 Task: Create new invoice with Date Opened :30-Apr-23, Select Customer: Zalat Pizza, Terms: Payment Term 2. Make invoice entry for item-1 with Date: 30-Apr-23, Description: Jameson Irish Whiskey (750 ml)_x000D_
, Action: Material, Income Account: Income:Sales, Quantity: 2, Unit Price: 8.25, Discount $: 0.65. Make entry for item-2 with Date: 30-Apr-23, Description: Ben & Jerry's Chocolate Chip Cookie Dough_x000D_
, Action: Material, Income Account: Income:Sales, Quantity: 2, Unit Price: 7.9, Discount $: 1.65. Make entry for item-3 with Date: 30-Apr-23, Description: Halo Top Peanut Butter Cup_x000D_
, Action: Material, Income Account: Income:Sales, Quantity: 1, Unit Price: 8.9, Discount $: 2.15. Write Notes: 'Looking forward to serving you again.'. Post Invoice with Post Date: 30-Apr-23, Post to Accounts: Assets:Accounts Receivable. Pay / Process Payment with Transaction Date: 15-May-23, Amount: 36.75, Transfer Account: Checking Account. Print Invoice, display notes by going to Option, then go to Display Tab and check 'Invoice Notes'.
Action: Mouse pressed left at (178, 26)
Screenshot: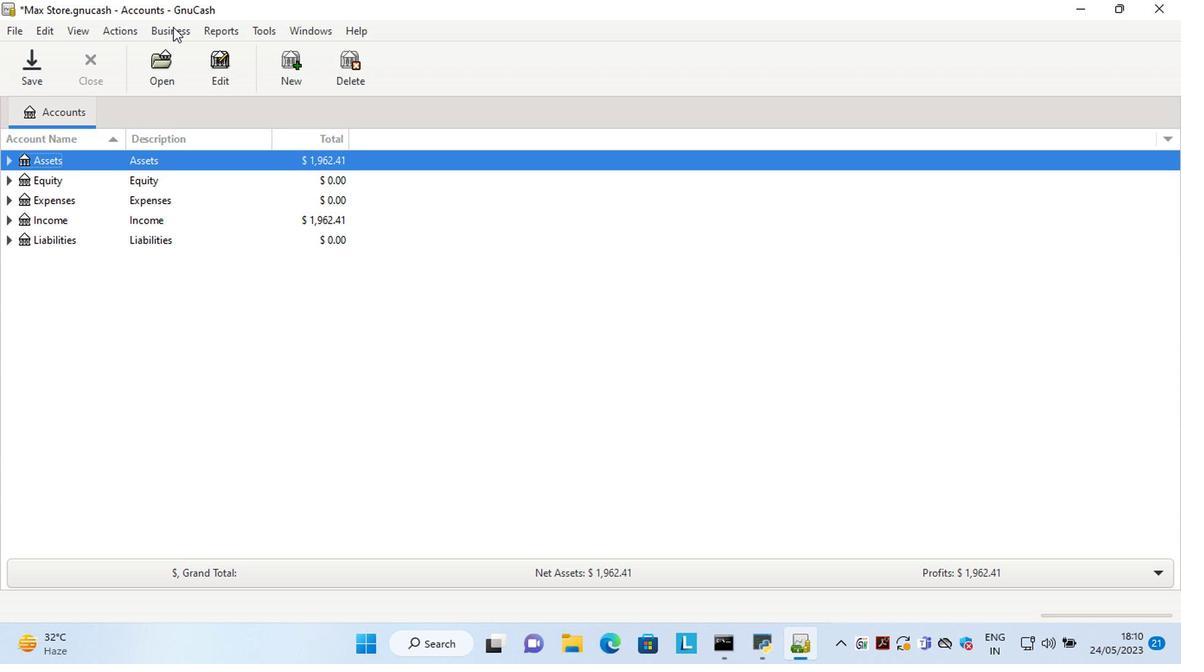 
Action: Mouse moved to (375, 116)
Screenshot: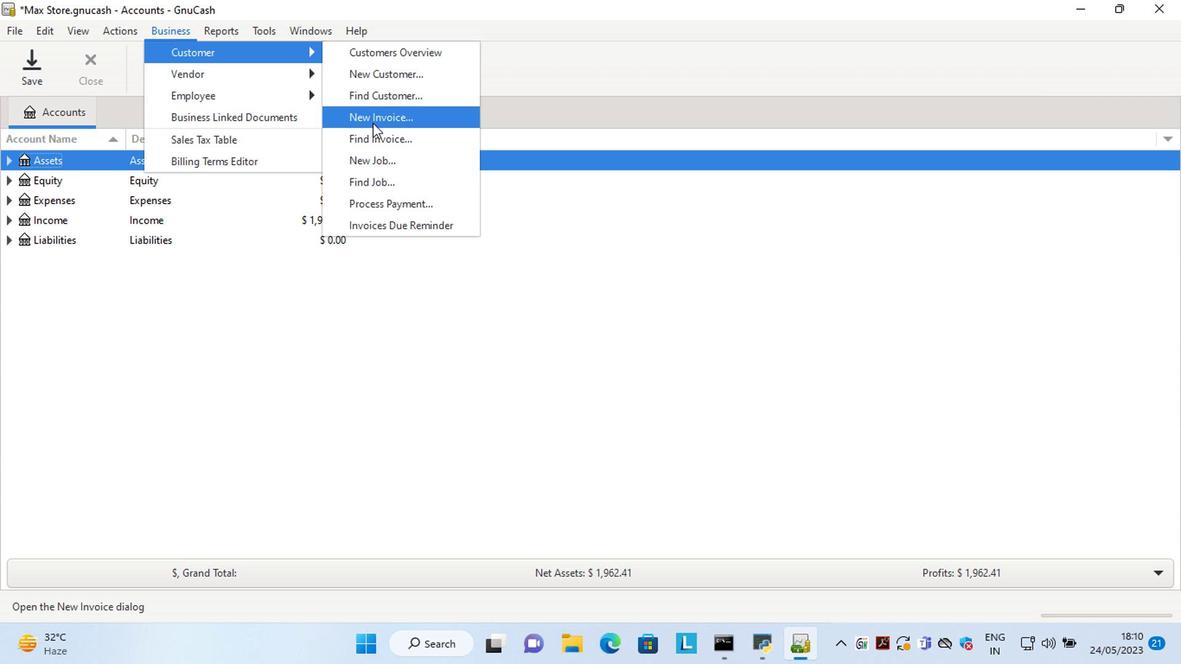 
Action: Mouse pressed left at (375, 116)
Screenshot: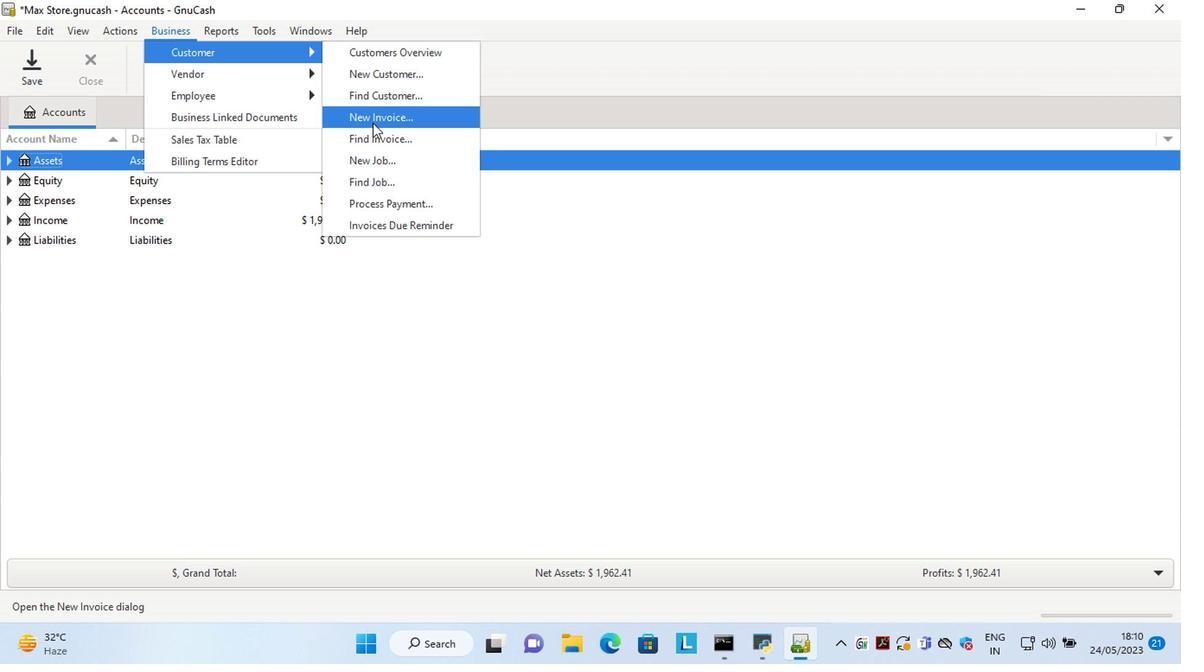 
Action: Mouse moved to (604, 263)
Screenshot: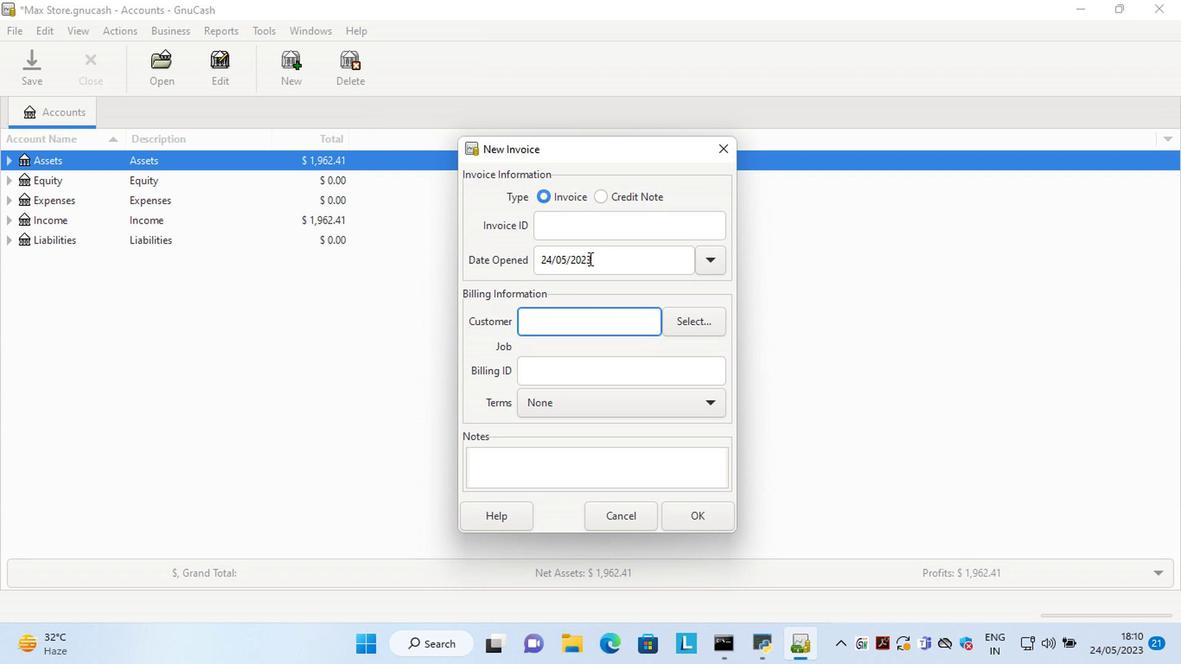 
Action: Mouse pressed left at (604, 263)
Screenshot: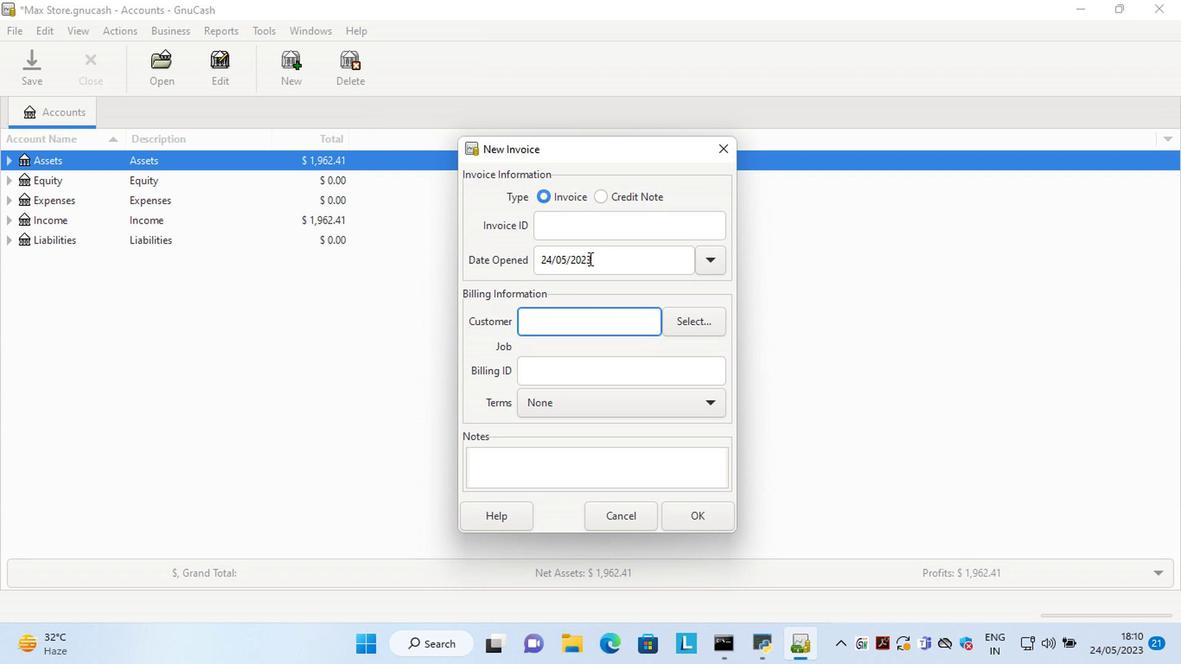
Action: Key pressed <Key.left><Key.left><Key.left><Key.left><Key.left><Key.left><Key.left><Key.left><Key.left><Key.left><Key.left><Key.left><Key.left>
Screenshot: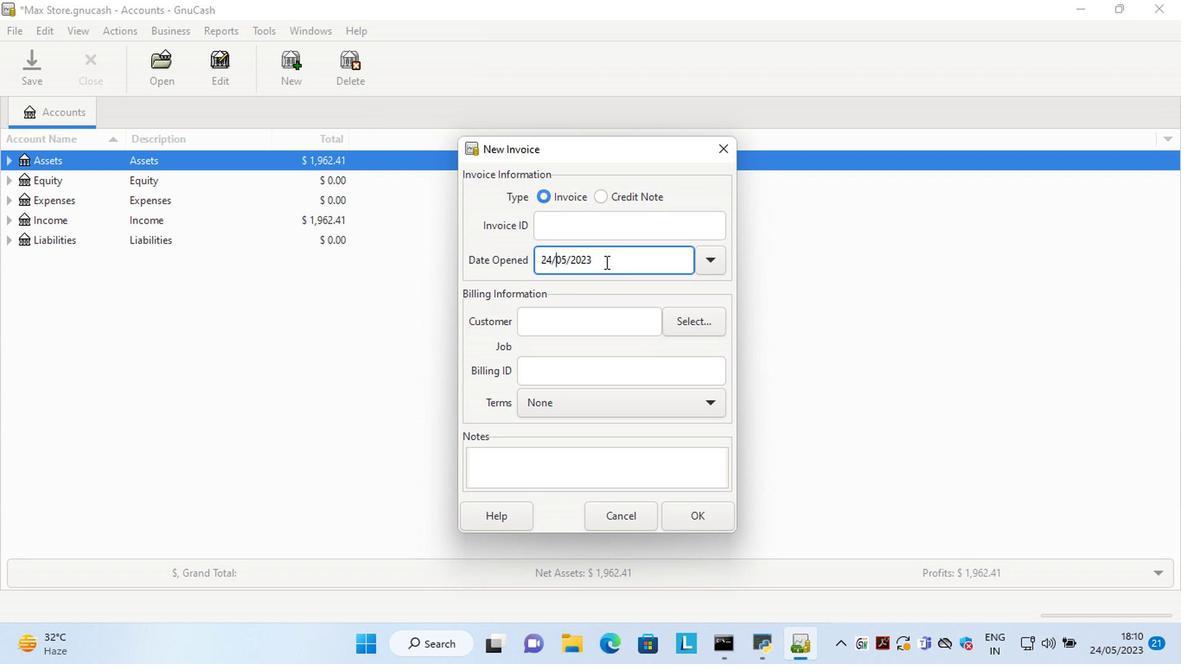 
Action: Mouse moved to (606, 263)
Screenshot: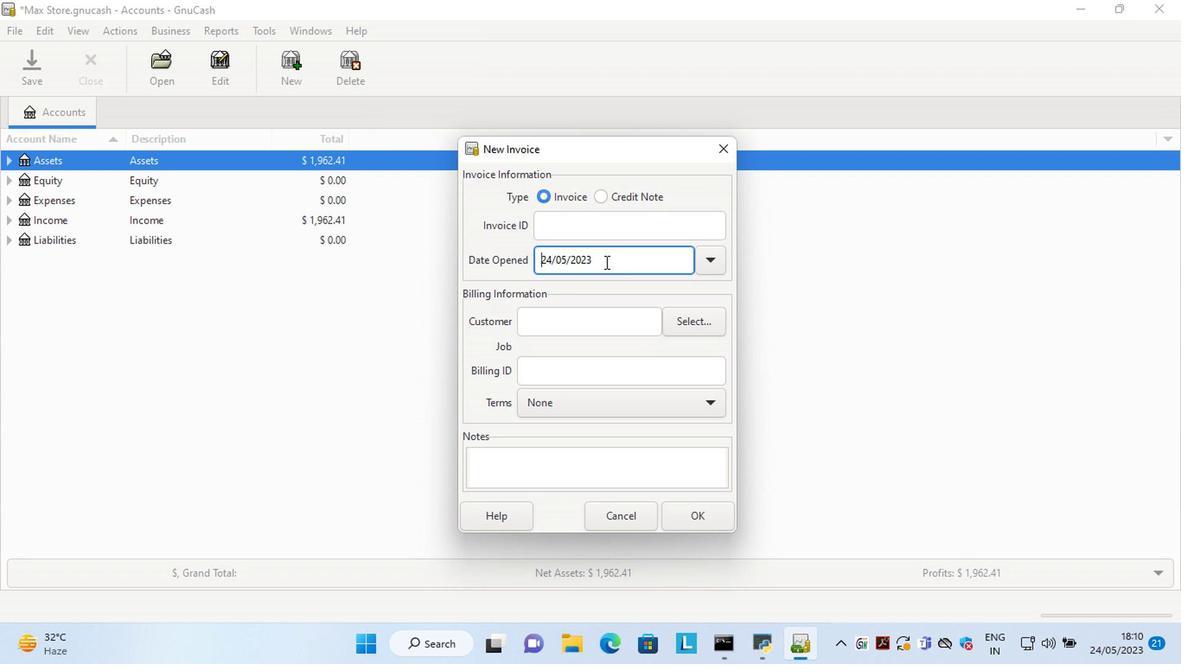 
Action: Key pressed <Key.delete><Key.delete>30<Key.right><Key.right><Key.delete>4
Screenshot: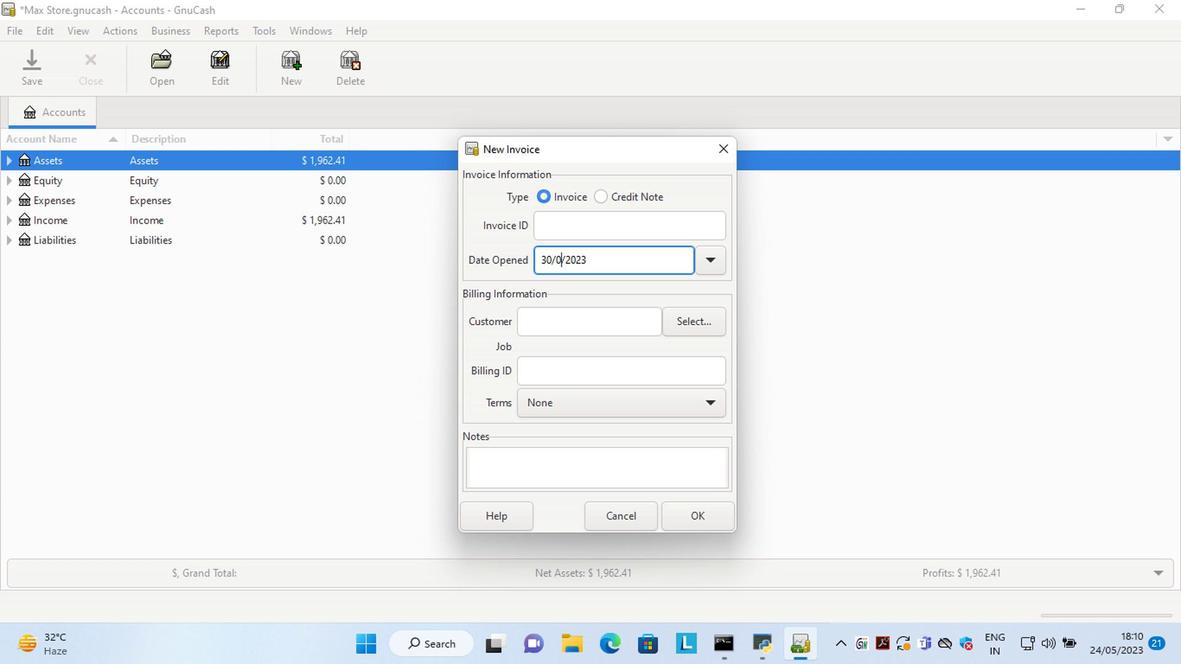 
Action: Mouse moved to (698, 323)
Screenshot: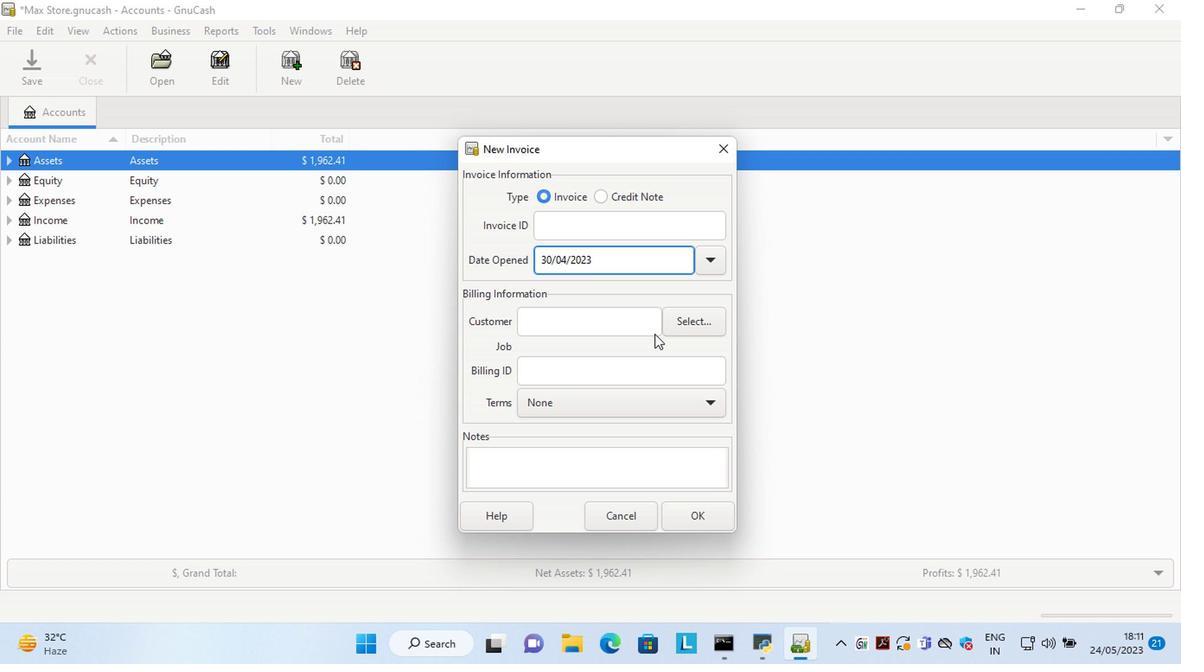 
Action: Mouse pressed left at (698, 323)
Screenshot: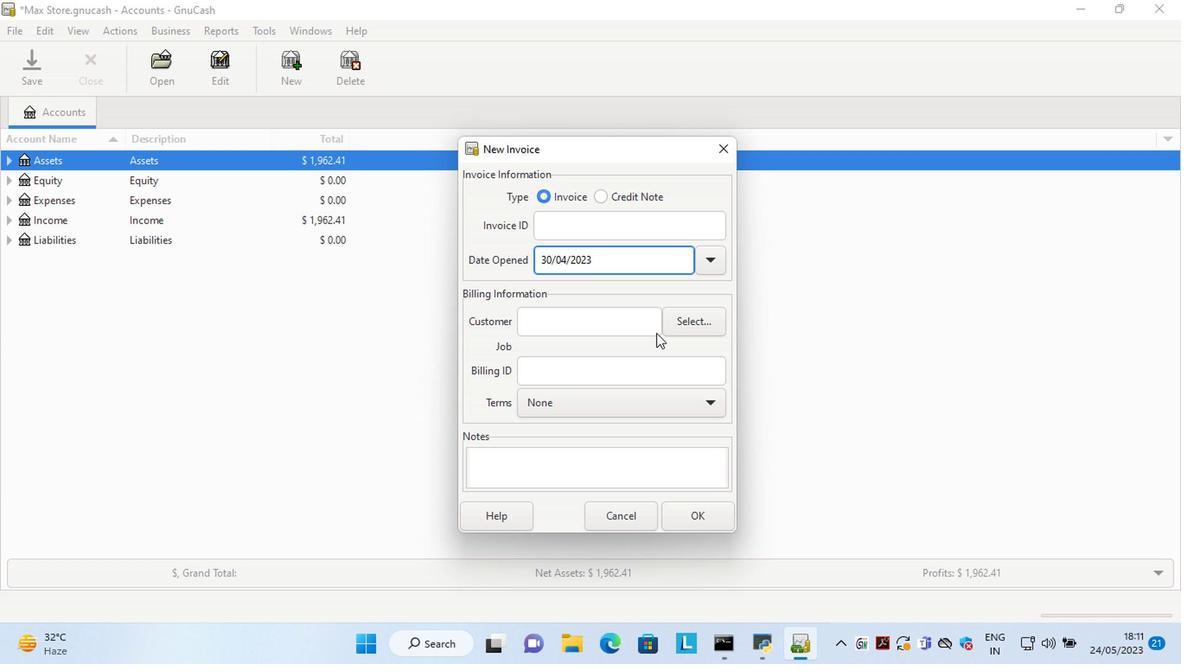 
Action: Mouse moved to (613, 321)
Screenshot: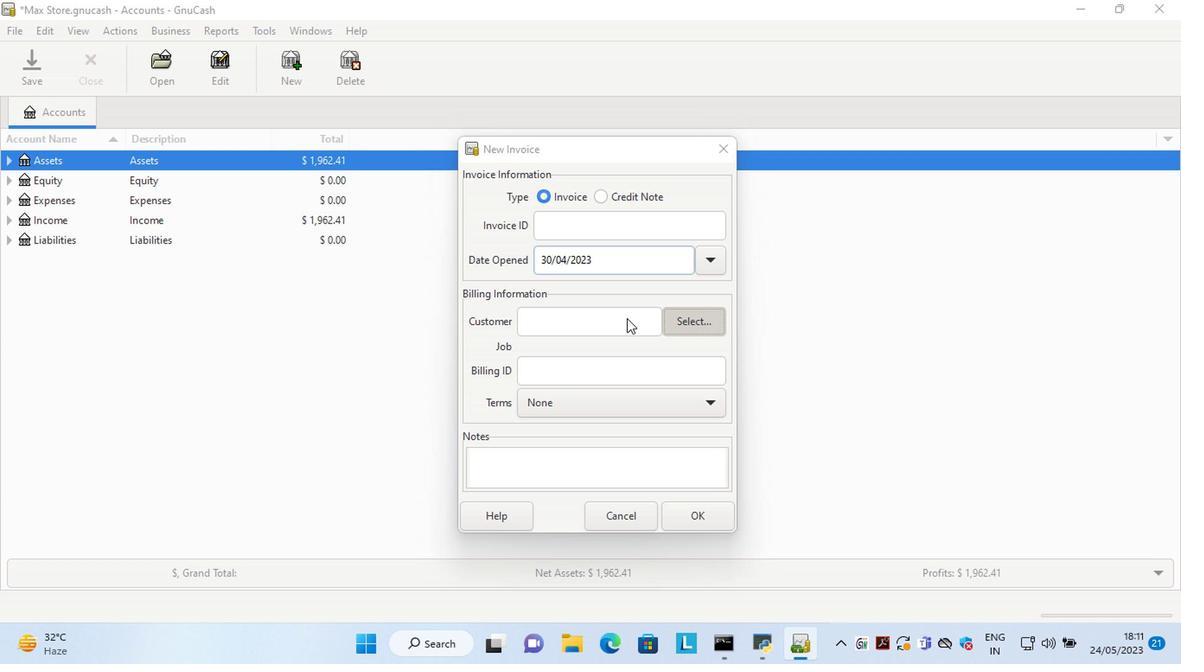 
Action: Mouse pressed left at (613, 321)
Screenshot: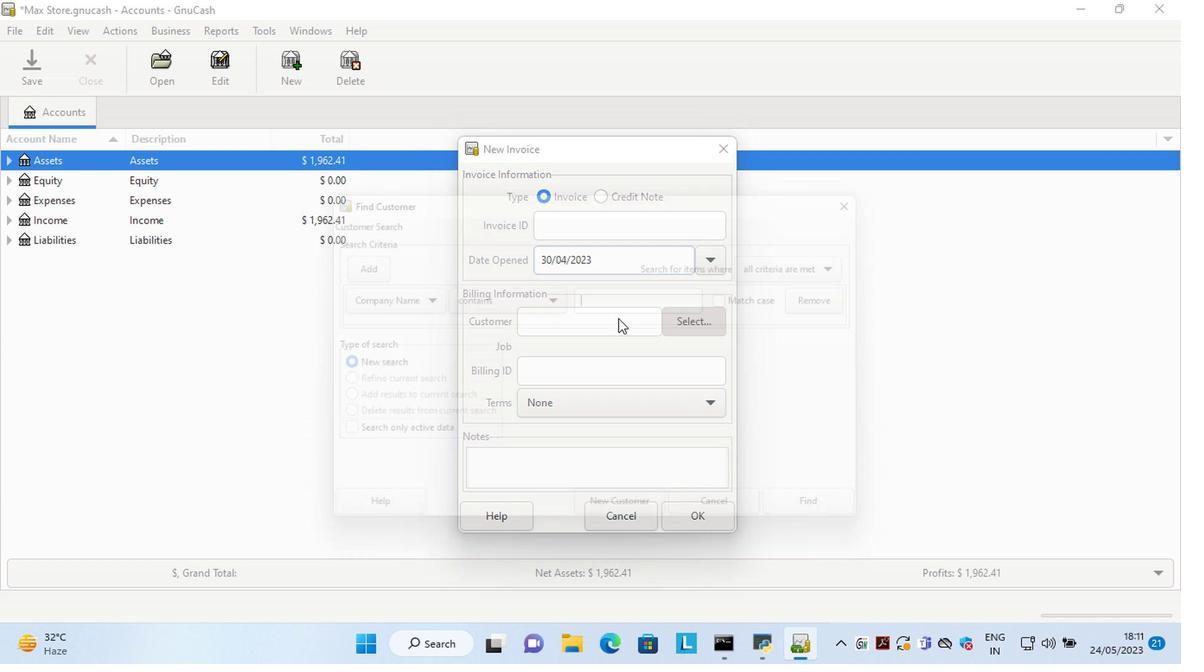 
Action: Mouse moved to (612, 299)
Screenshot: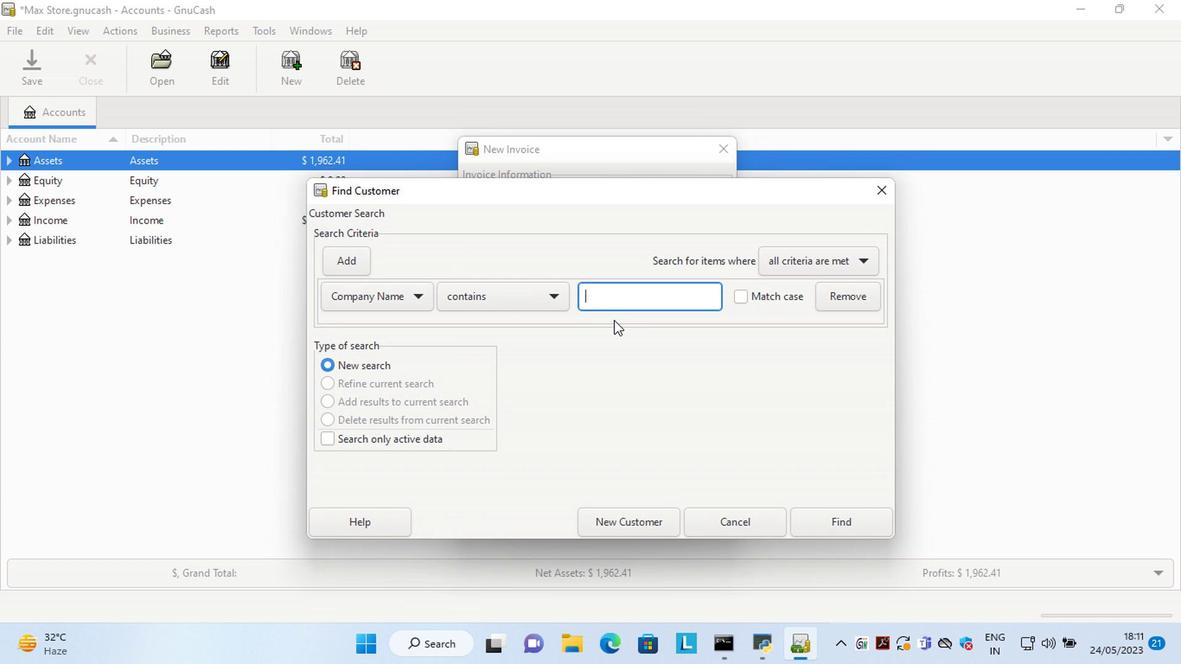 
Action: Mouse pressed left at (612, 299)
Screenshot: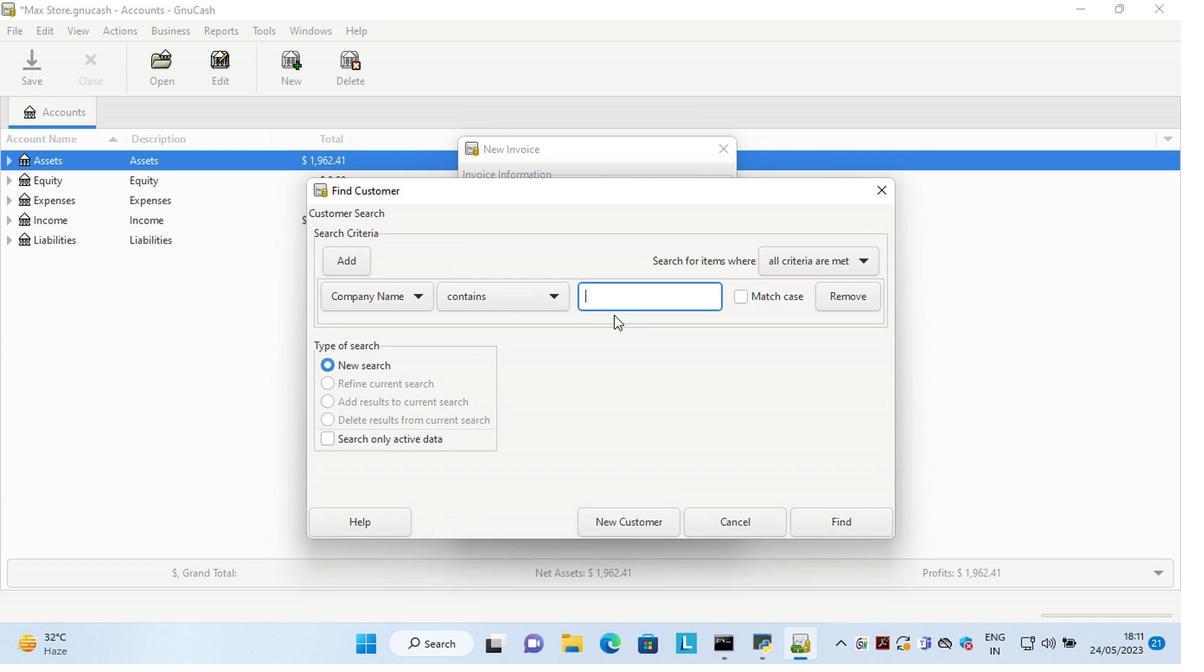 
Action: Key pressed <Key.shift><Key.shift><Key.shift><Key.shift><Key.shift><Key.shift><Key.shift><Key.shift><Key.shift><Key.shift><Key.shift><Key.shift><Key.shift><Key.shift><Key.shift><Key.shift><Key.shift><Key.shift><Key.shift><Key.shift>Zalat
Screenshot: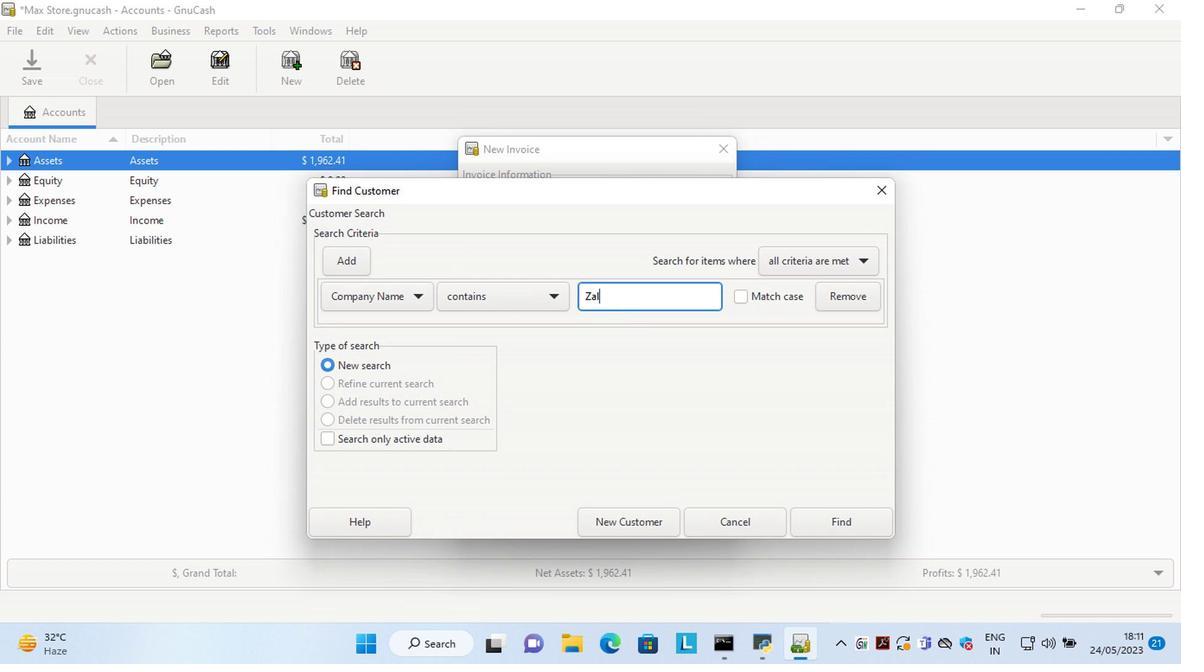 
Action: Mouse moved to (828, 518)
Screenshot: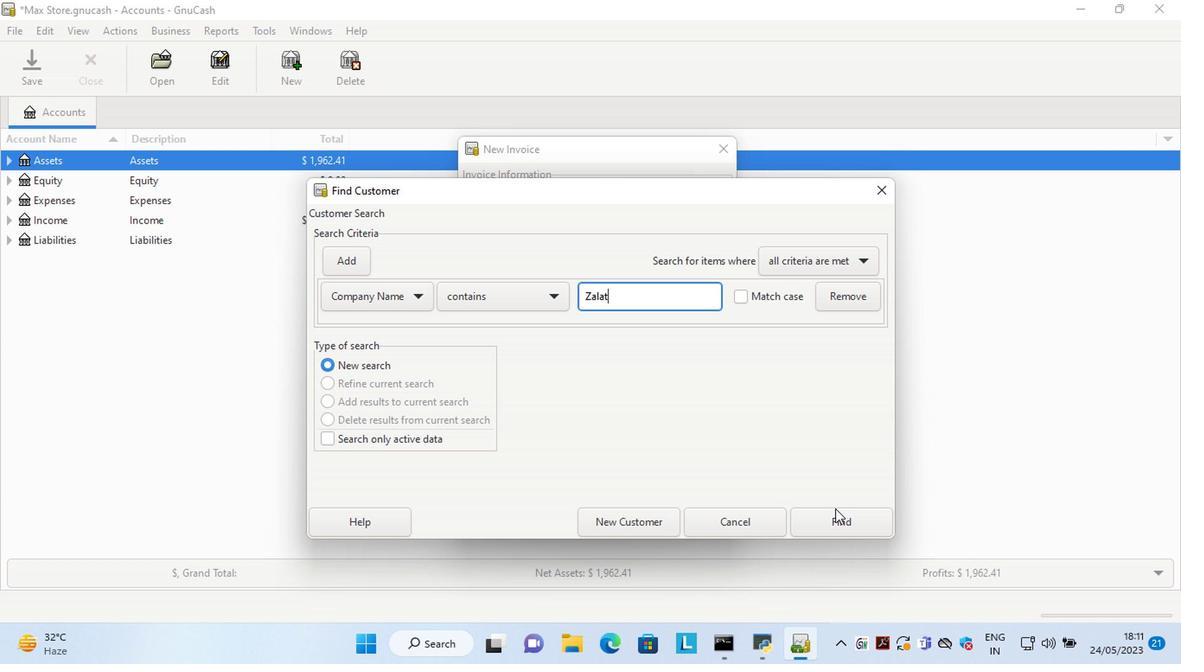 
Action: Mouse pressed left at (828, 518)
Screenshot: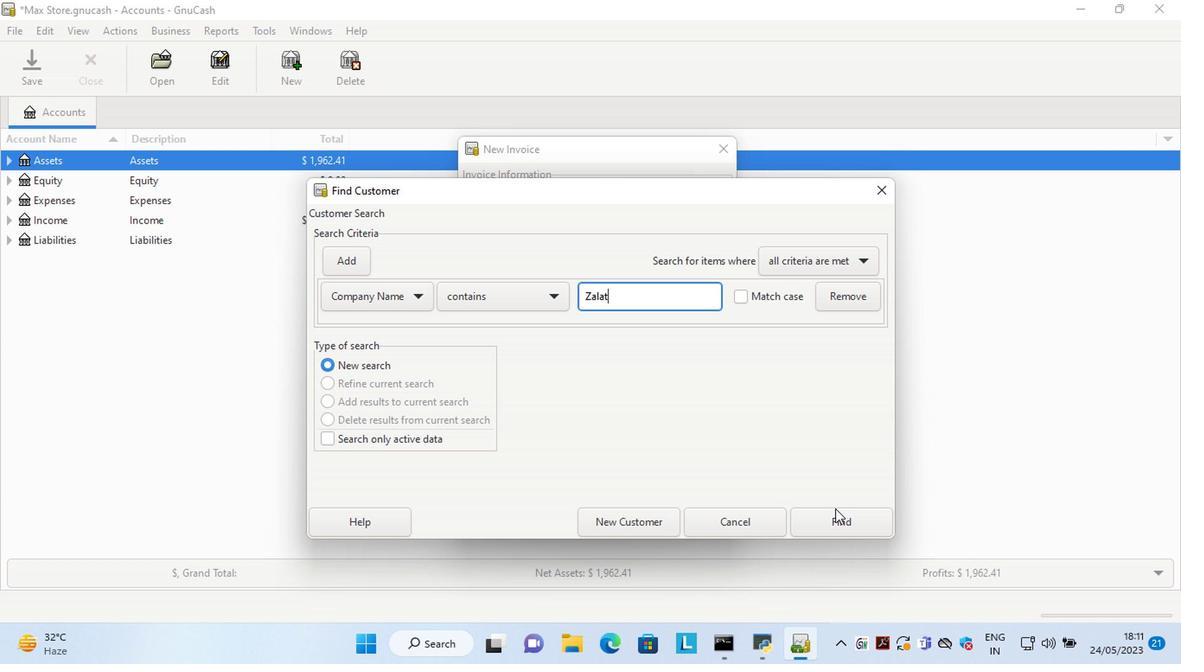 
Action: Mouse moved to (599, 347)
Screenshot: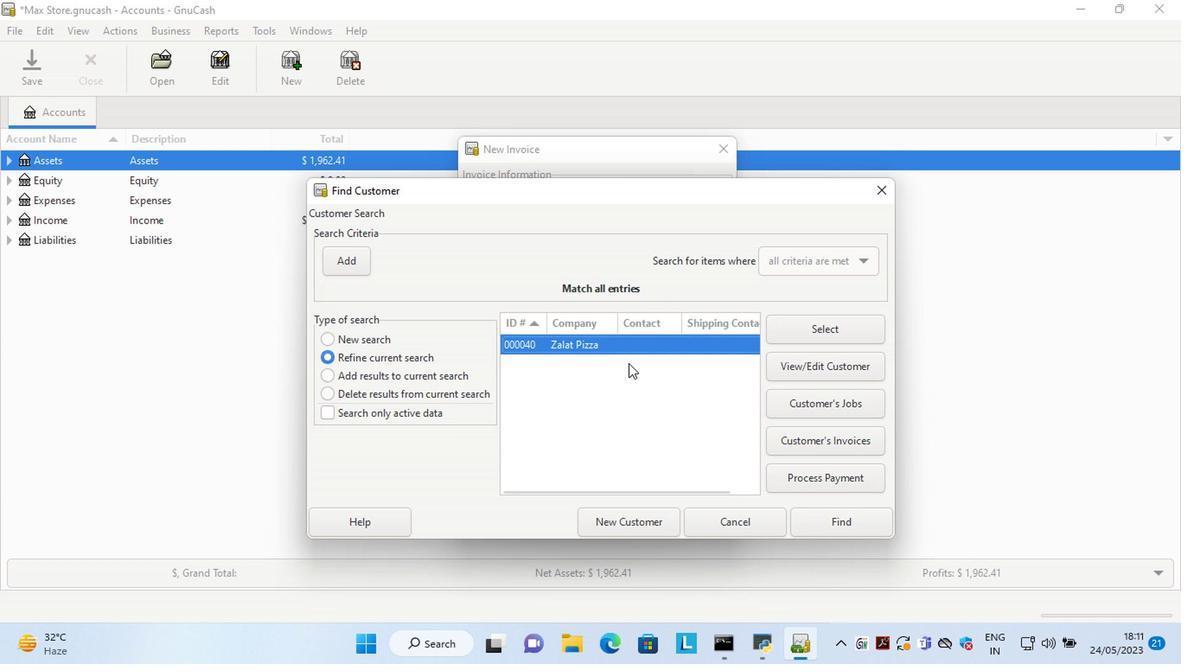 
Action: Mouse pressed left at (599, 347)
Screenshot: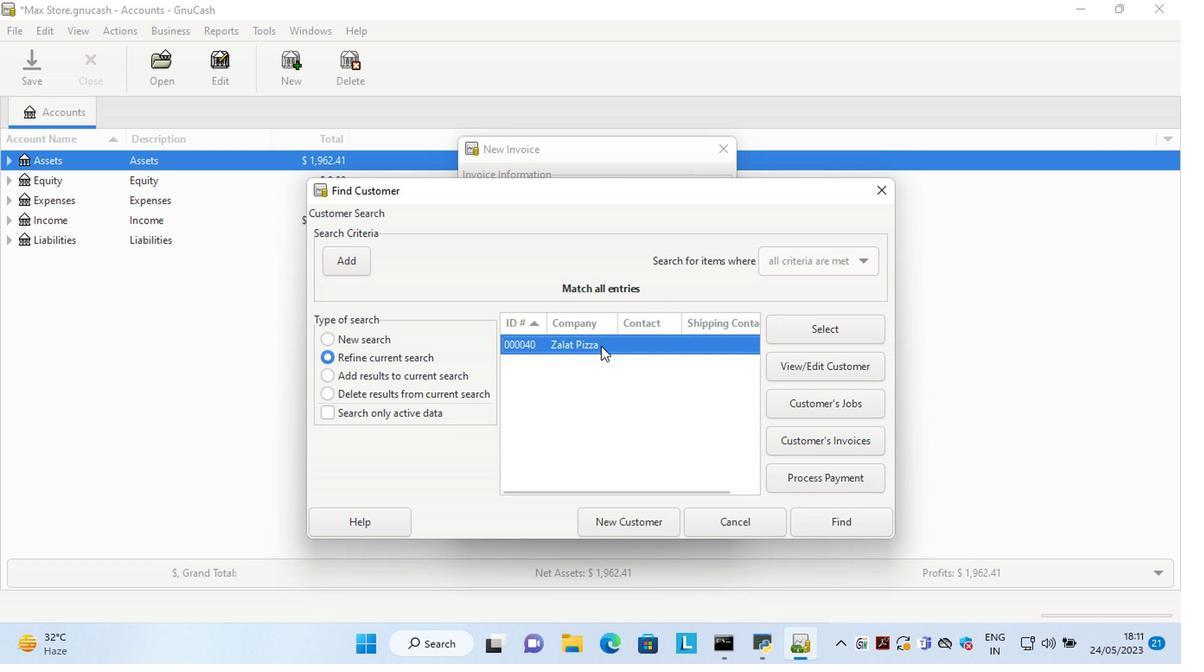 
Action: Mouse pressed left at (599, 347)
Screenshot: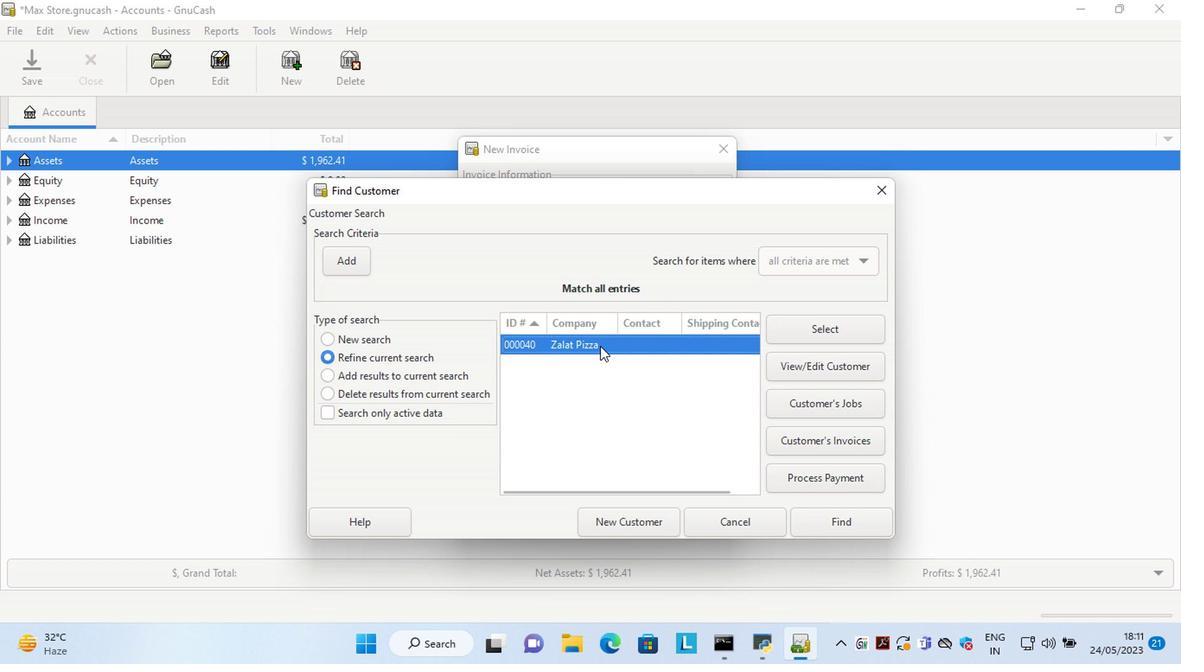 
Action: Mouse moved to (606, 399)
Screenshot: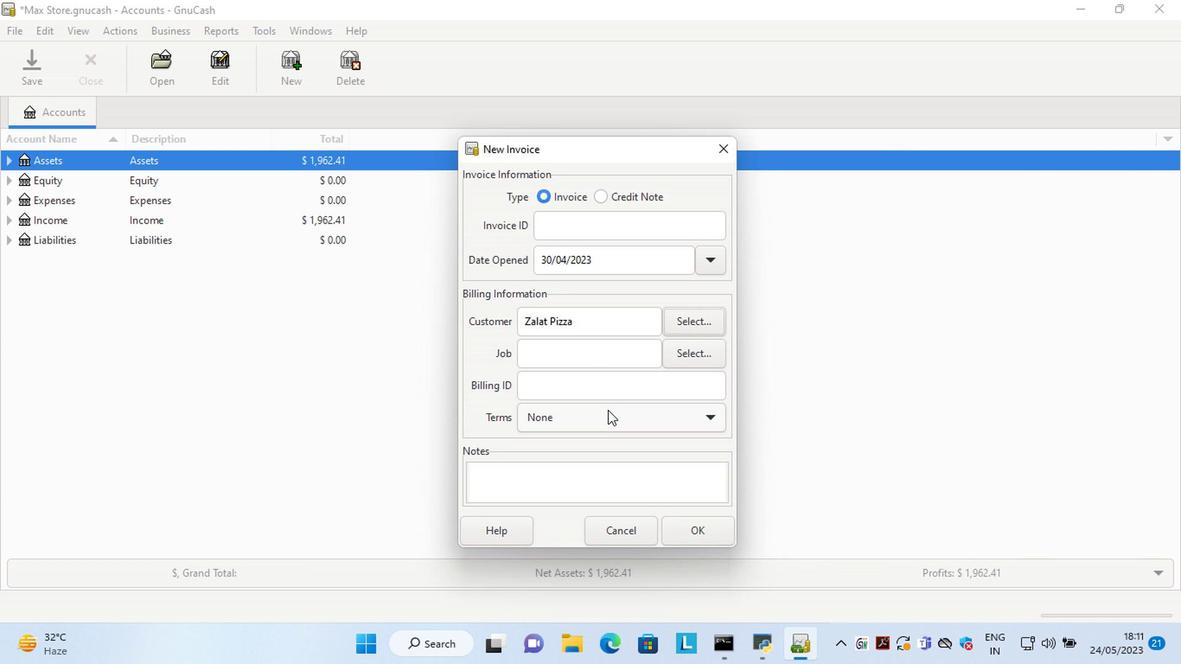 
Action: Mouse pressed left at (606, 399)
Screenshot: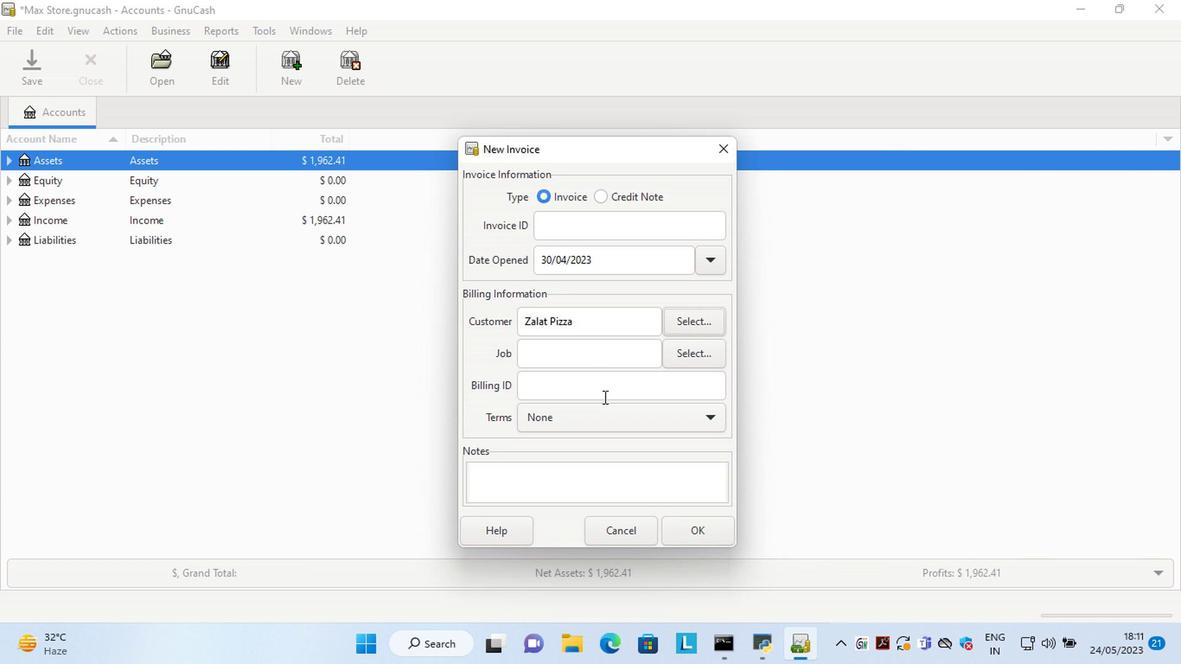 
Action: Mouse moved to (606, 406)
Screenshot: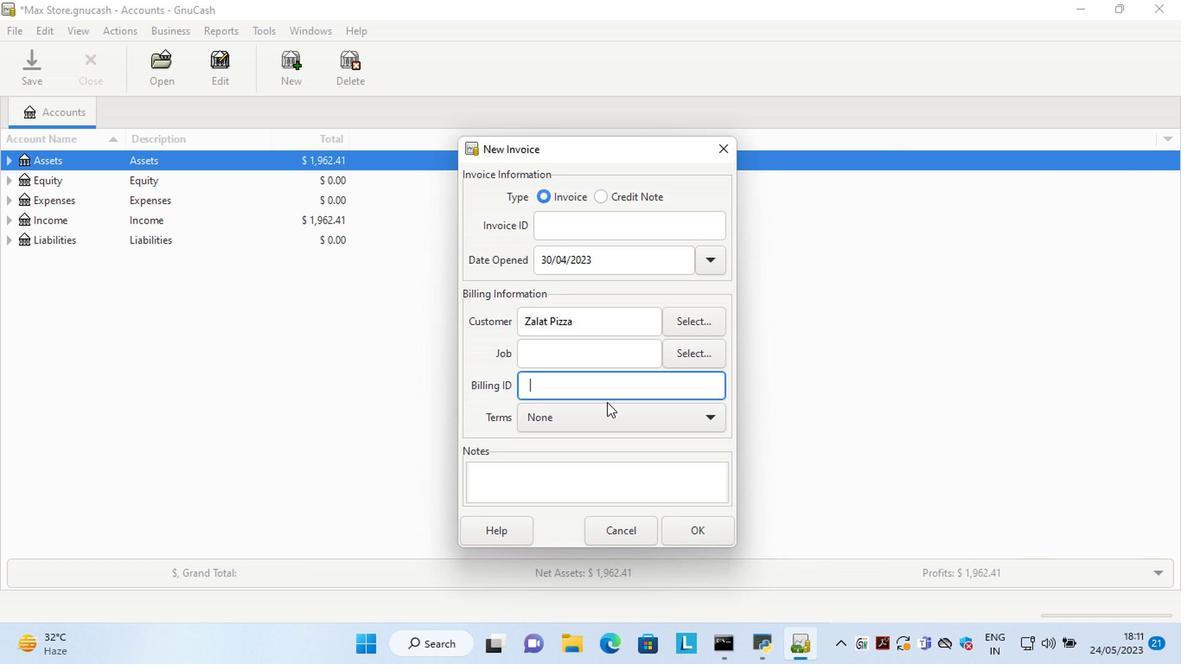 
Action: Mouse pressed left at (606, 406)
Screenshot: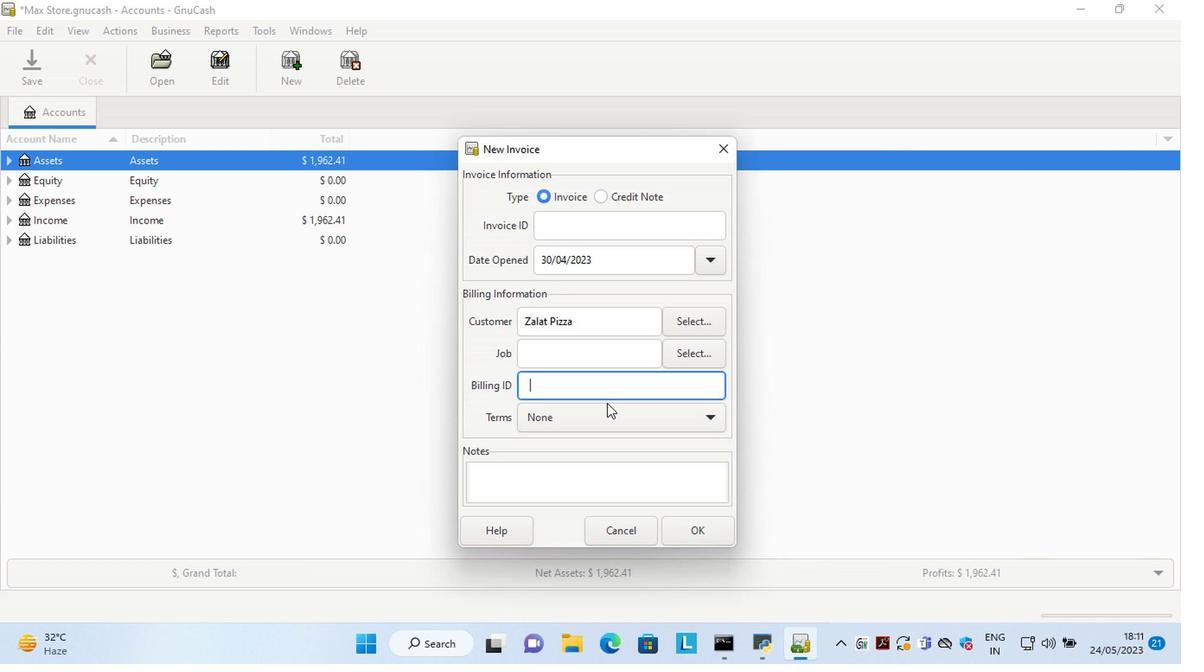 
Action: Mouse moved to (585, 471)
Screenshot: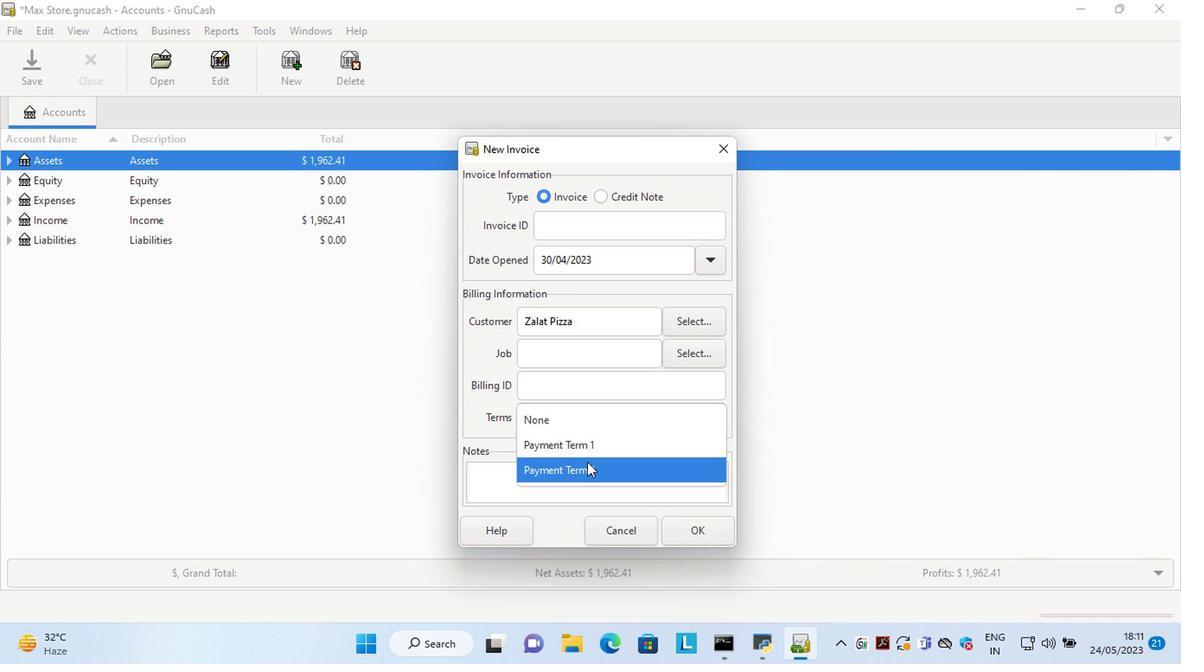 
Action: Mouse pressed left at (585, 471)
Screenshot: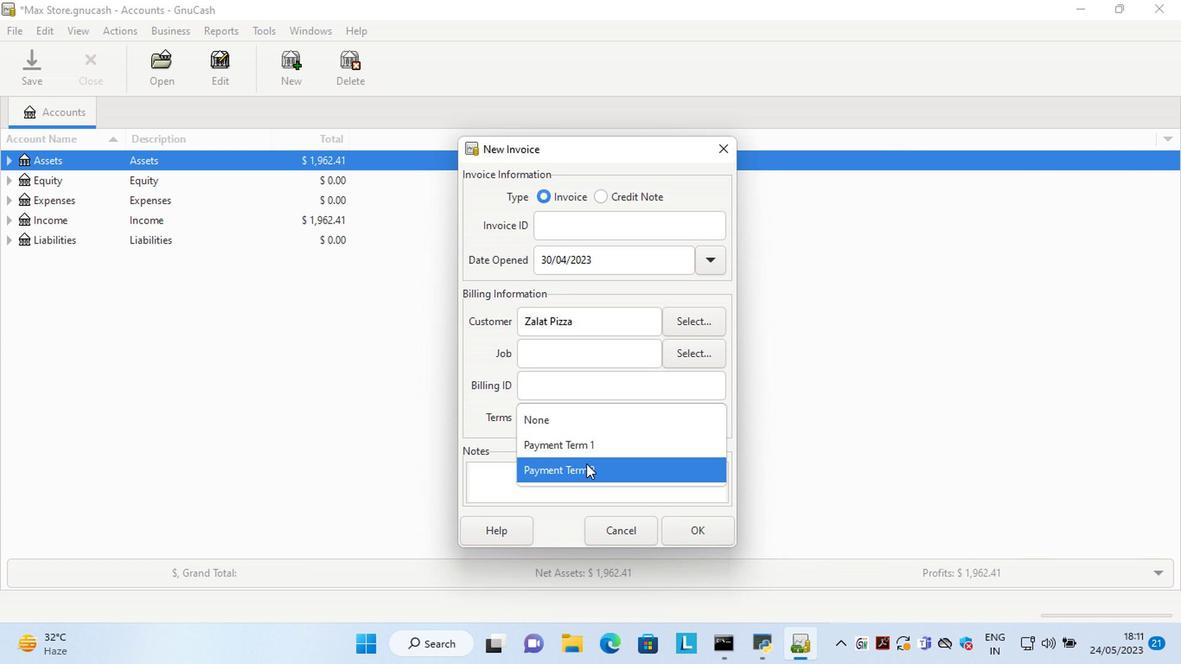 
Action: Mouse moved to (699, 545)
Screenshot: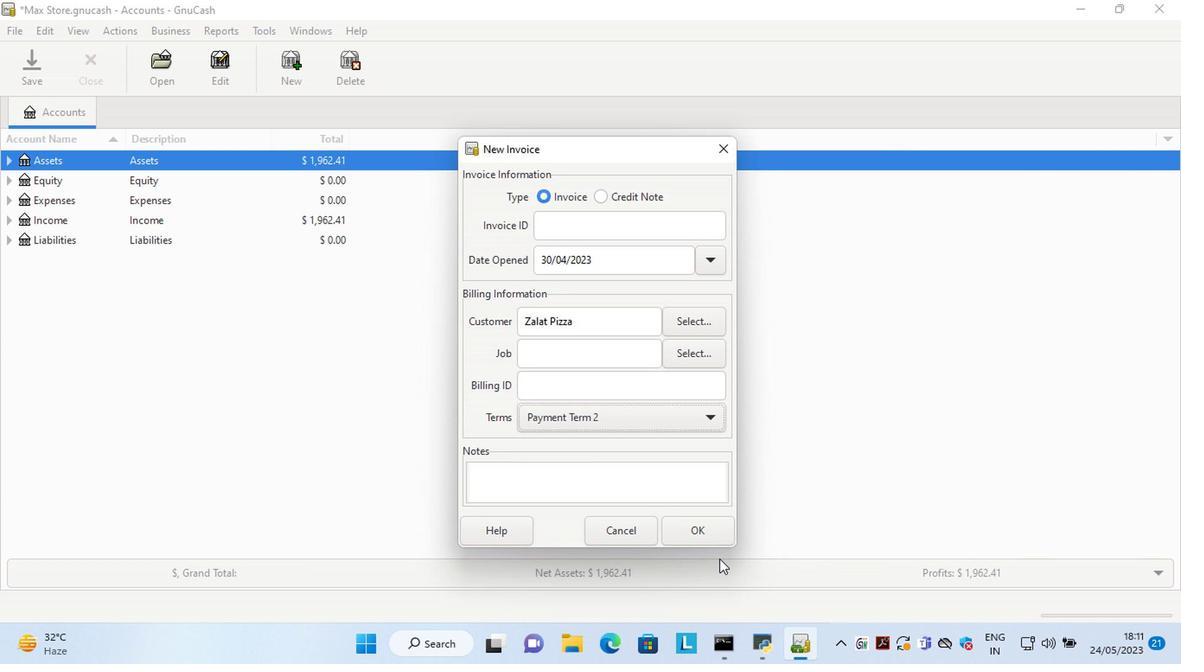
Action: Mouse pressed left at (699, 545)
Screenshot: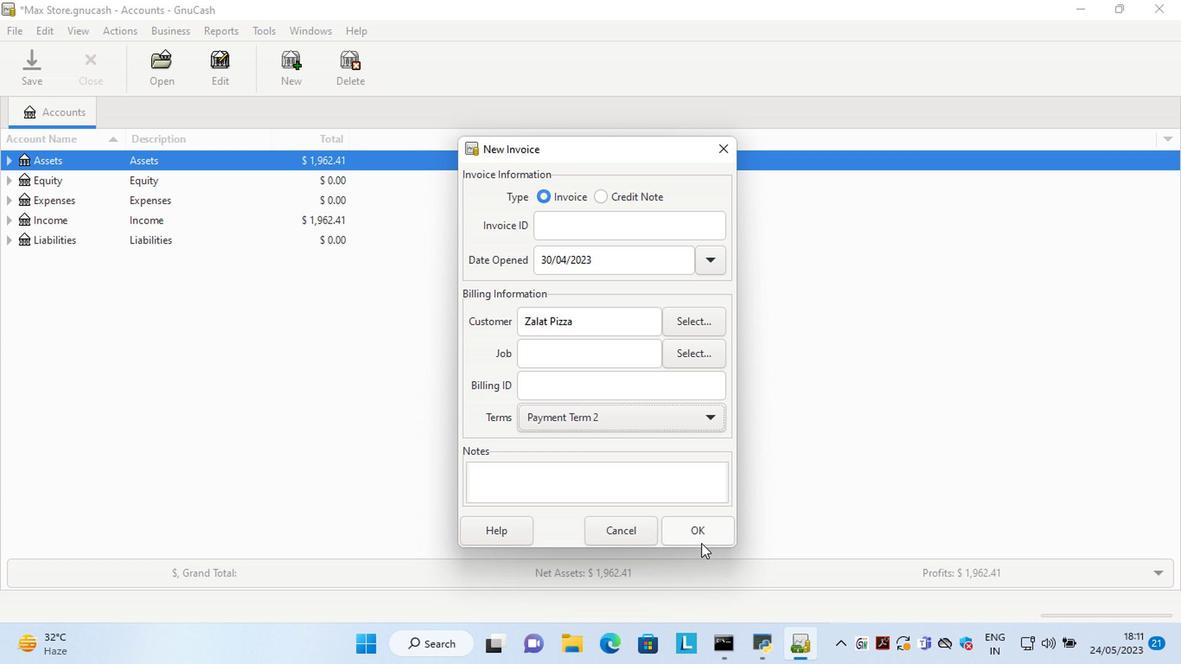 
Action: Mouse moved to (766, 526)
Screenshot: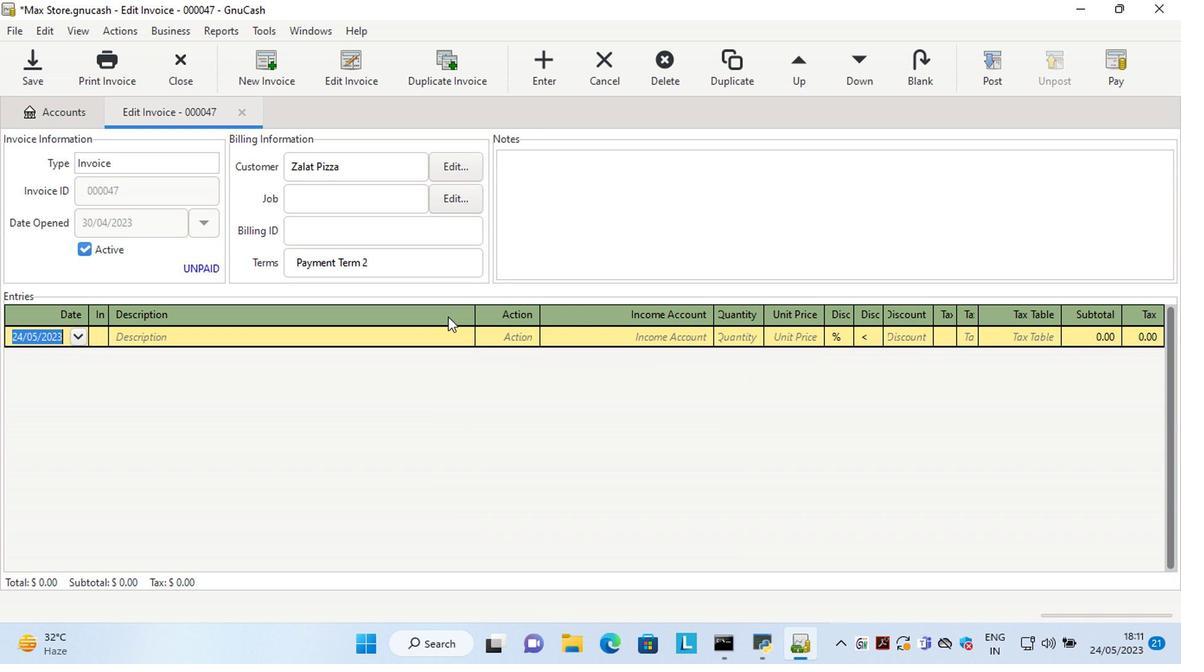 
Action: Key pressed <Key.left><Key.left><Key.left><Key.left><Key.delete><Key.delete>30<Key.right><Key.right><Key.delete>4<Key.tab><Key.shift>Jameson<Key.space><Key.shift>Irish<Key.space><Key.shift>Whiskey<Key.space><Key.shift_r>(750<Key.space>ml<Key.shift_r><Key.shift_r><Key.shift_r><Key.shift_r><Key.shift_r>)<Key.tab>ma<Key.tab>sale<Key.tab>2<Key.tab>8.25<Key.tab>
Screenshot: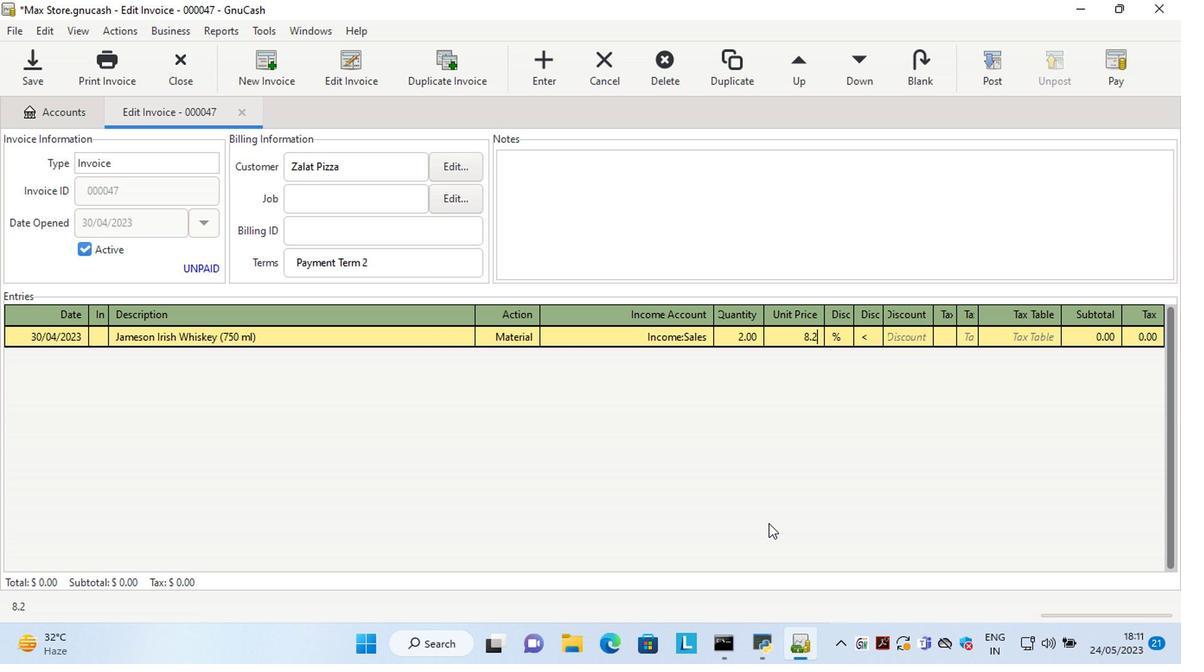 
Action: Mouse moved to (835, 337)
Screenshot: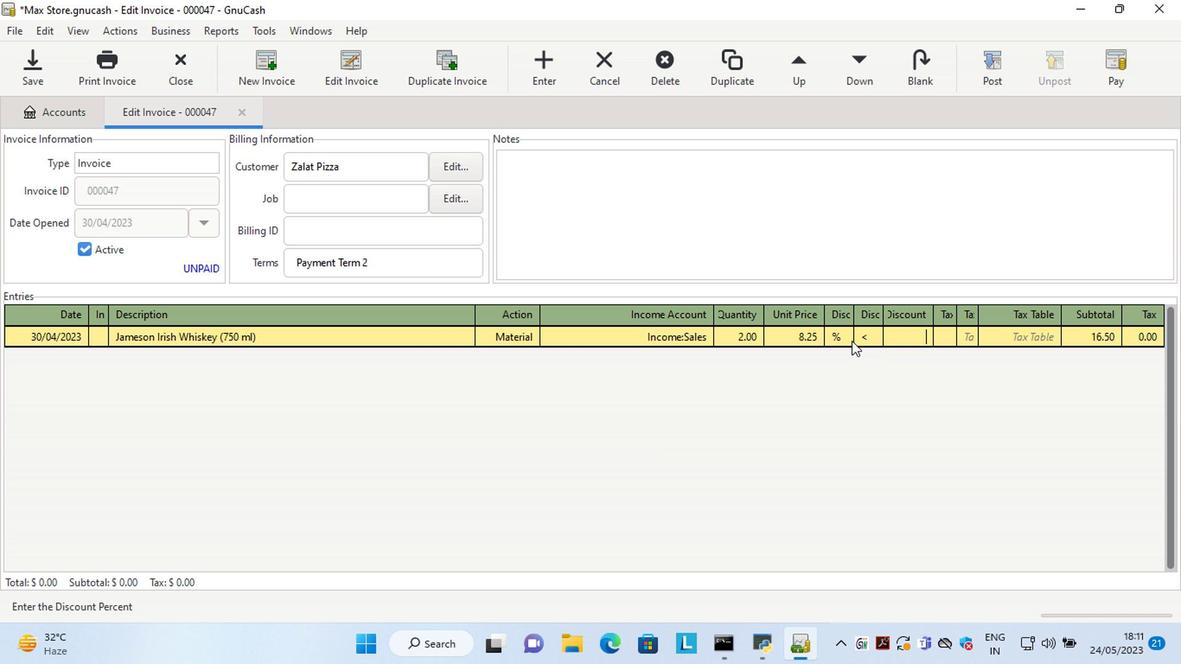 
Action: Mouse pressed left at (835, 337)
Screenshot: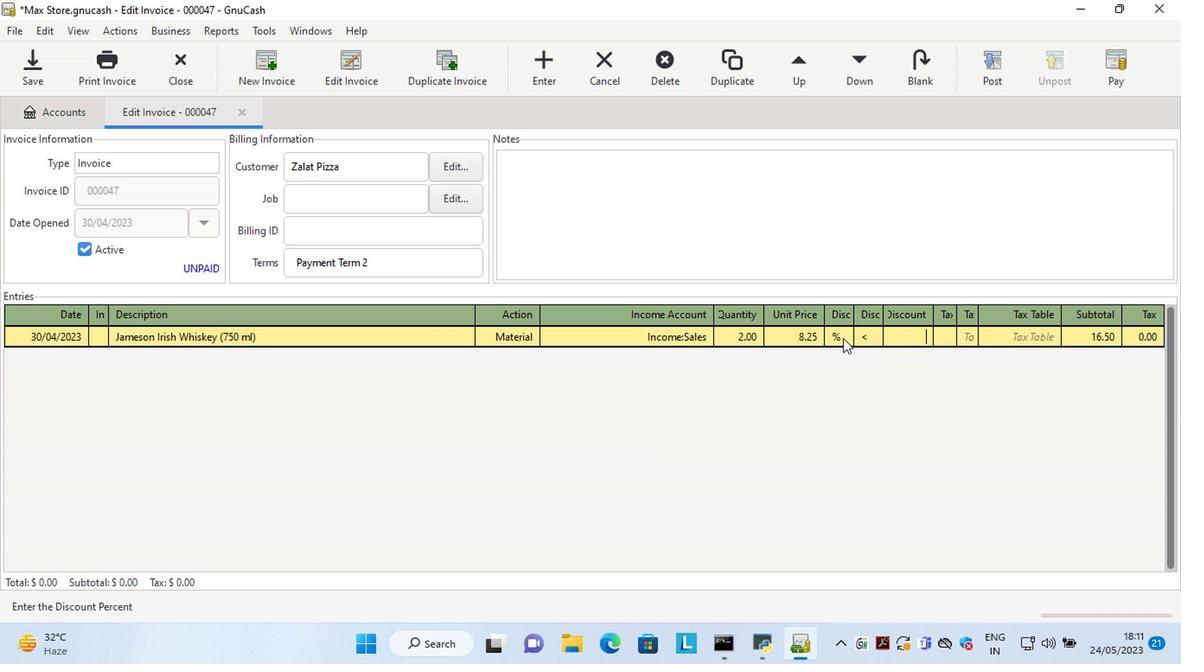 
Action: Mouse moved to (863, 334)
Screenshot: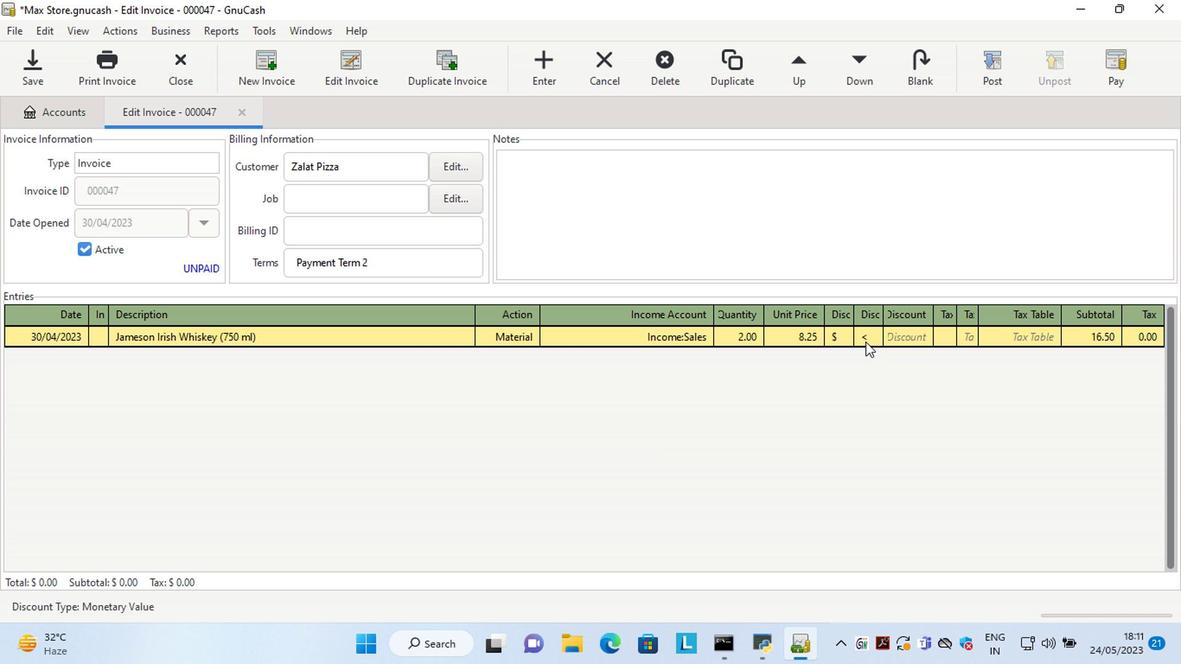 
Action: Mouse pressed left at (863, 334)
Screenshot: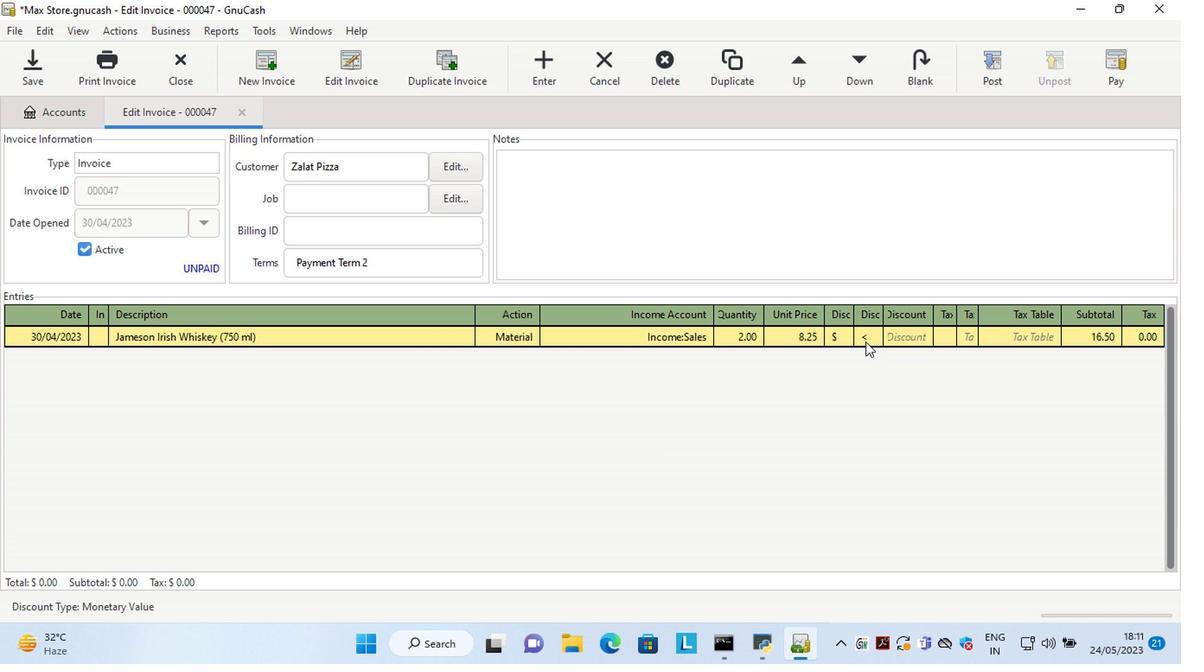 
Action: Mouse moved to (894, 332)
Screenshot: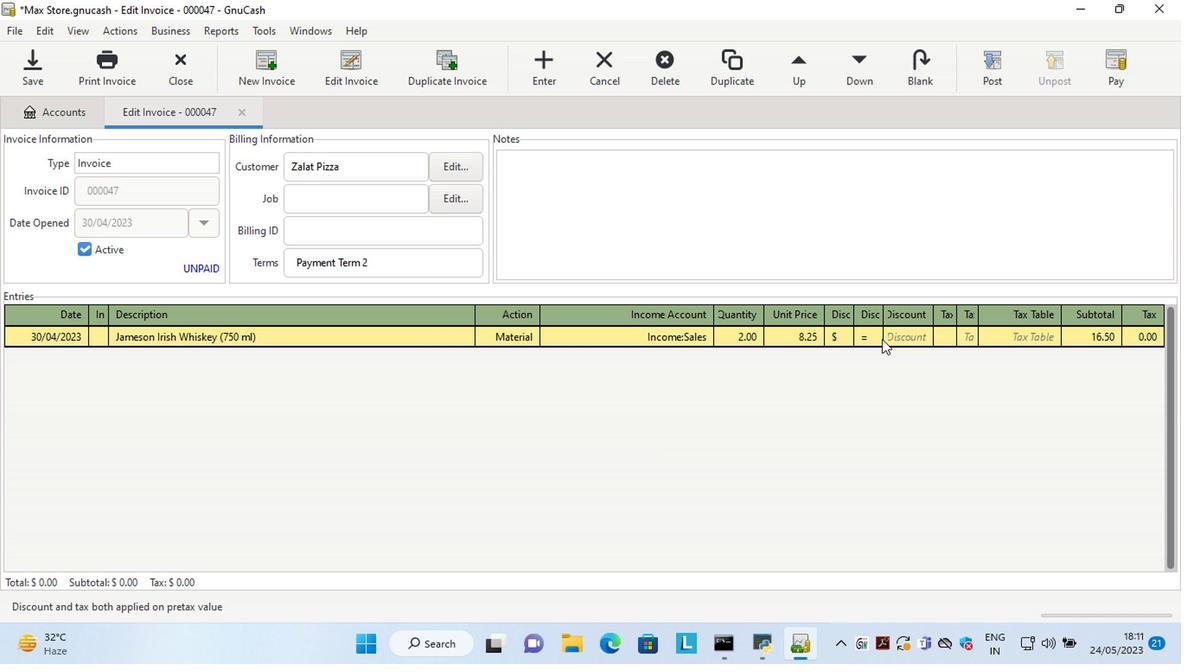 
Action: Mouse pressed left at (894, 332)
Screenshot: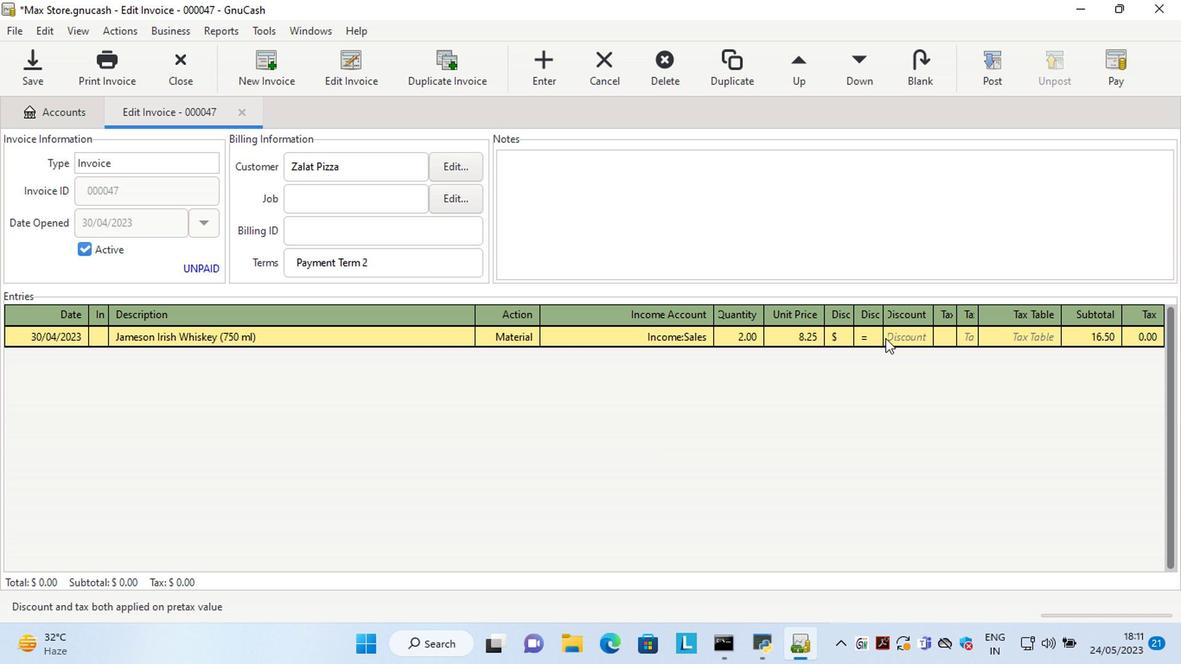 
Action: Mouse moved to (1091, 456)
Screenshot: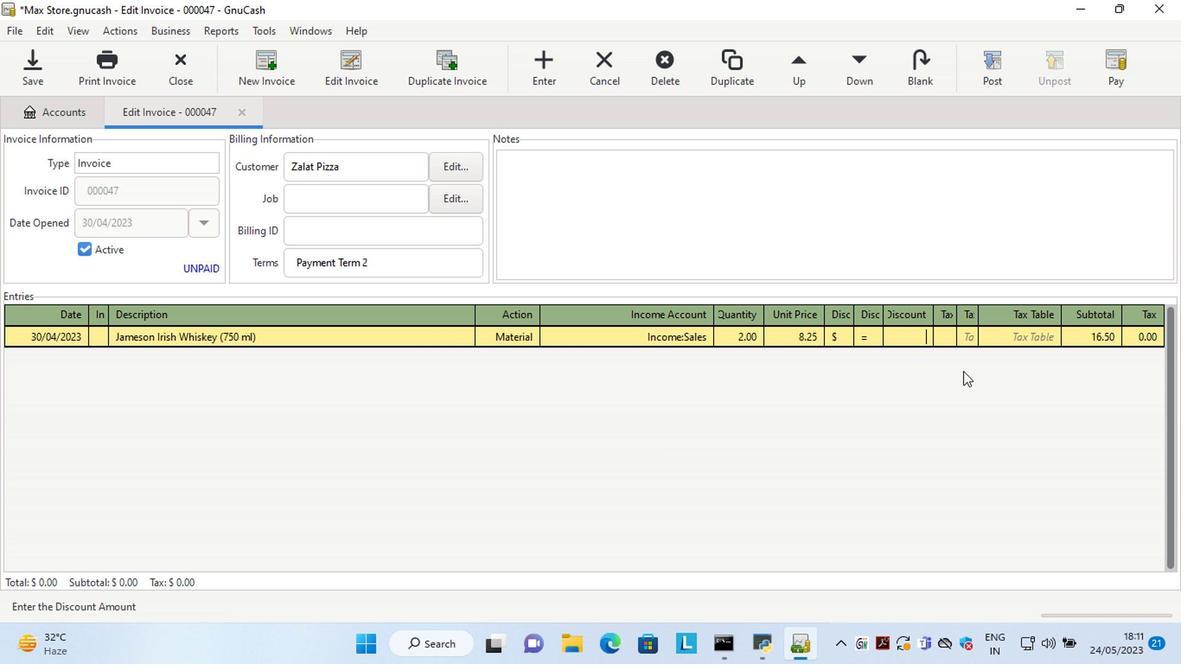 
Action: Key pressed .65<Key.tab><Key.tab><Key.shift>Ben<Key.space><Key.shift>&<Key.space><Key.shift>Jerry's<Key.space><Key.shift><Key.shift><Key.shift><Key.shift><Key.shift>Chocolate<Key.space><Key.shift>Chip<Key.space><Key.shift>Cooke<Key.backspace>ie<Key.space><Key.shift>Dough<Key.tab>ma<Key.tab>sale<Key.tab>2<Key.tab>7.90<Key.tab>
Screenshot: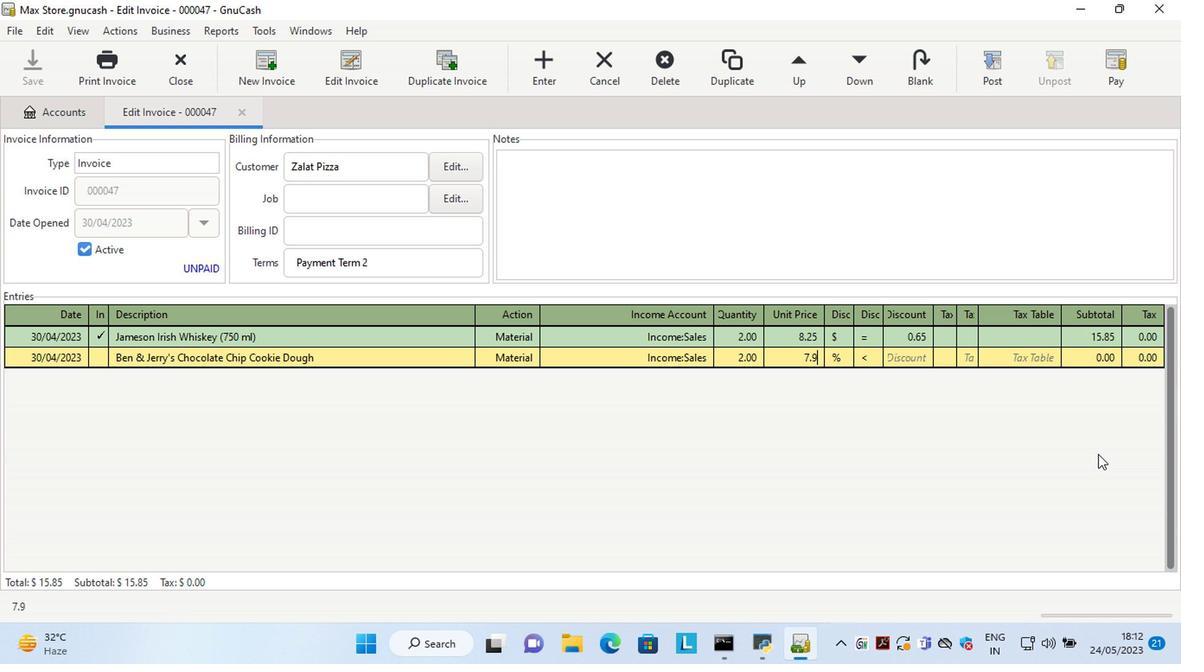 
Action: Mouse moved to (831, 358)
Screenshot: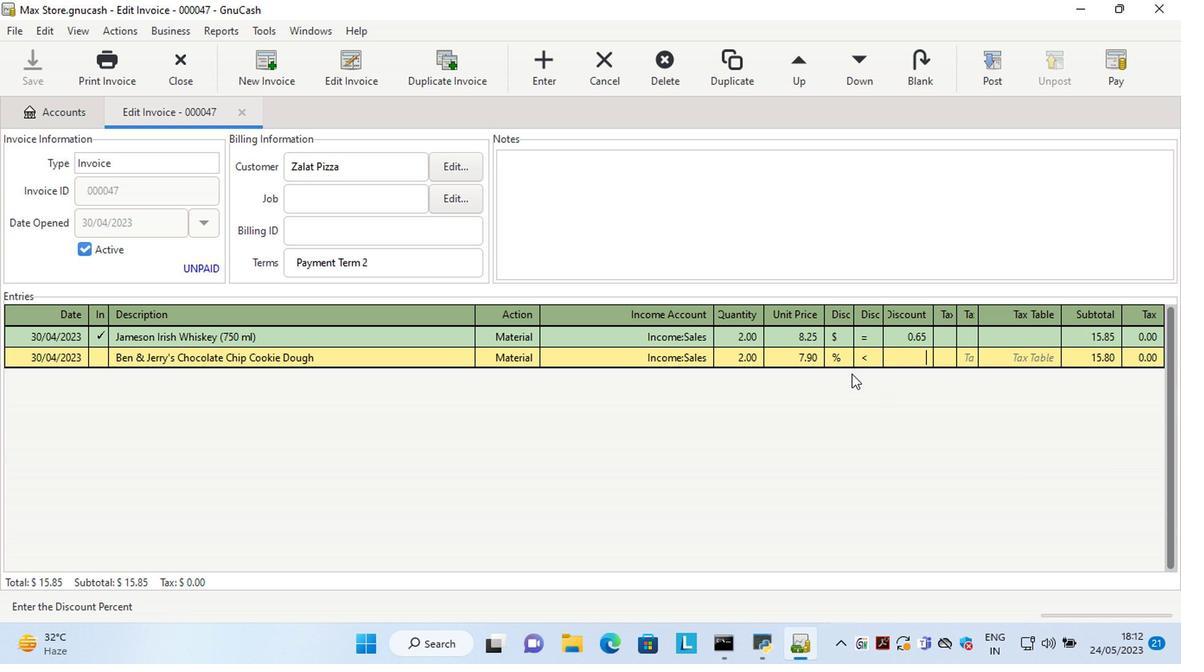 
Action: Mouse pressed left at (831, 358)
Screenshot: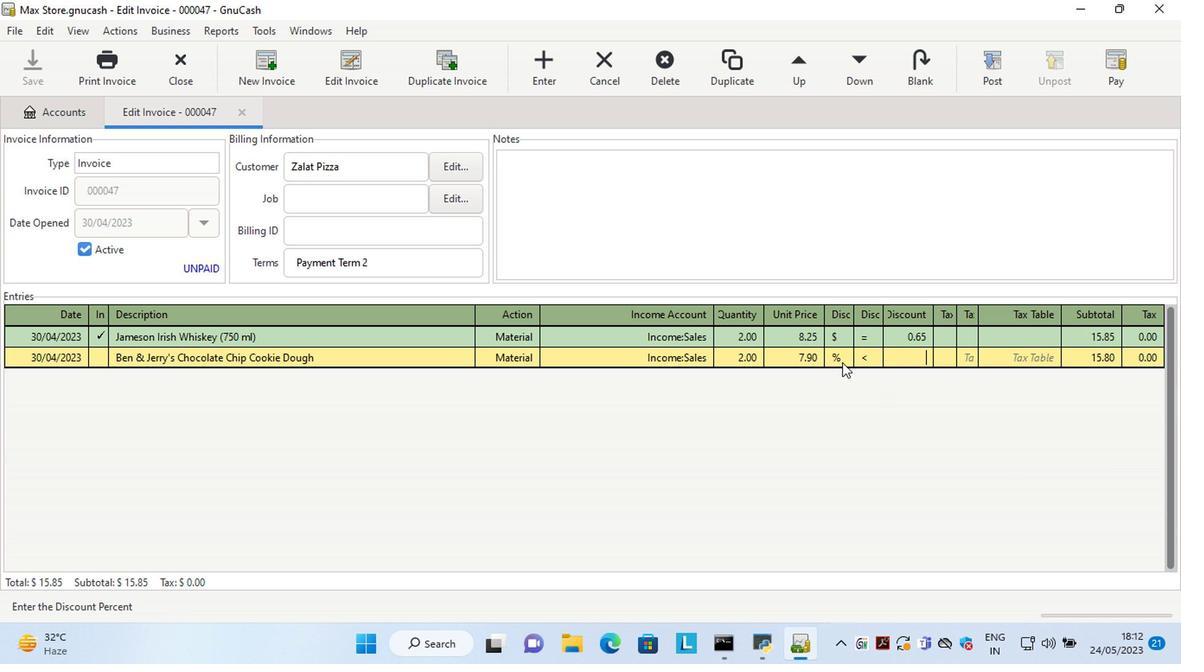 
Action: Mouse moved to (862, 362)
Screenshot: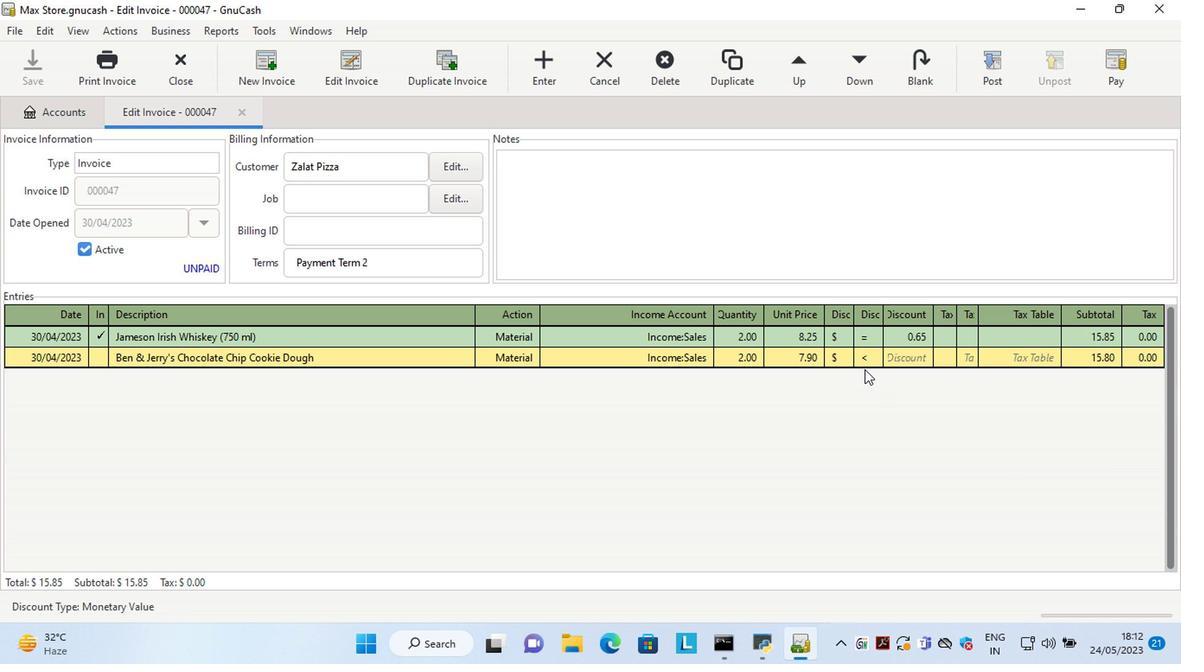 
Action: Mouse pressed left at (862, 362)
Screenshot: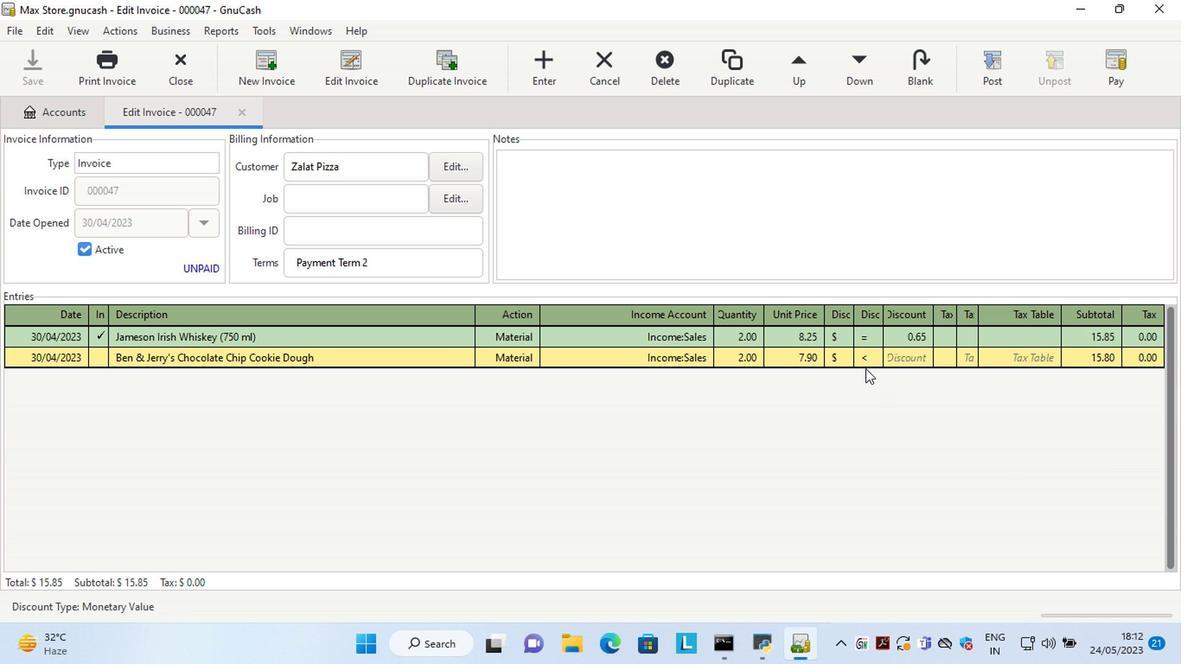 
Action: Mouse moved to (891, 353)
Screenshot: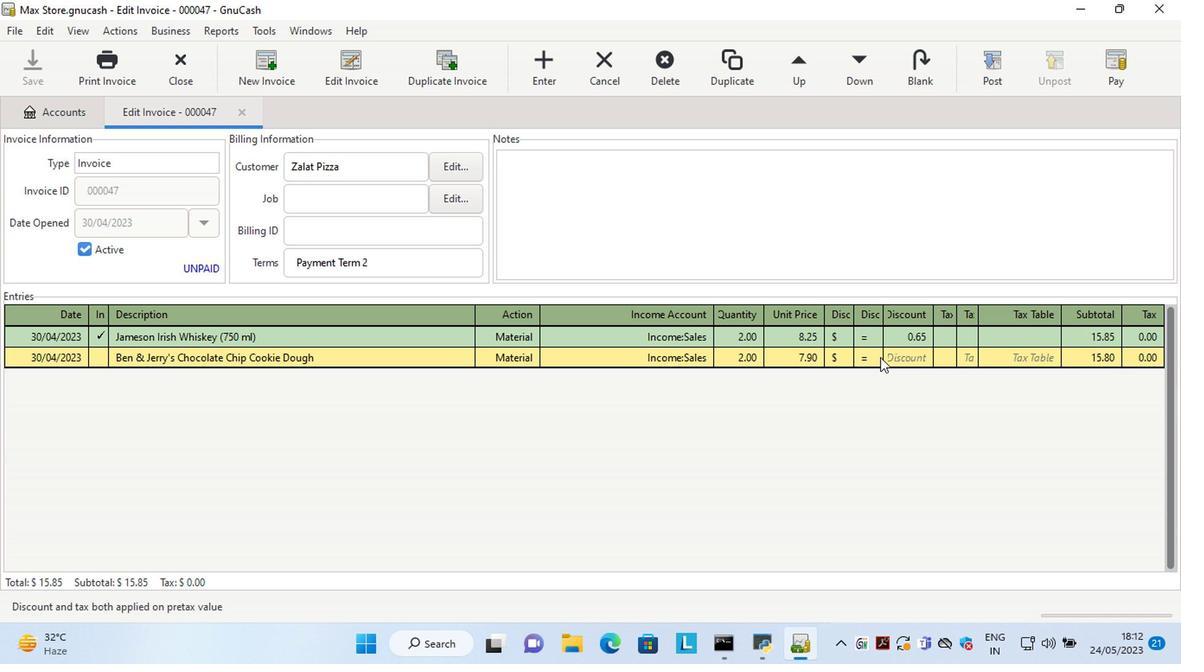 
Action: Mouse pressed left at (891, 353)
Screenshot: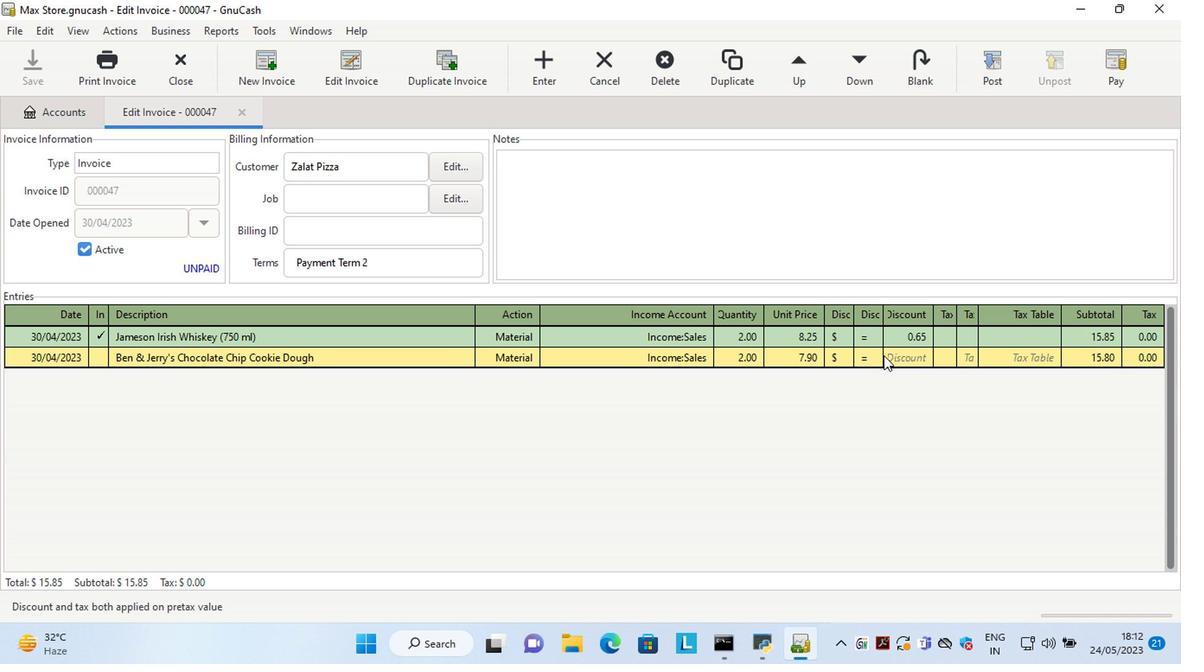 
Action: Mouse moved to (941, 404)
Screenshot: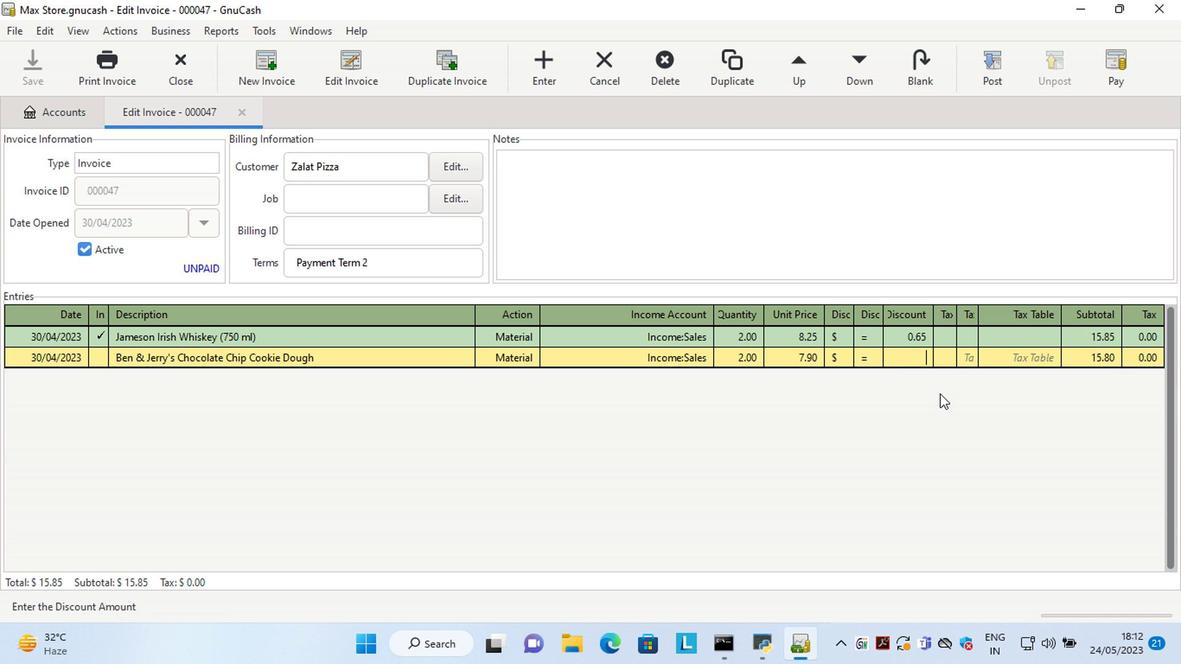 
Action: Key pressed 1.65<Key.tab><Key.tab><Key.shift>Halo<Key.space><Key.shift>Top<Key.space><Key.shift>Peanut<Key.space><Key.shift>Butter<Key.space><Key.shift>Cup<Key.tab>ma<Key.tab>sale<Key.tab>1<Key.tab>8.90<Key.tab>
Screenshot: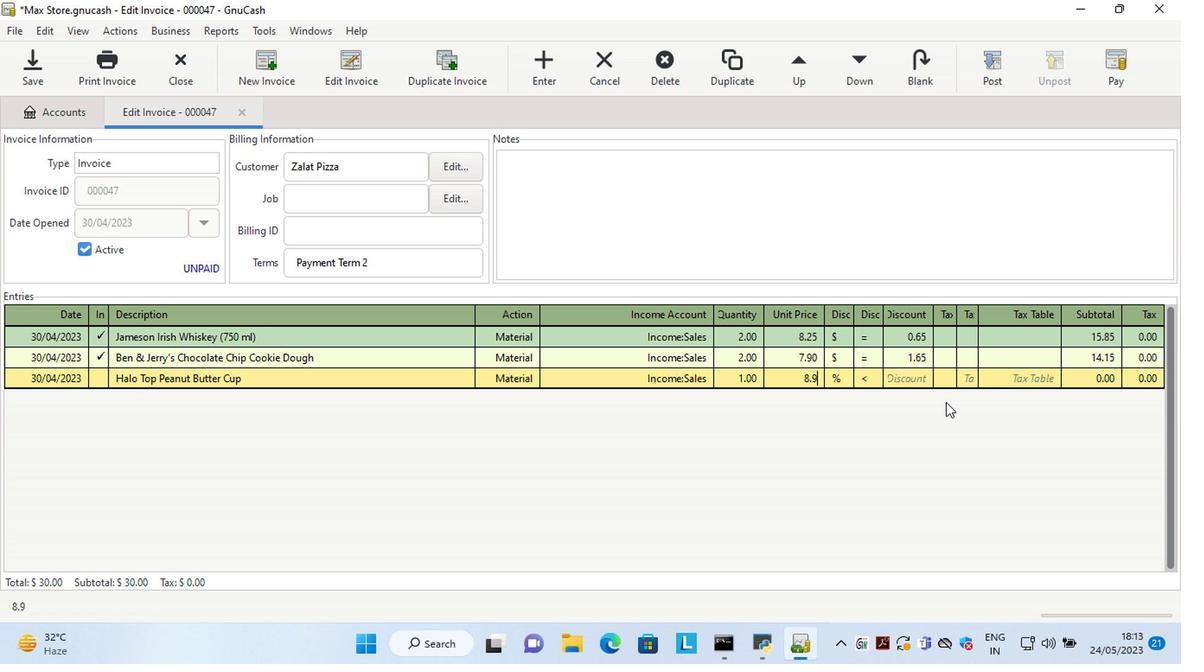 
Action: Mouse moved to (831, 379)
Screenshot: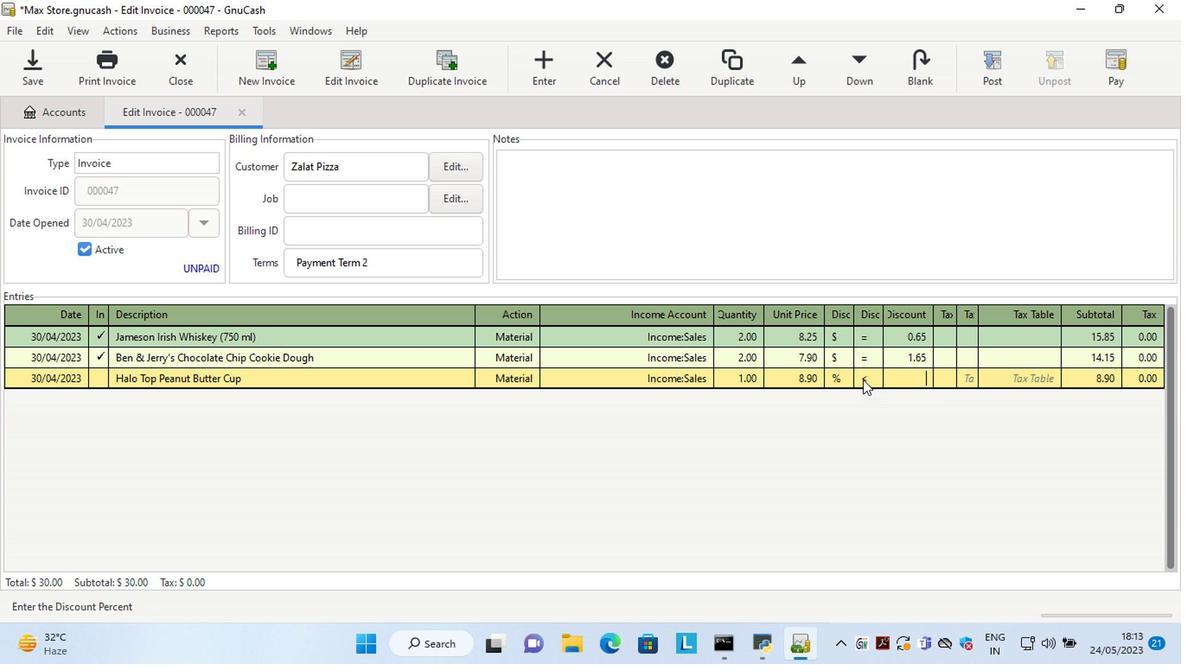 
Action: Mouse pressed left at (831, 379)
Screenshot: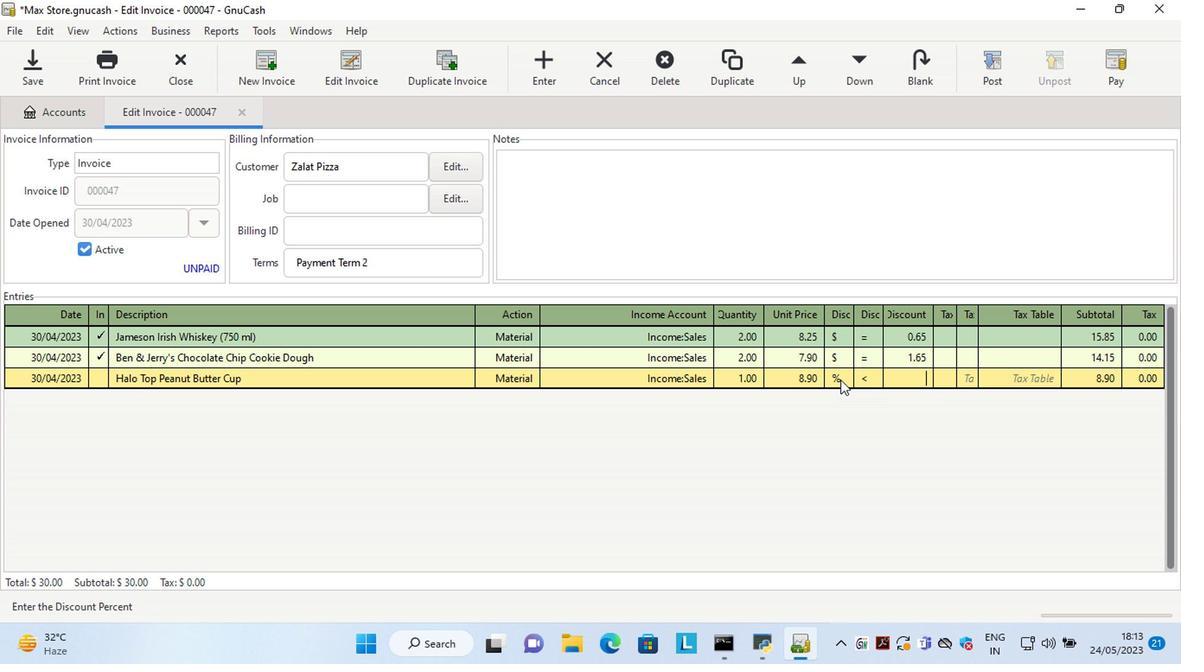 
Action: Mouse moved to (860, 377)
Screenshot: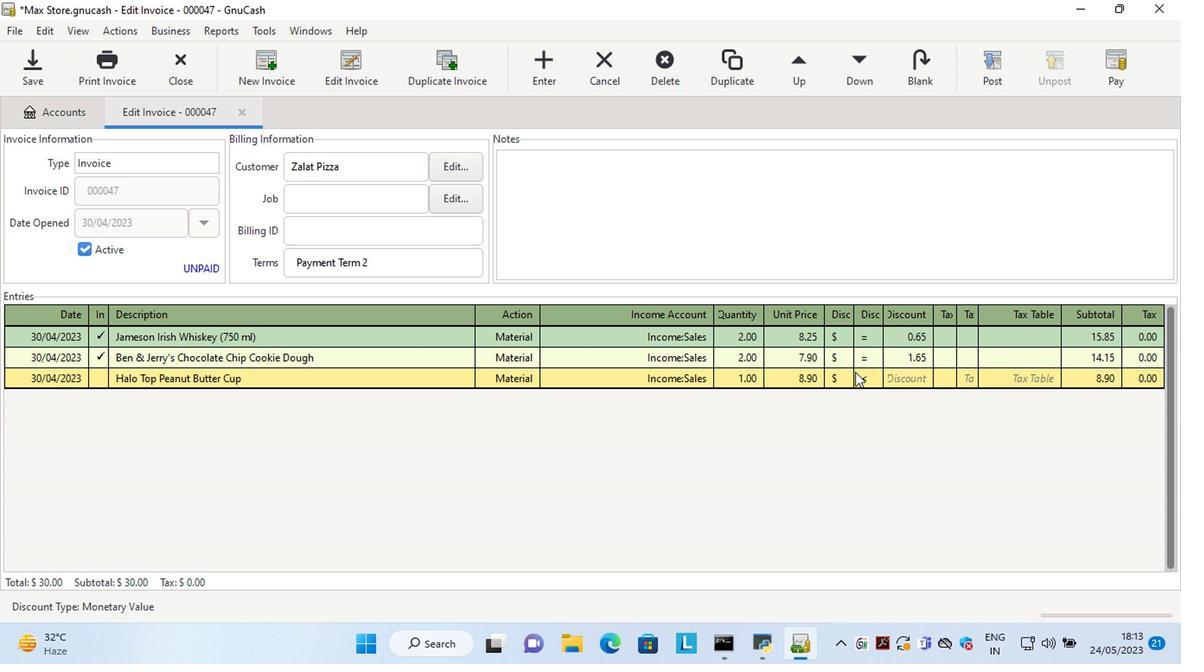 
Action: Mouse pressed left at (860, 377)
Screenshot: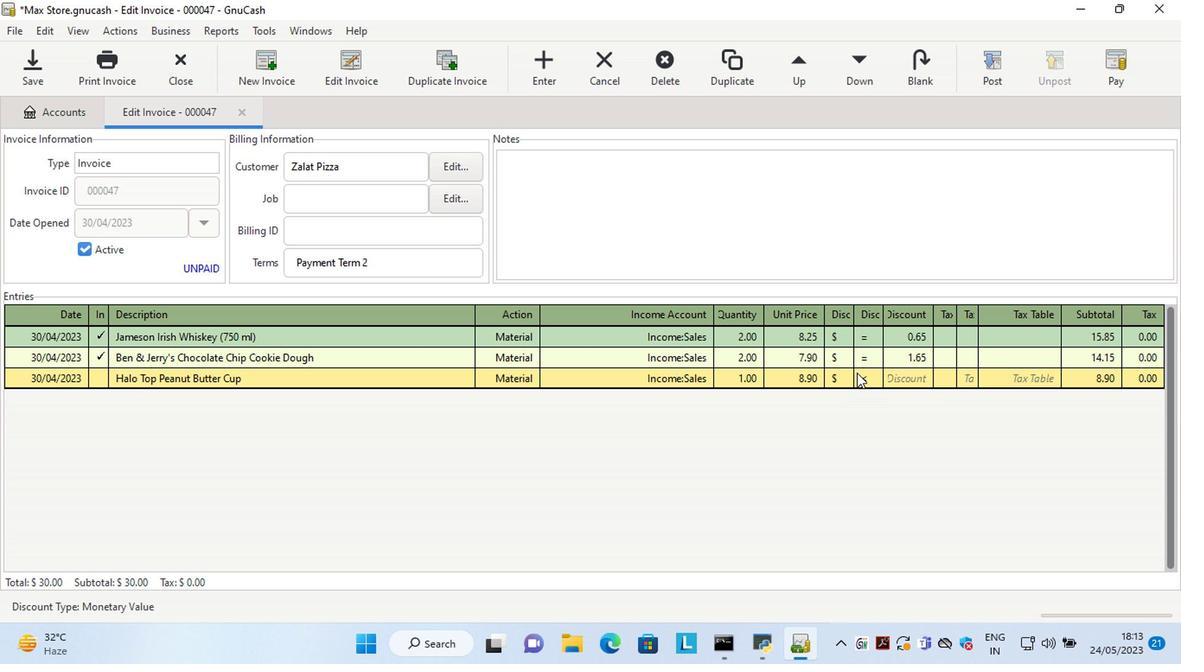 
Action: Mouse moved to (895, 380)
Screenshot: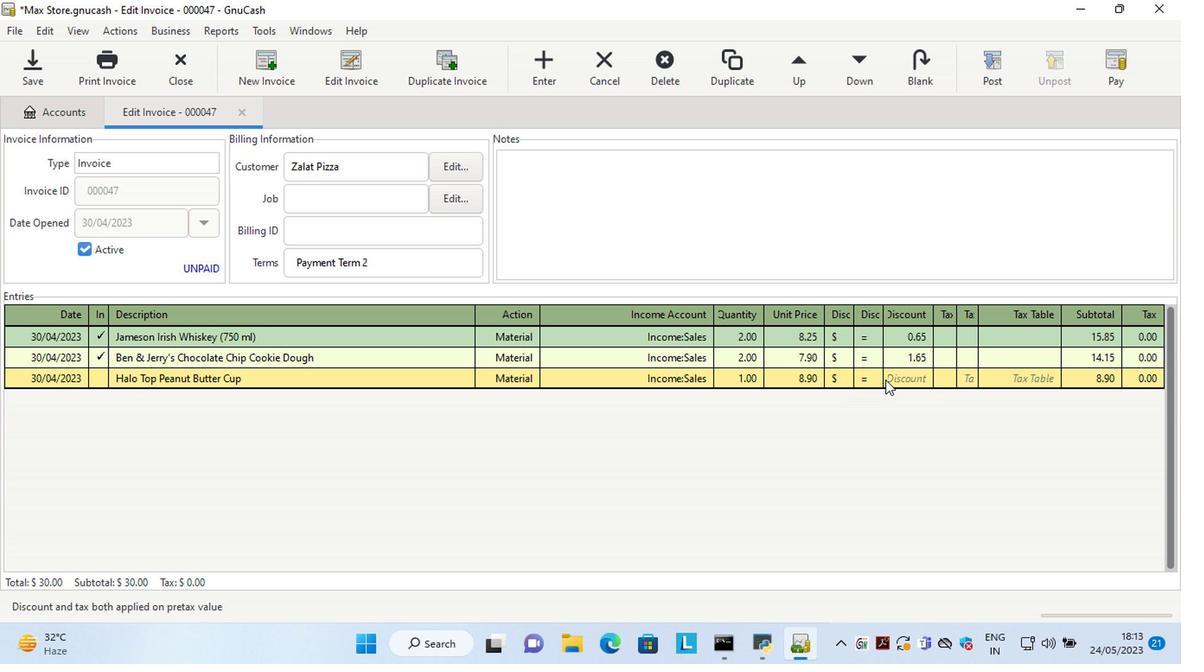 
Action: Mouse pressed left at (895, 380)
Screenshot: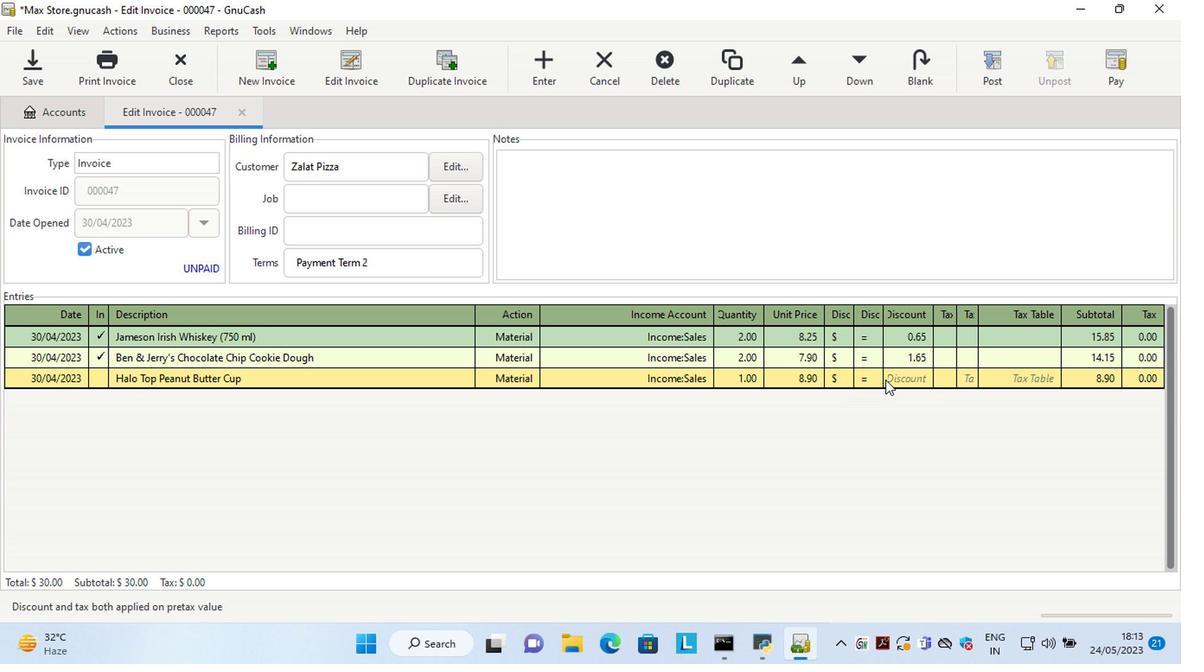
Action: Key pressed 2.15<Key.tab>
Screenshot: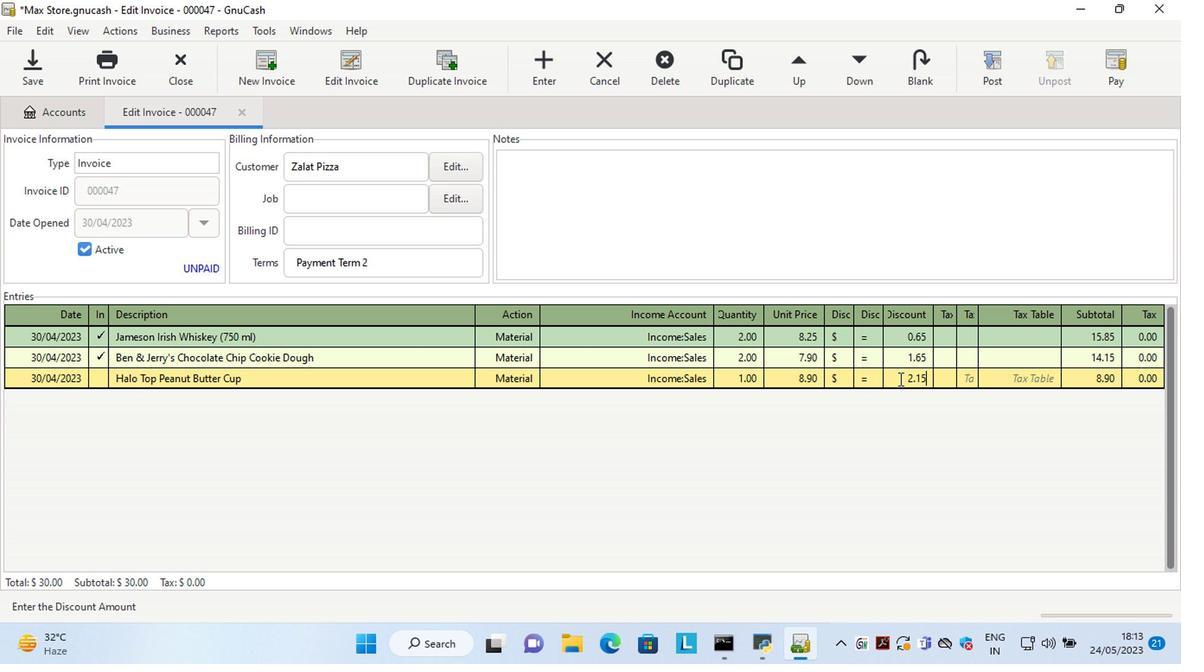 
Action: Mouse moved to (603, 209)
Screenshot: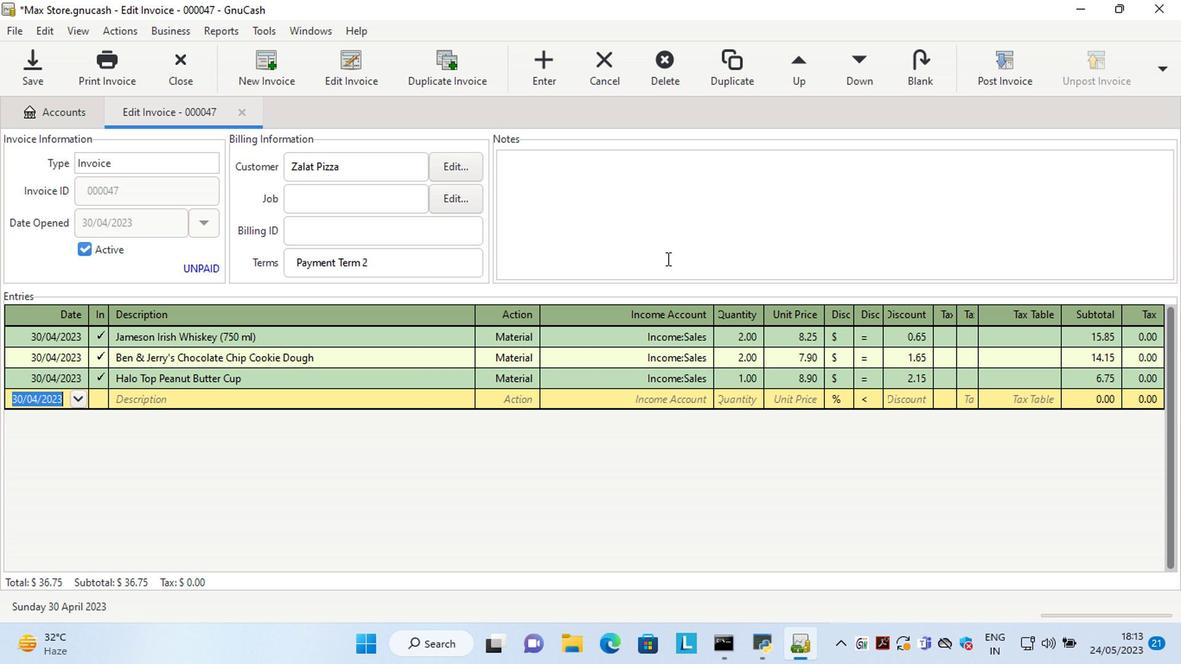 
Action: Mouse pressed left at (603, 209)
Screenshot: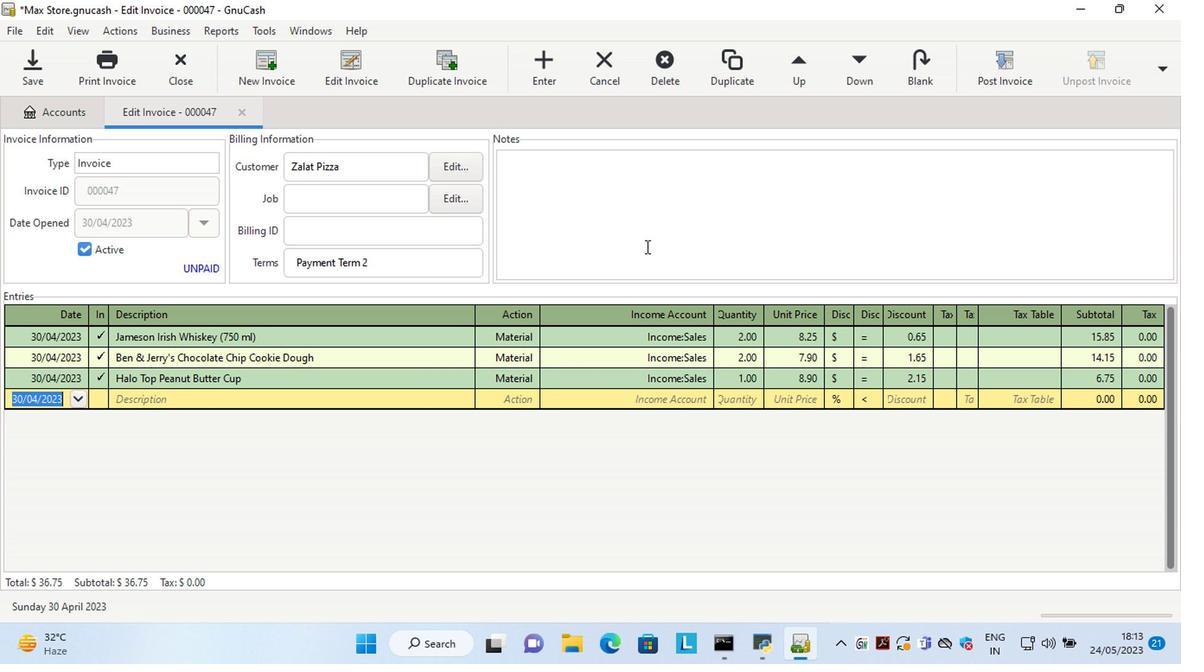 
Action: Key pressed <Key.shift>Looking<Key.space>forward<Key.space>to<Key.space>serving<Key.space>you<Key.space>again.
Screenshot: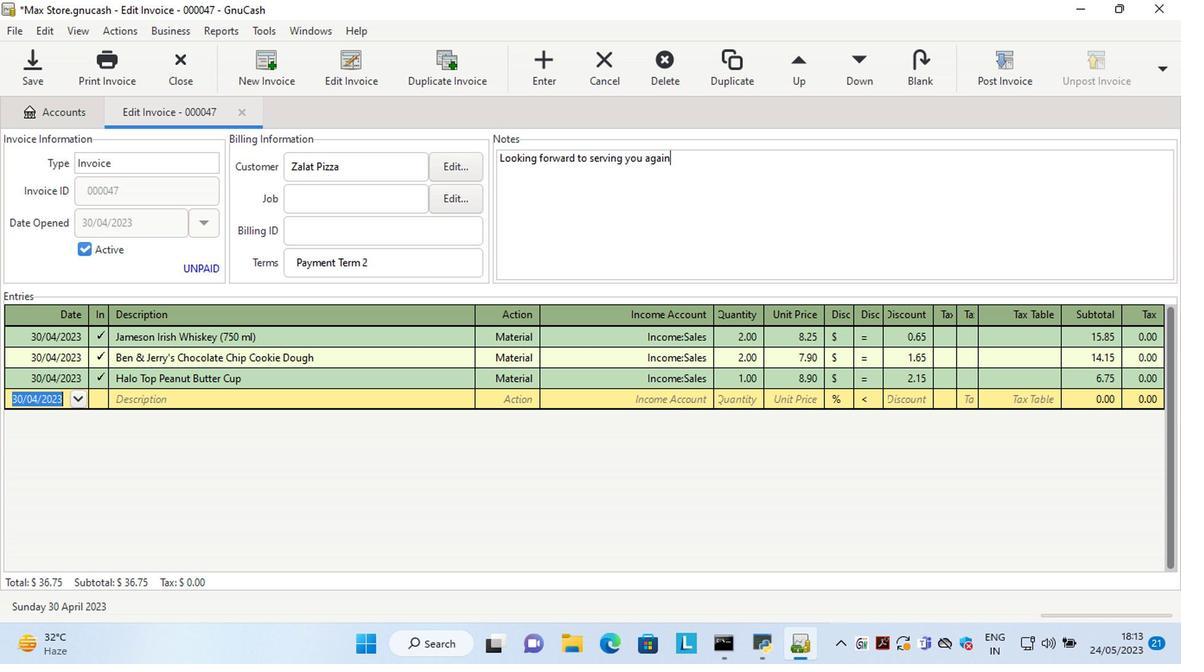 
Action: Mouse moved to (998, 69)
Screenshot: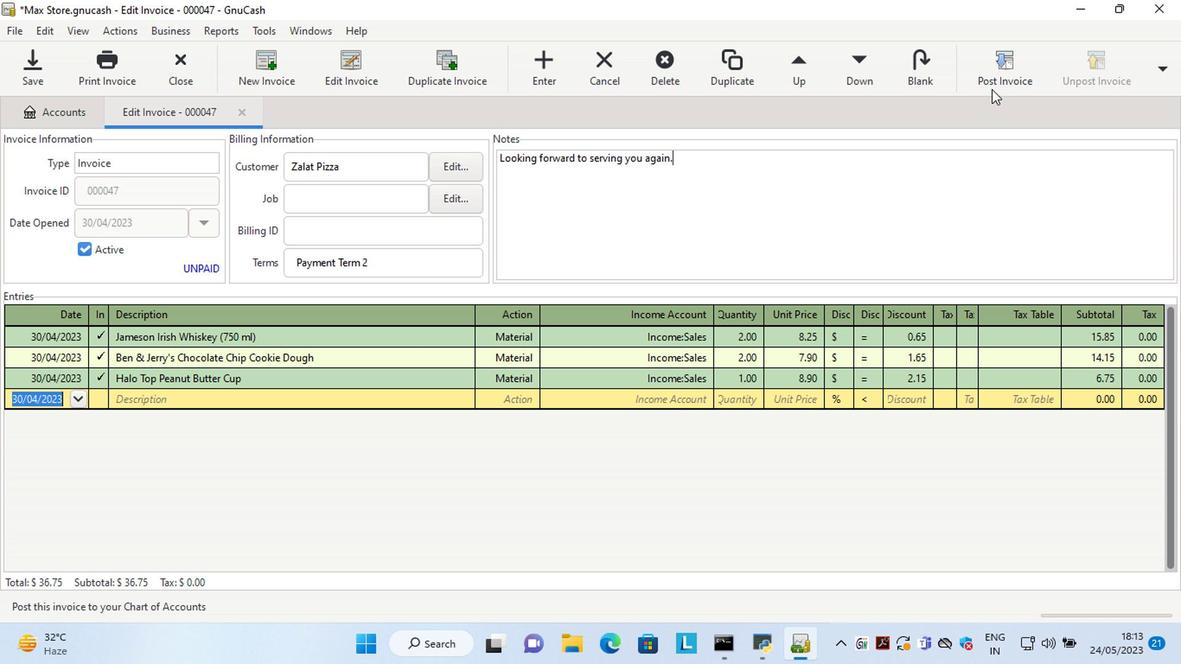 
Action: Mouse pressed left at (998, 69)
Screenshot: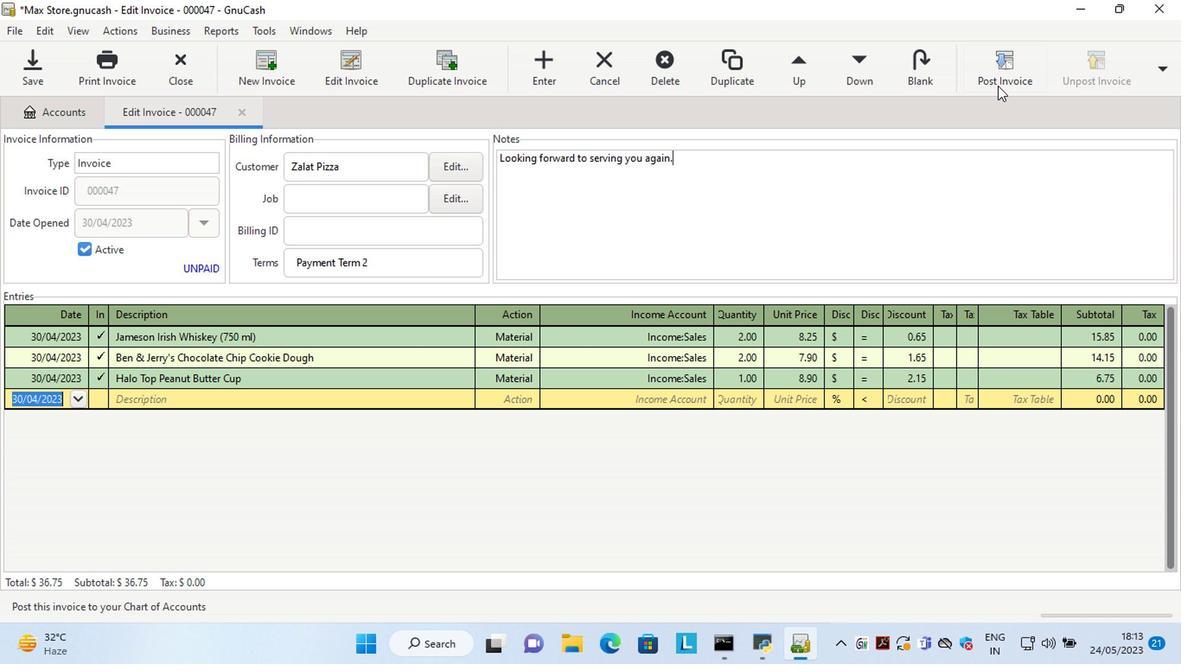 
Action: Mouse moved to (603, 285)
Screenshot: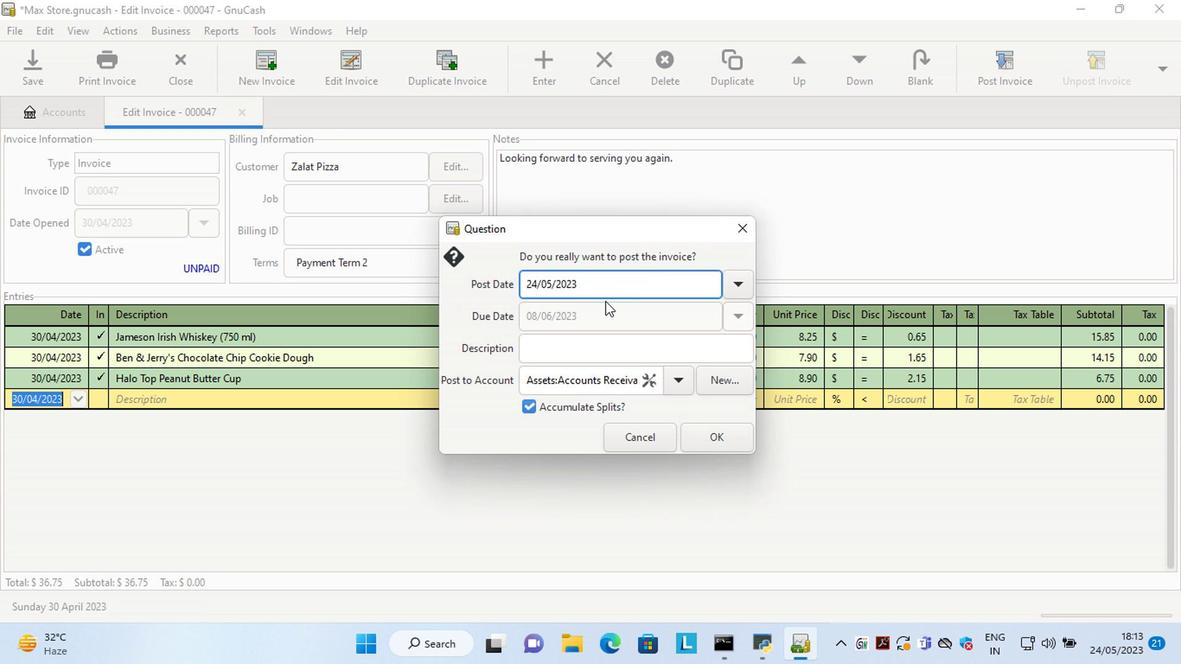 
Action: Mouse pressed left at (603, 285)
Screenshot: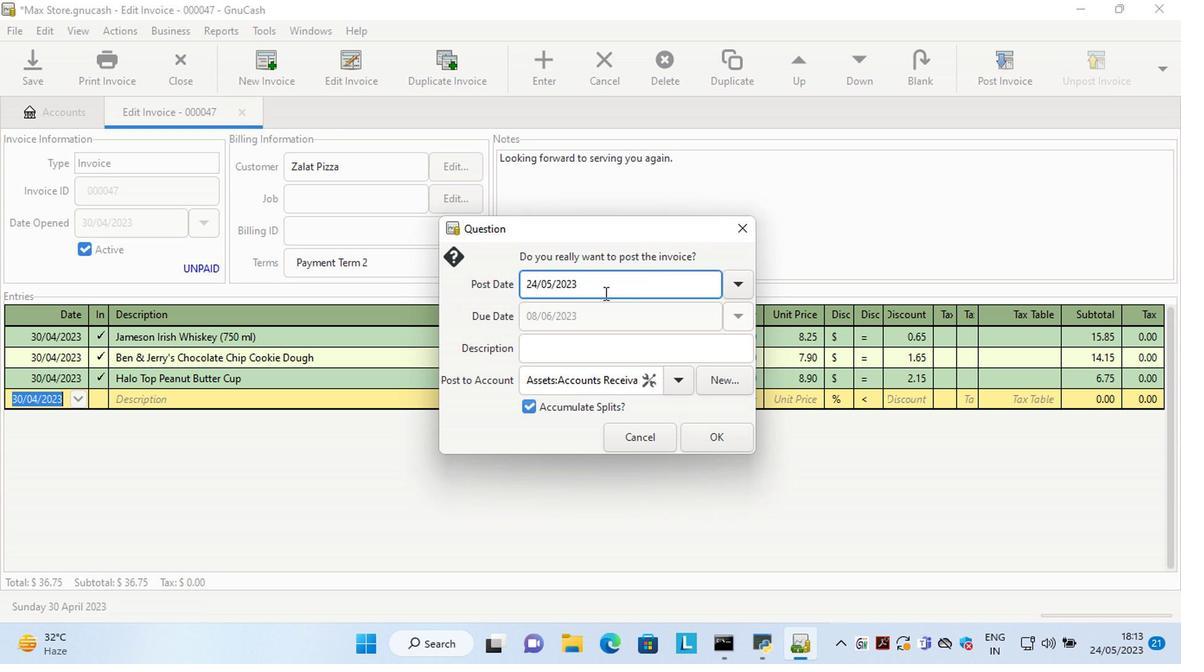 
Action: Key pressed <Key.left><Key.left><Key.left><Key.left><Key.left><Key.left><Key.left><Key.left><Key.left><Key.left><Key.left><Key.left><Key.delete><Key.delete>30<Key.right><Key.right><Key.delete>4
Screenshot: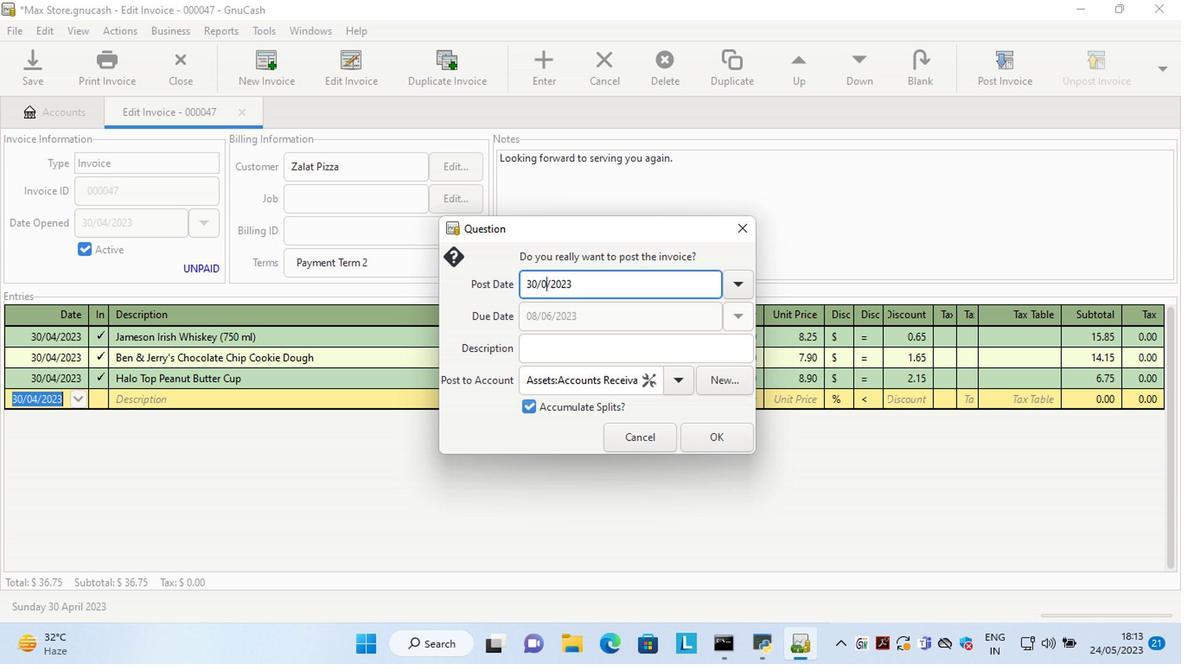
Action: Mouse moved to (714, 433)
Screenshot: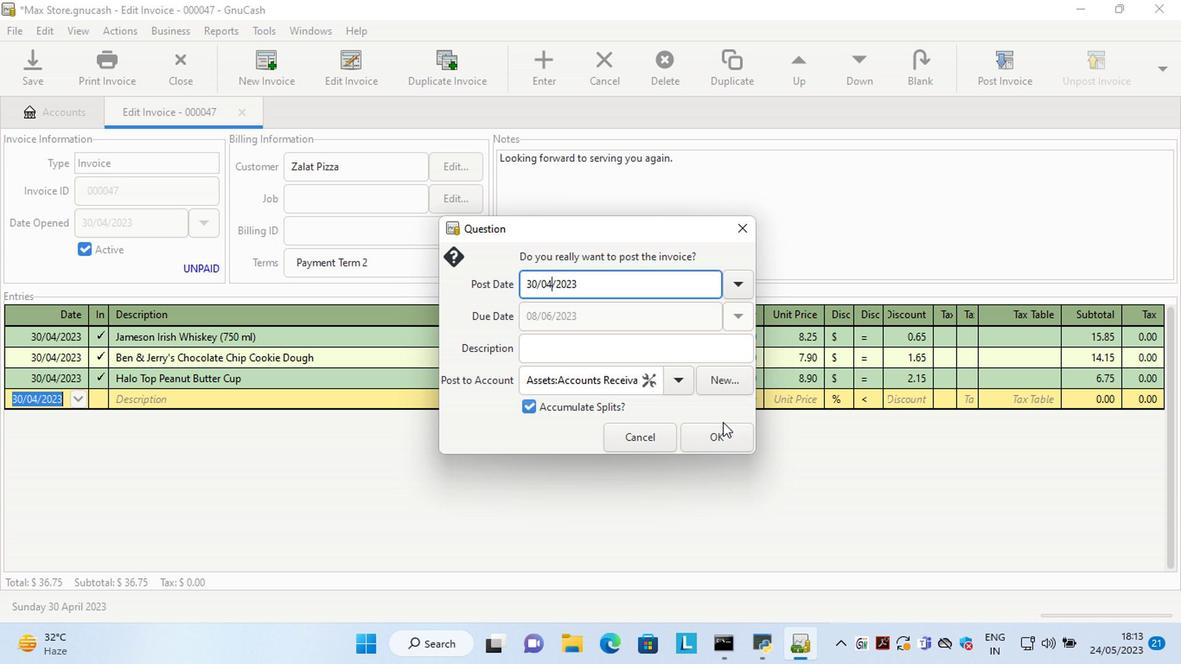 
Action: Mouse pressed left at (714, 433)
Screenshot: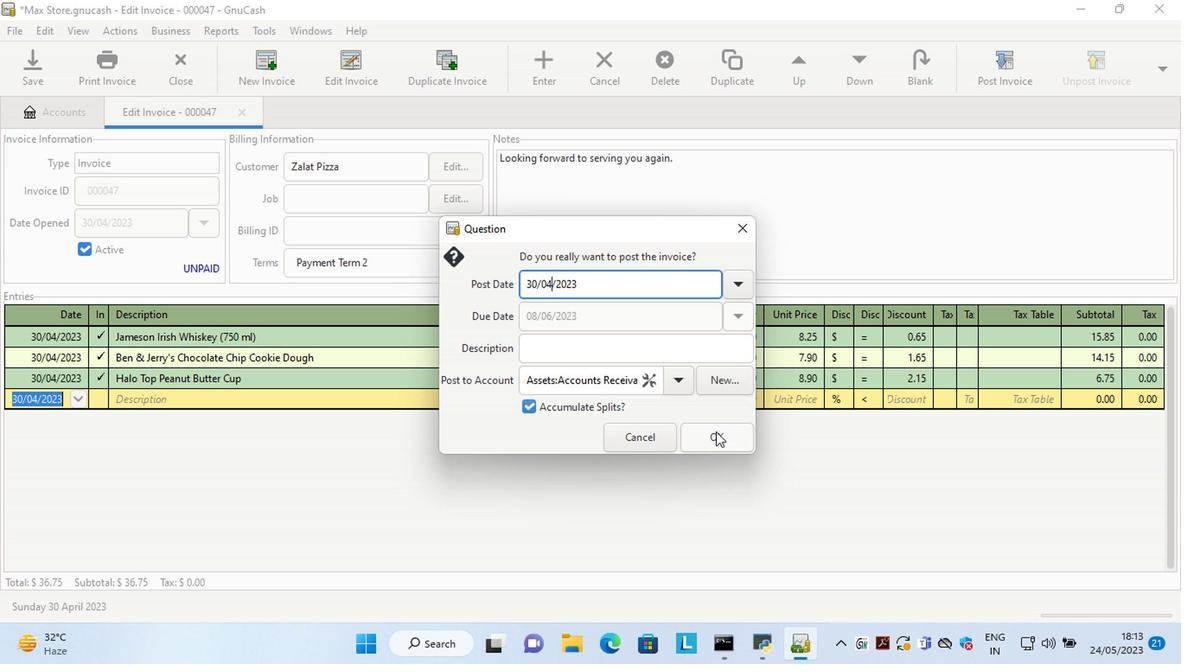 
Action: Mouse moved to (1107, 63)
Screenshot: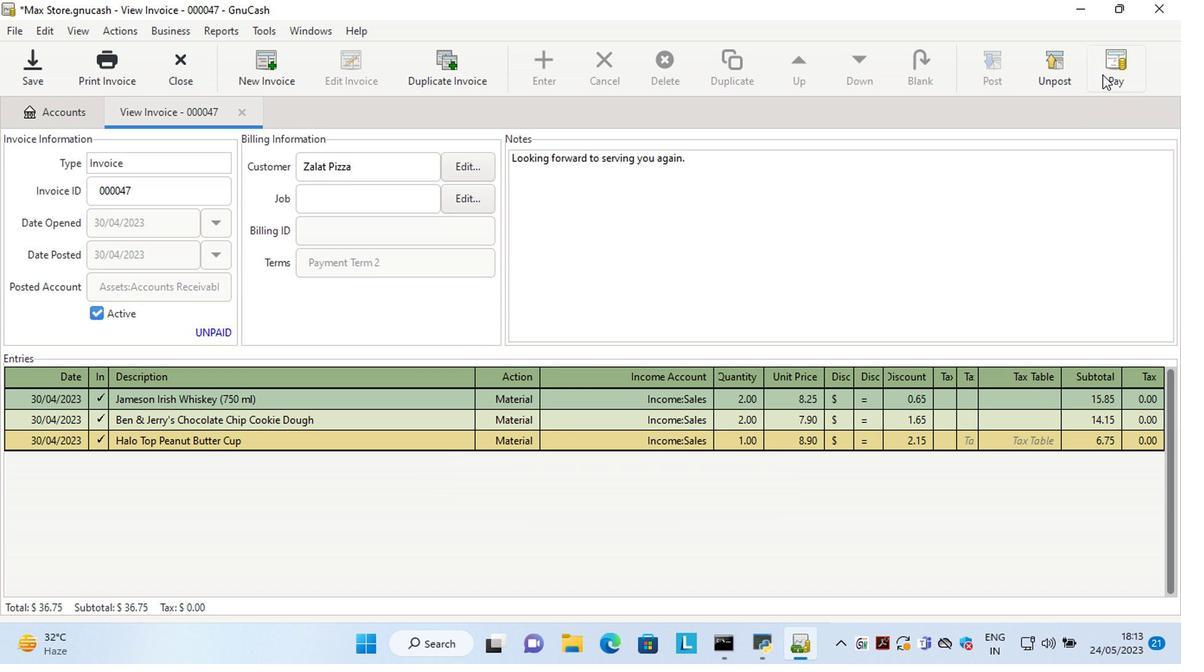 
Action: Mouse pressed left at (1107, 63)
Screenshot: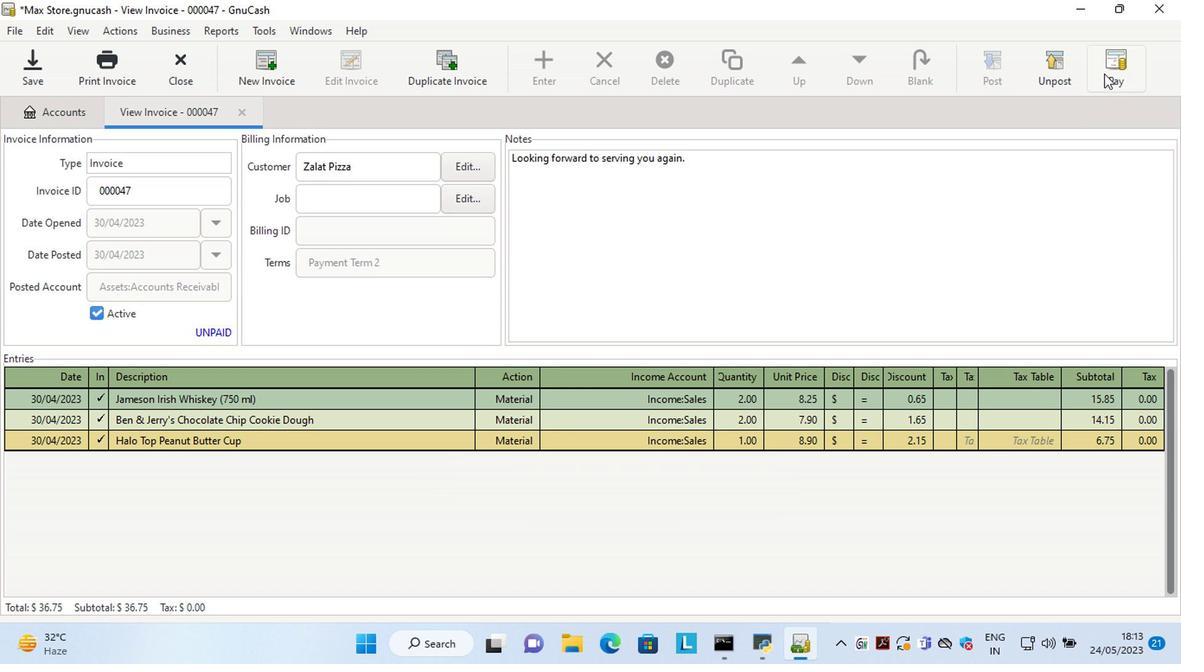 
Action: Mouse moved to (471, 340)
Screenshot: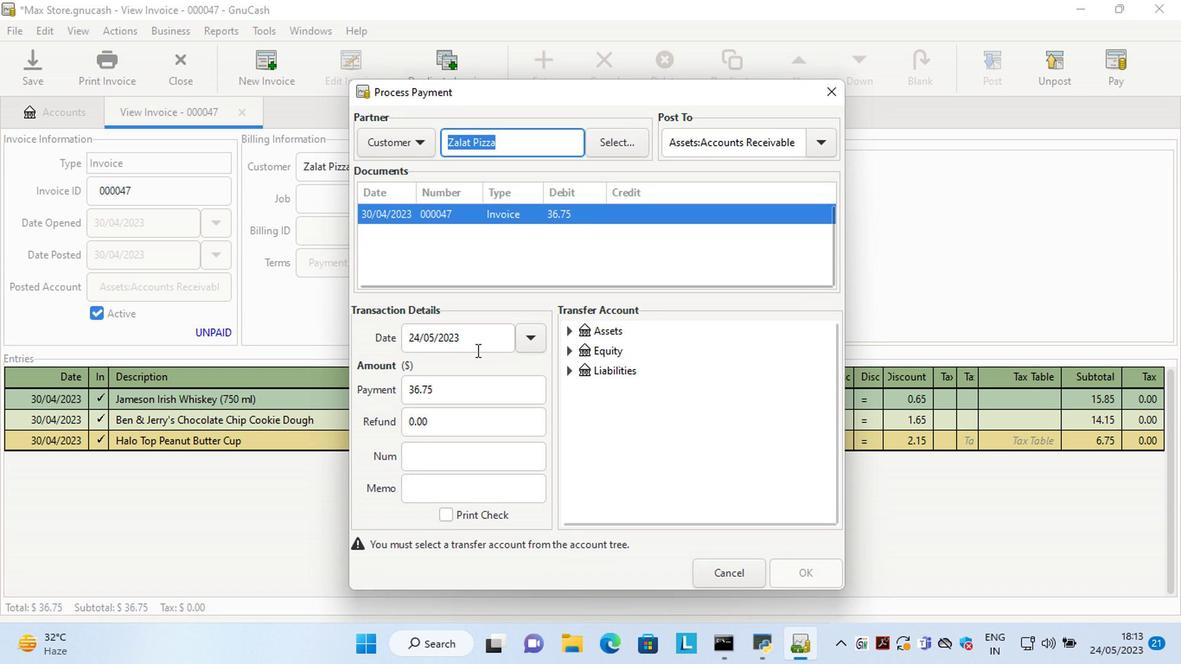 
Action: Mouse pressed left at (471, 340)
Screenshot: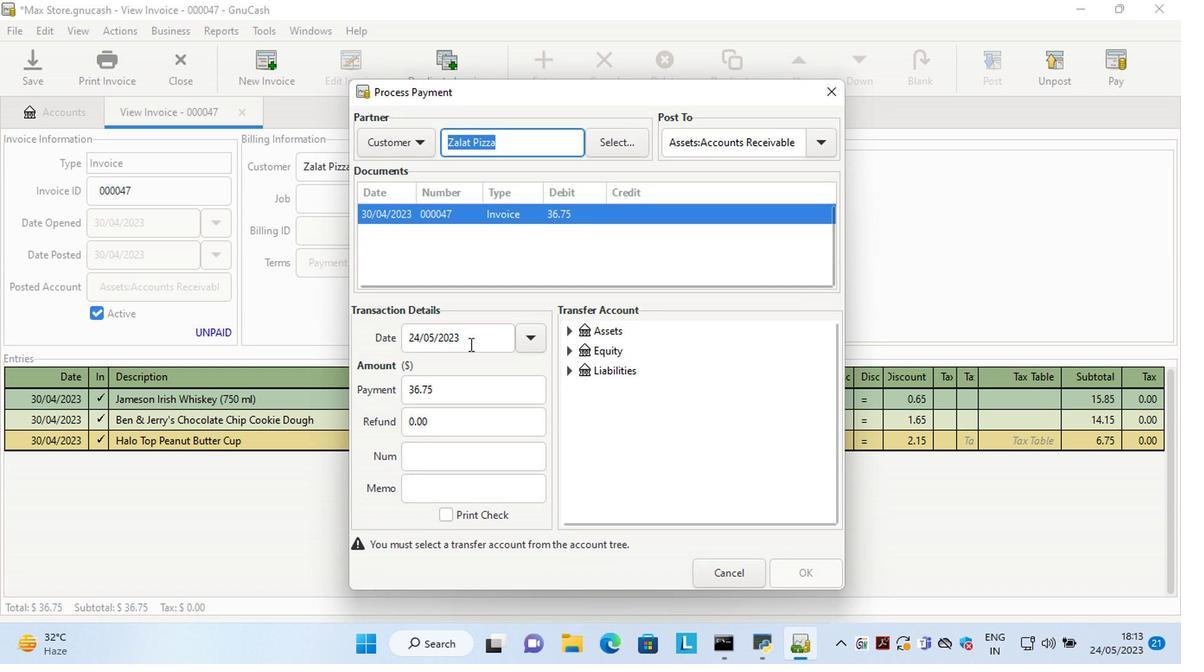 
Action: Key pressed <Key.left><Key.left><Key.left><Key.left><Key.left><Key.left><Key.left><Key.left><Key.left><Key.left><Key.delete><Key.delete>154<Key.backspace>
Screenshot: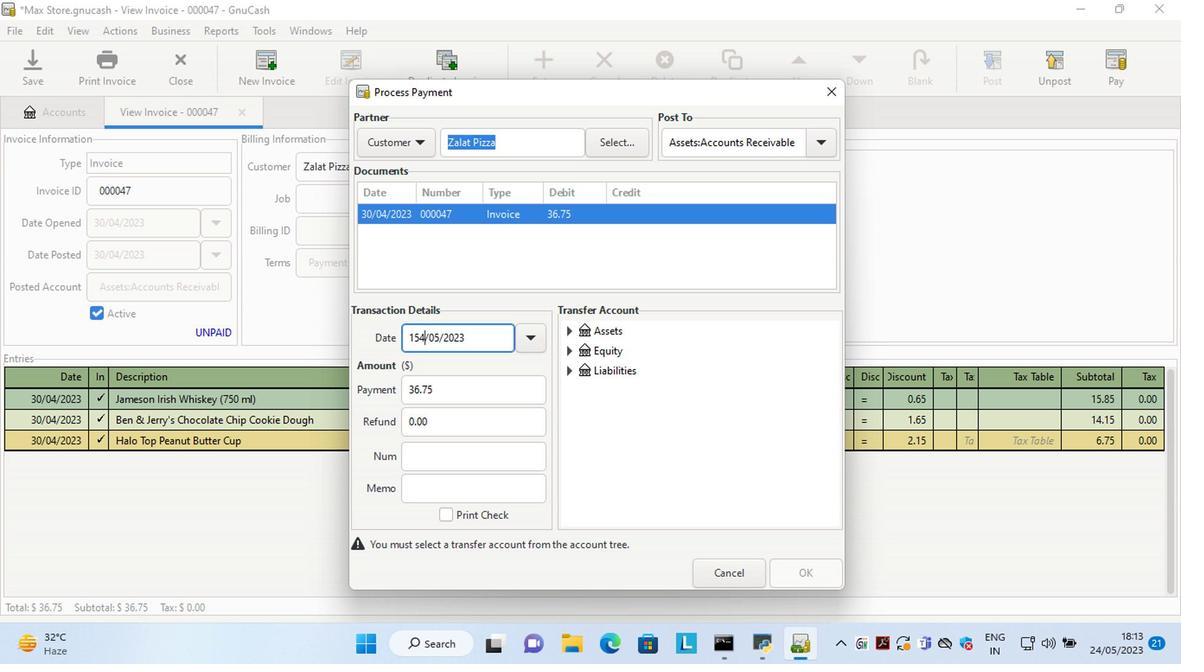 
Action: Mouse moved to (570, 331)
Screenshot: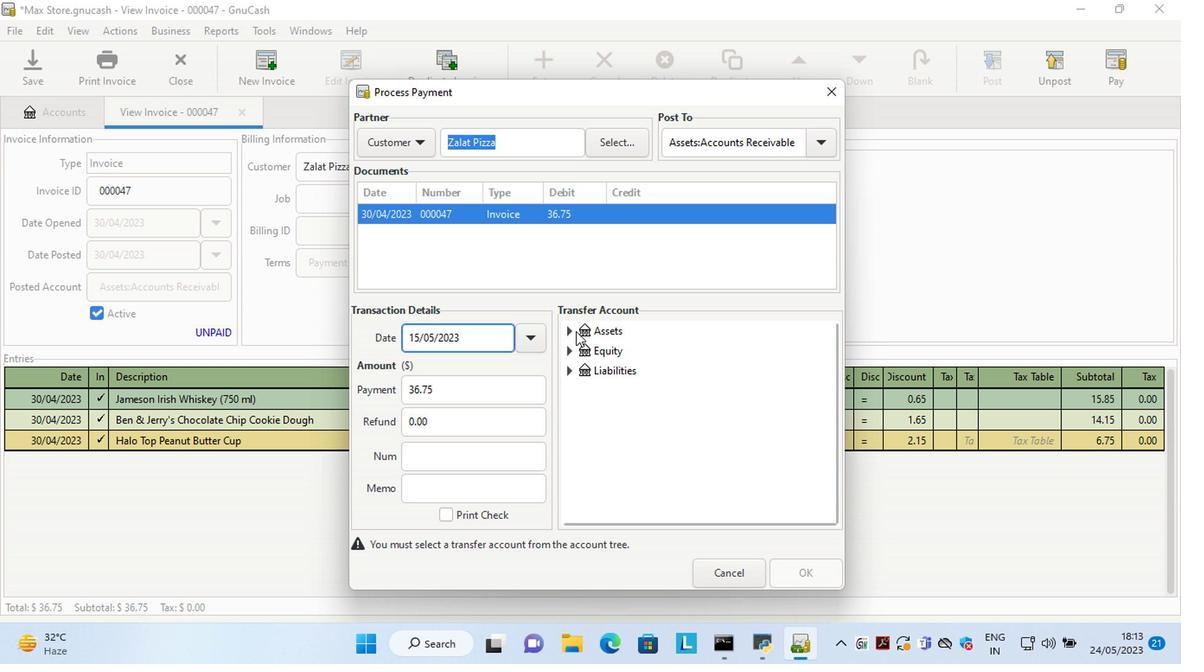 
Action: Mouse pressed left at (570, 331)
Screenshot: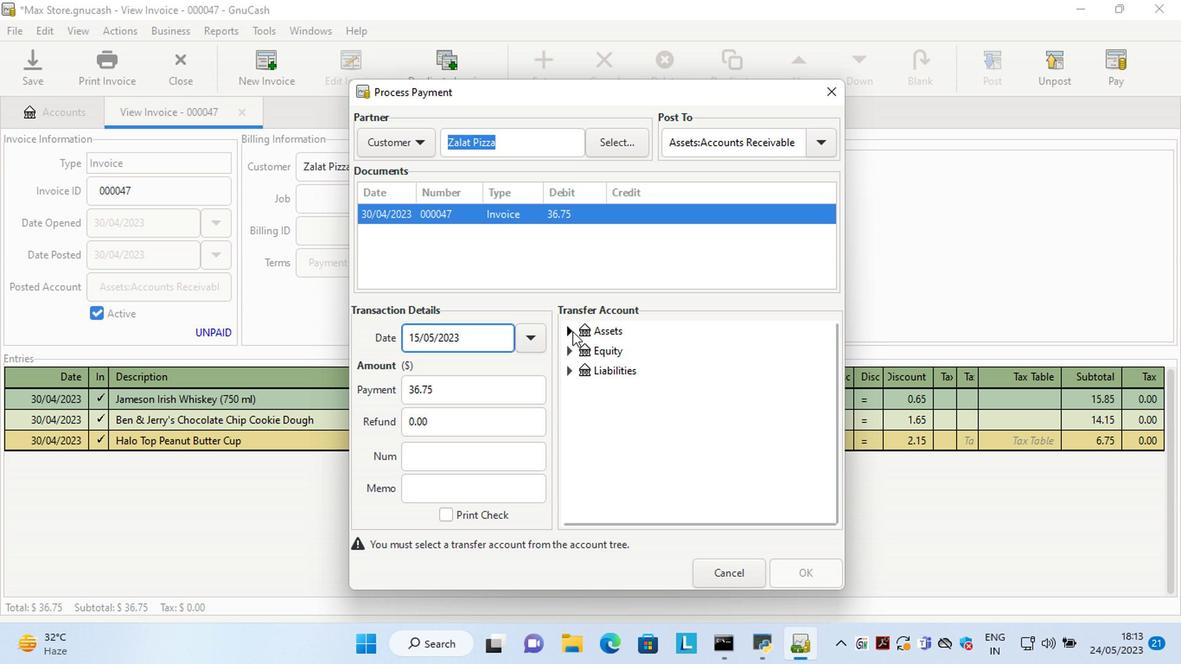 
Action: Mouse moved to (586, 353)
Screenshot: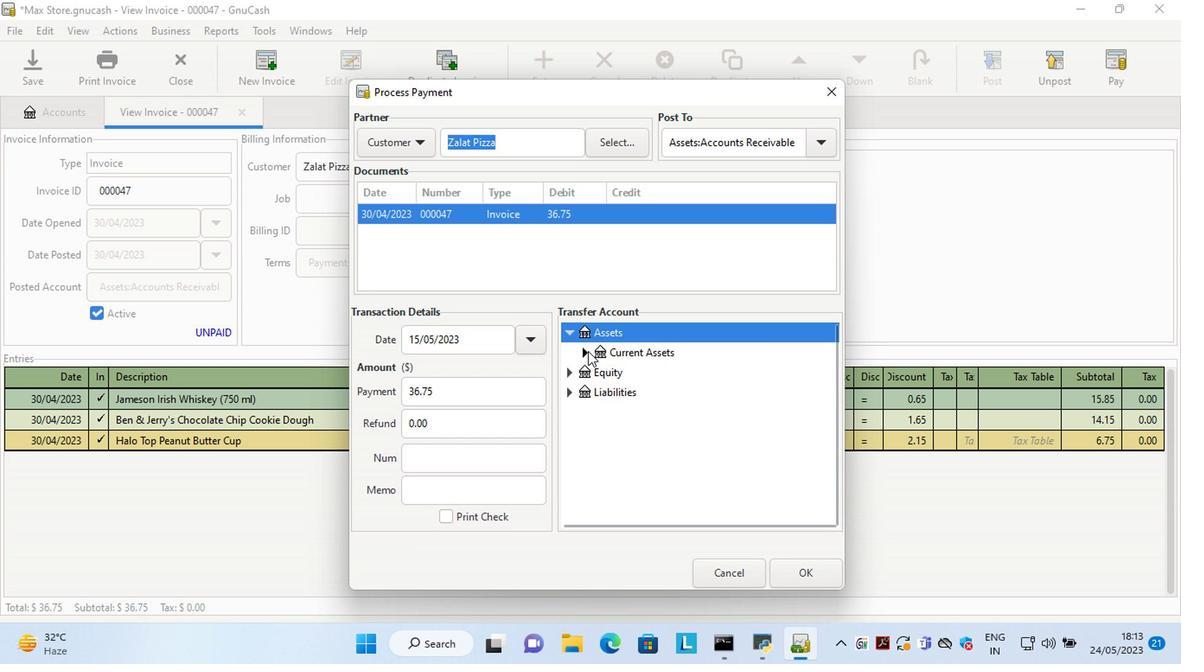 
Action: Mouse pressed left at (586, 353)
Screenshot: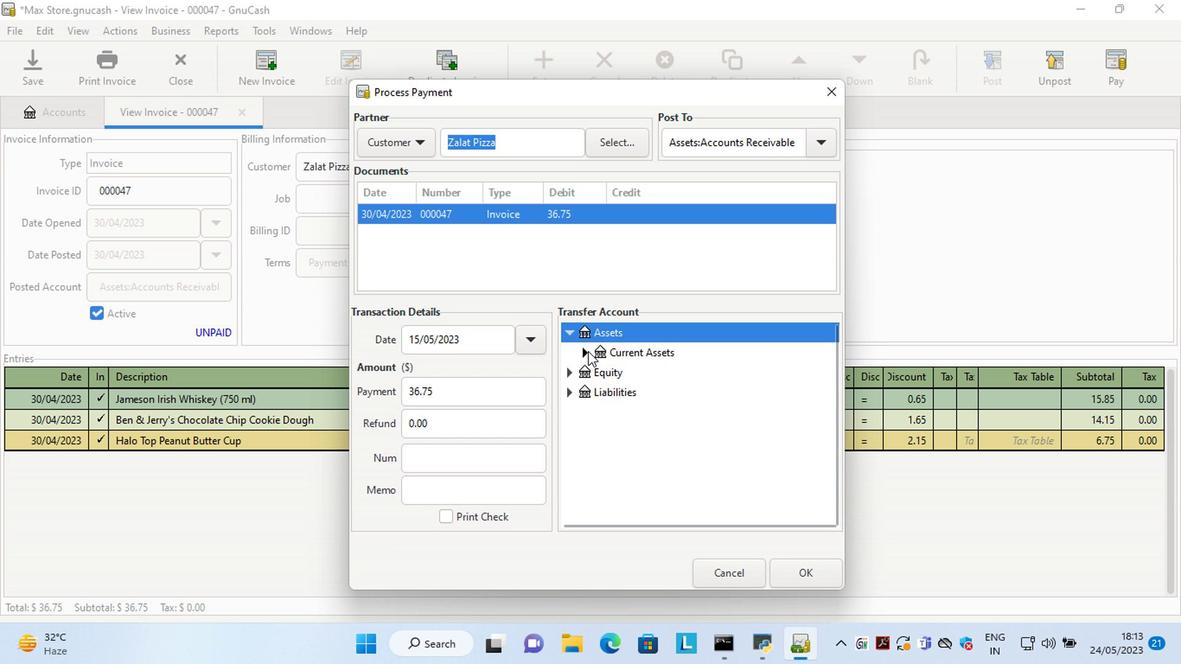 
Action: Mouse moved to (646, 377)
Screenshot: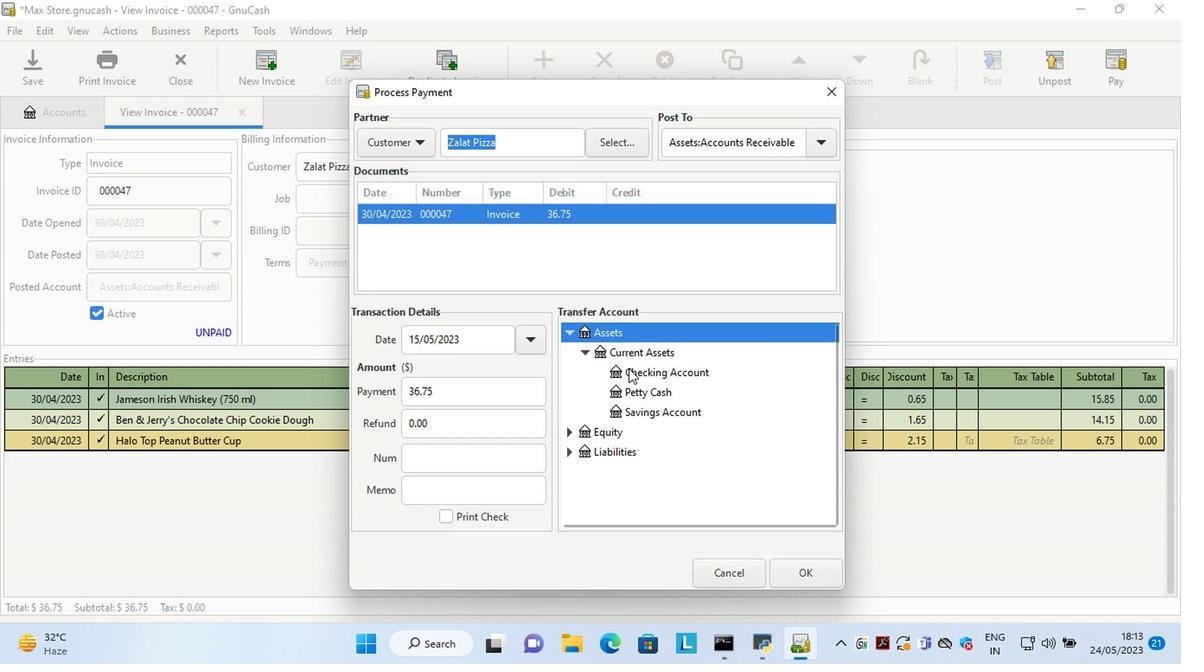 
Action: Mouse pressed left at (646, 377)
Screenshot: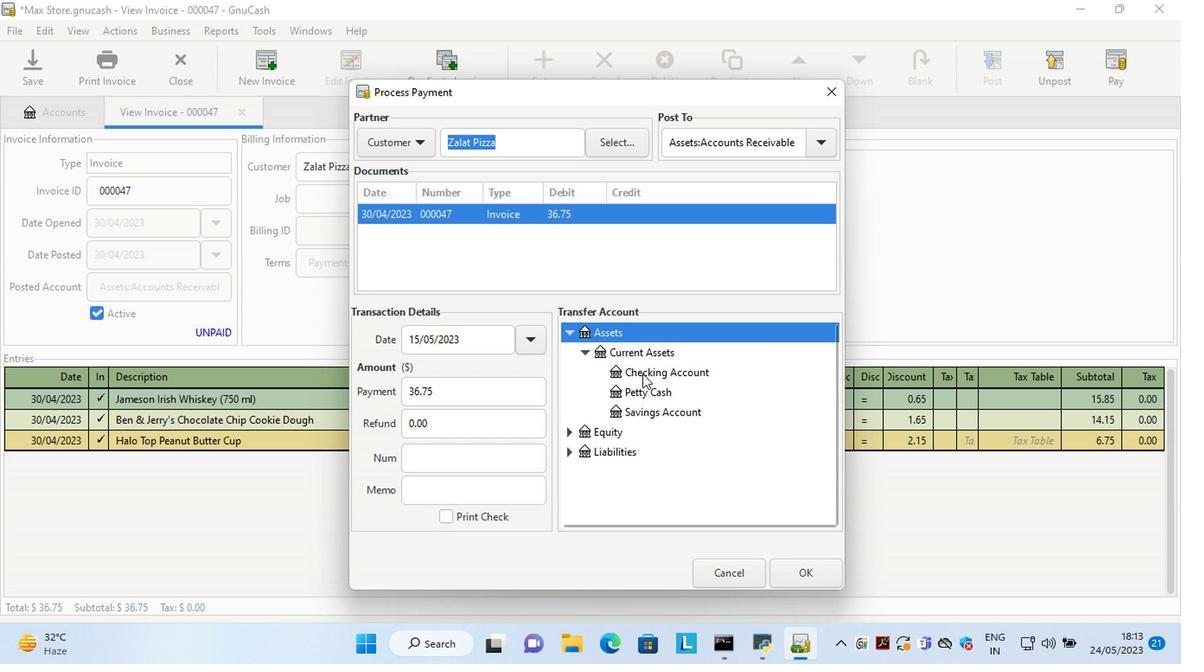 
Action: Mouse moved to (796, 576)
Screenshot: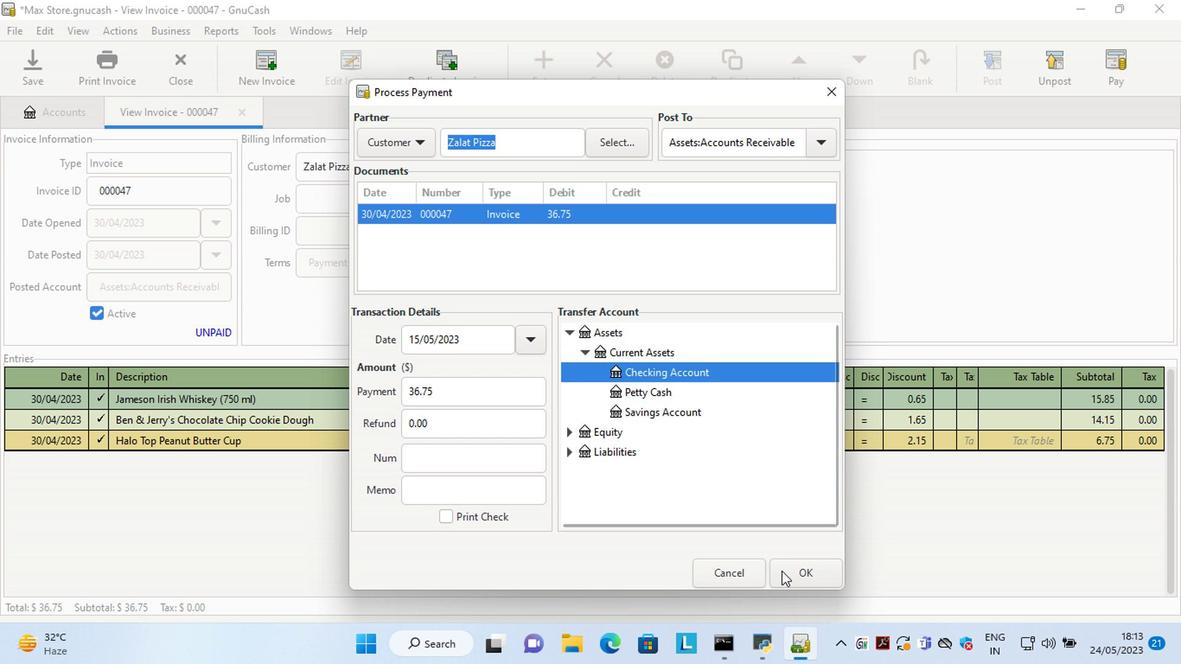 
Action: Mouse pressed left at (796, 576)
Screenshot: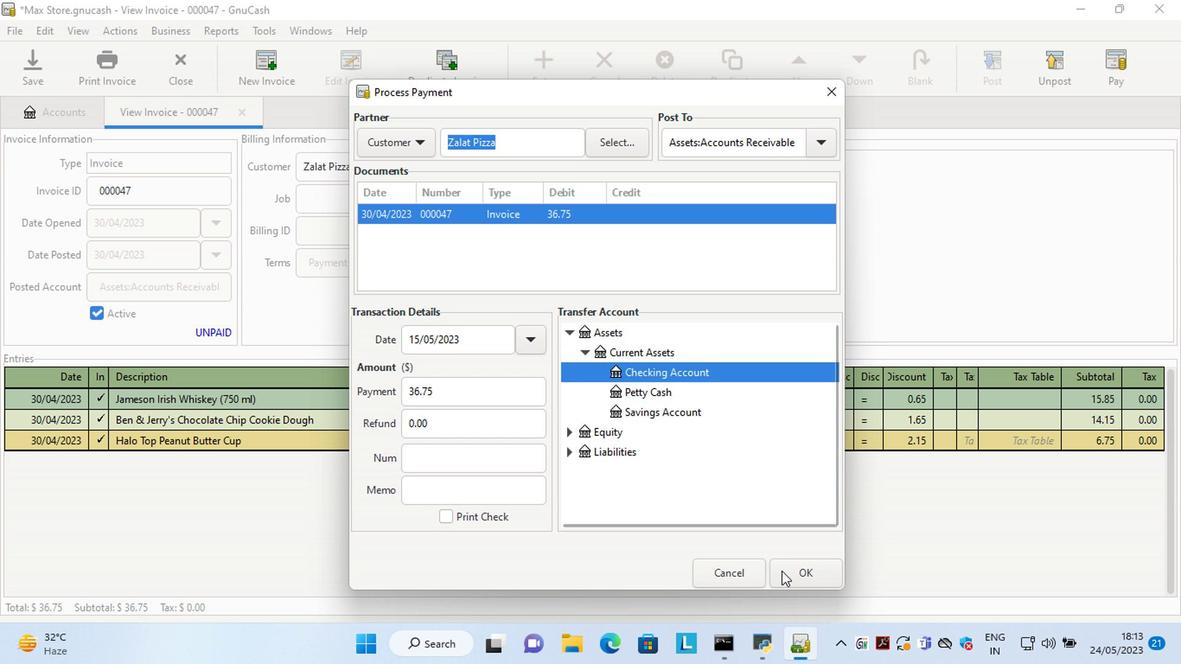 
Action: Mouse moved to (99, 63)
Screenshot: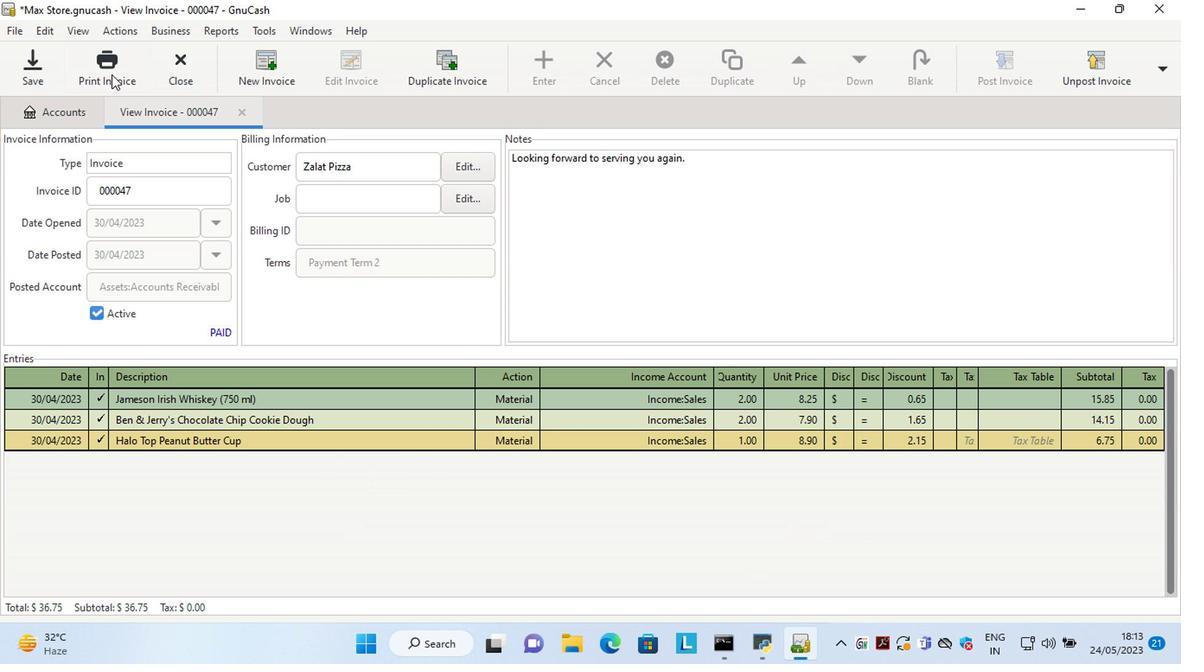 
Action: Mouse pressed left at (99, 63)
Screenshot: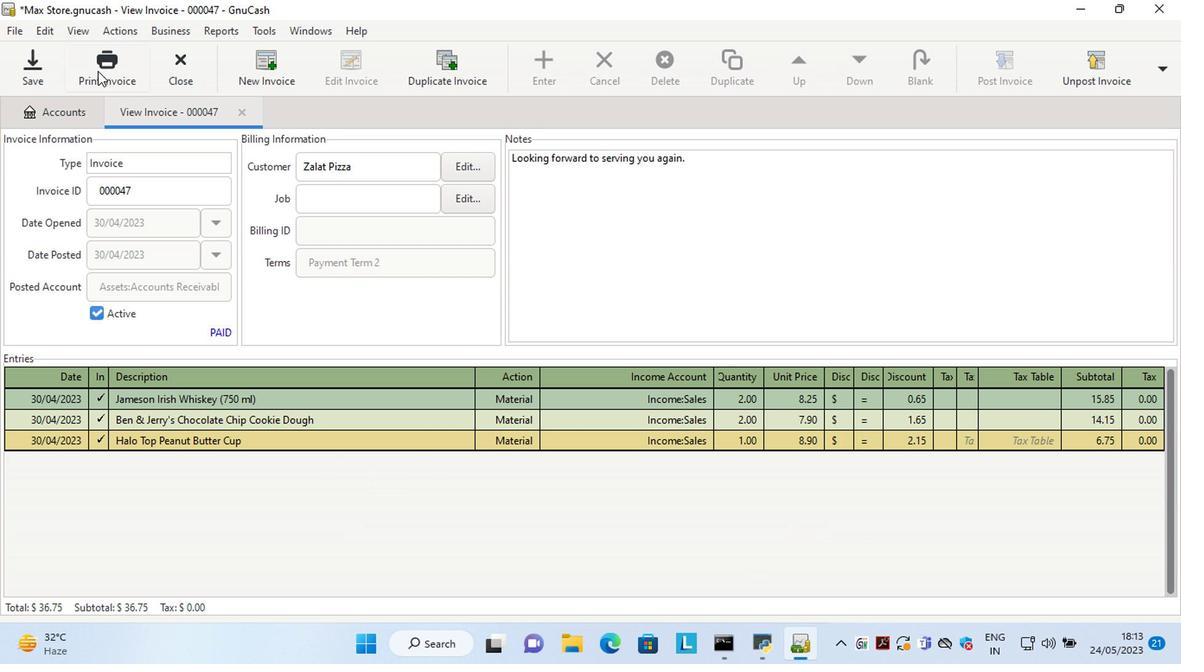
Action: Mouse moved to (423, 67)
Screenshot: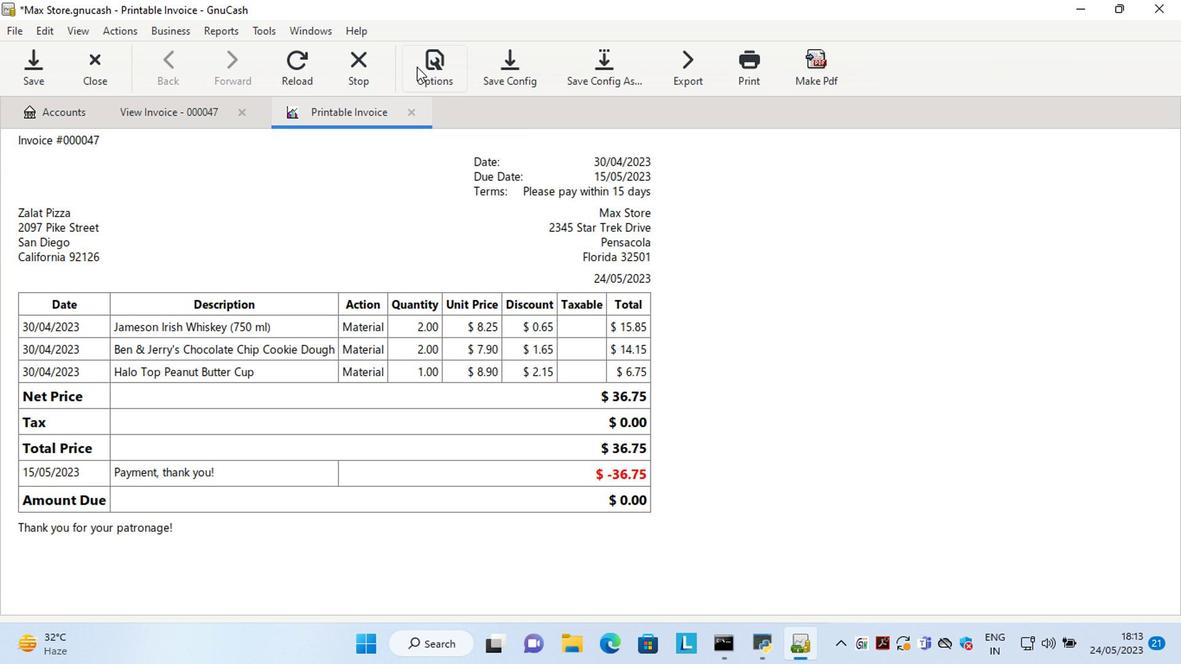 
Action: Mouse pressed left at (423, 67)
Screenshot: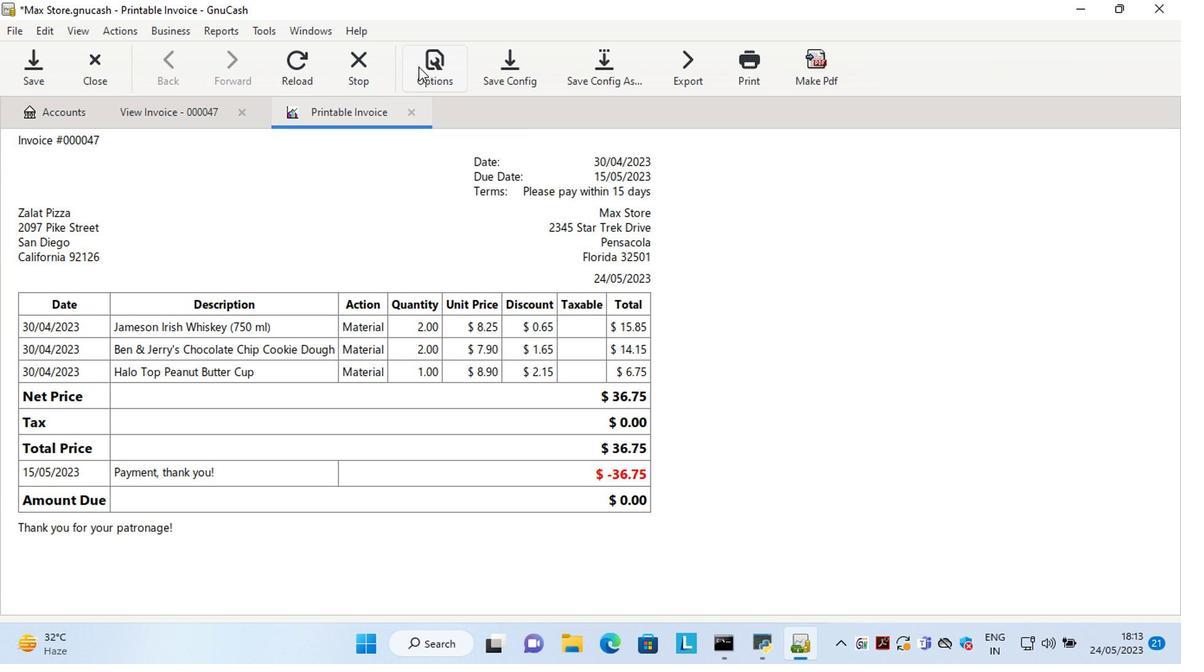 
Action: Mouse moved to (190, 181)
Screenshot: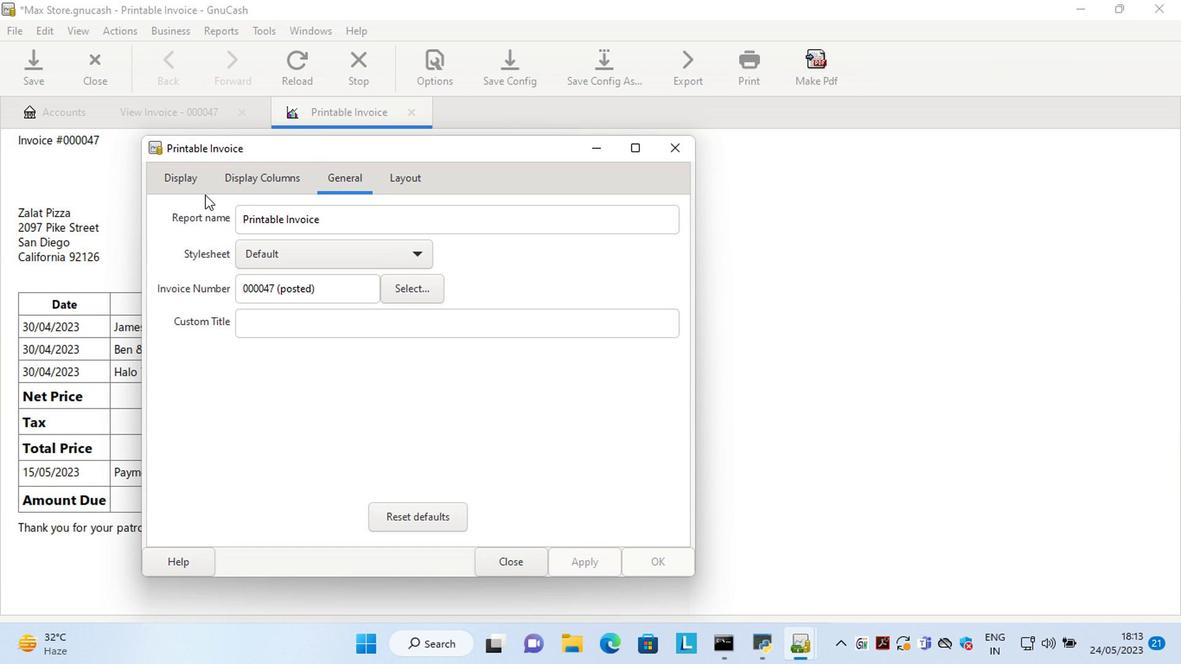 
Action: Mouse pressed left at (190, 181)
Screenshot: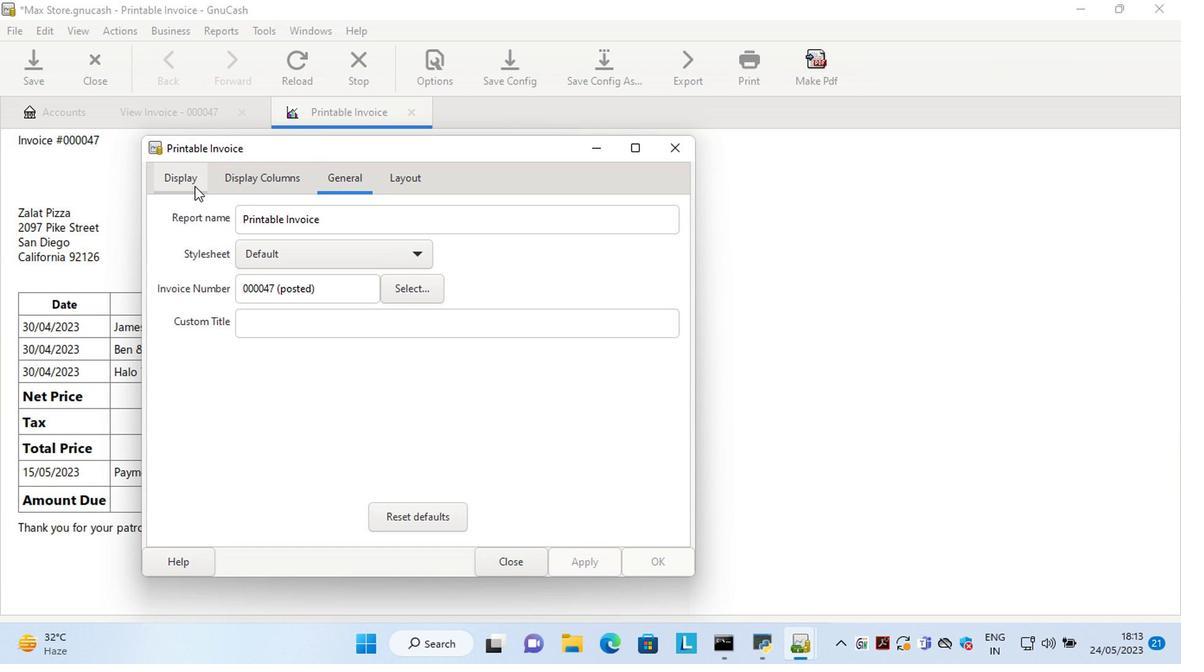 
Action: Mouse moved to (307, 371)
Screenshot: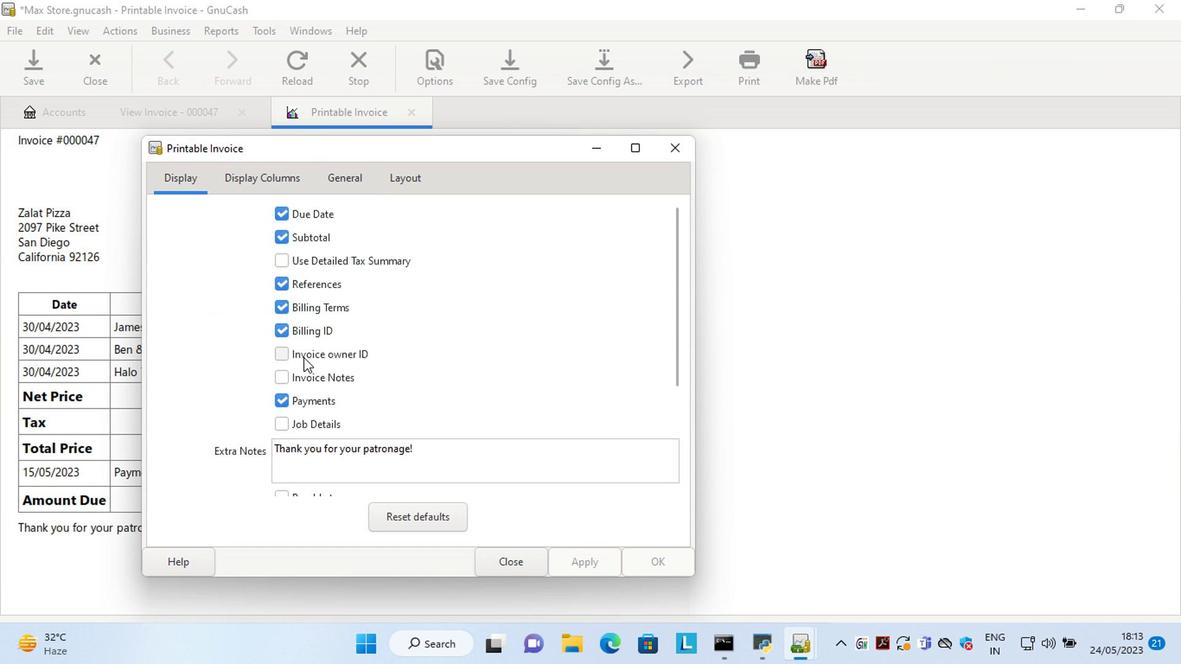 
Action: Mouse pressed left at (307, 371)
Screenshot: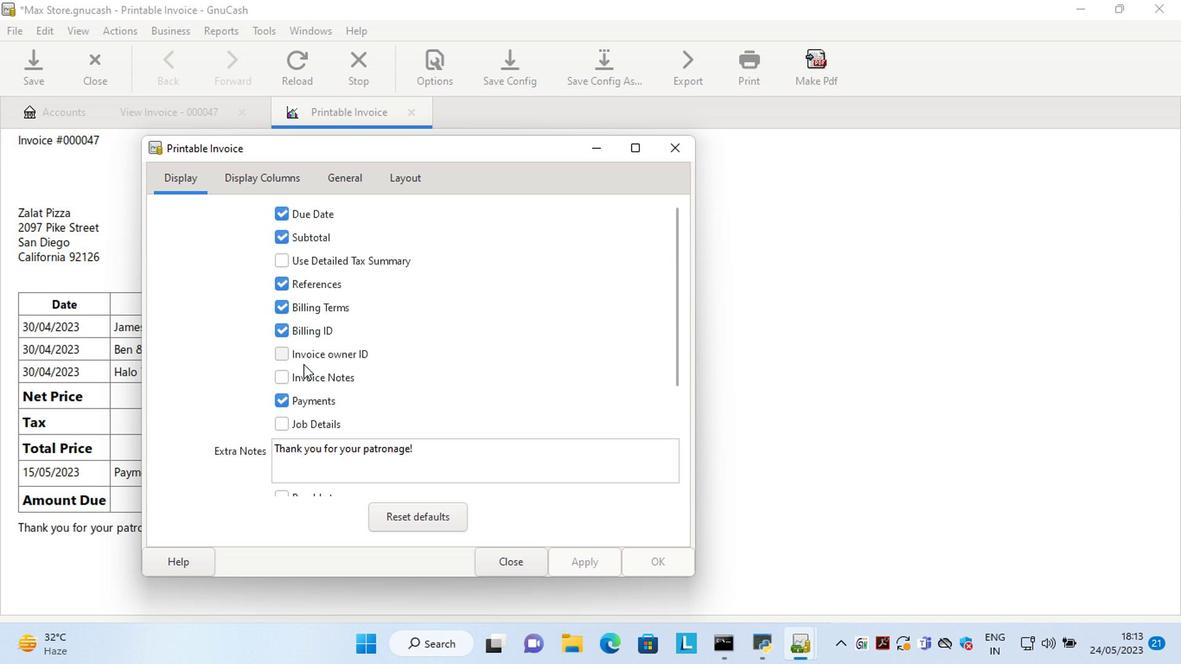 
Action: Mouse moved to (570, 559)
Screenshot: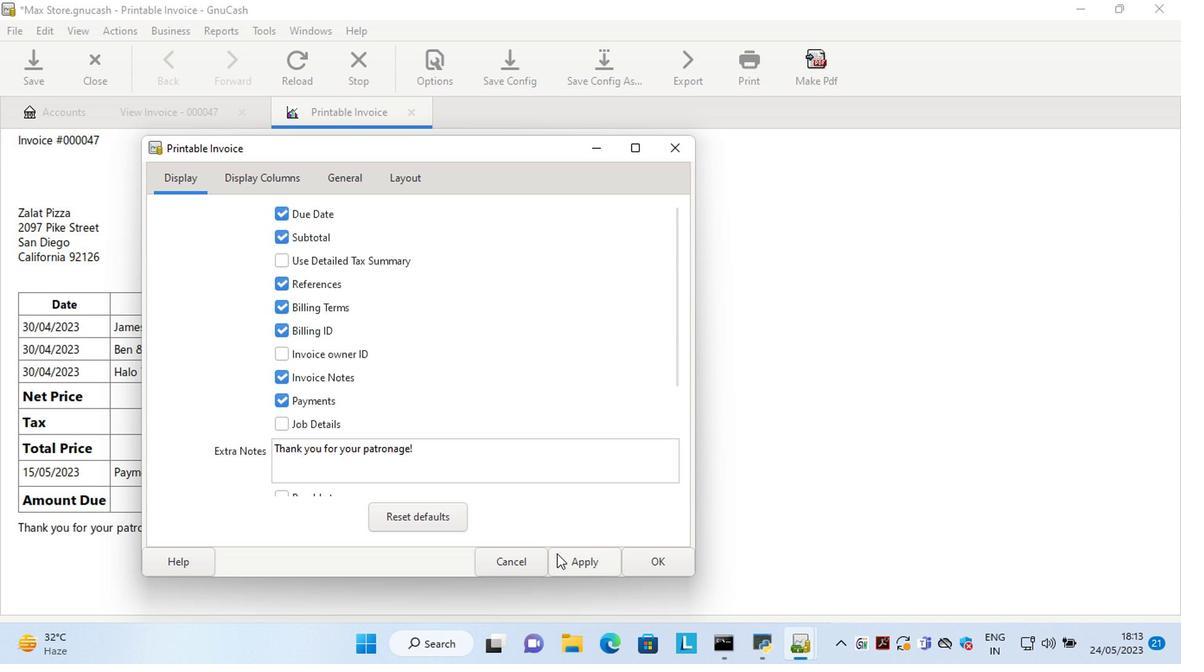 
Action: Mouse pressed left at (570, 559)
Screenshot: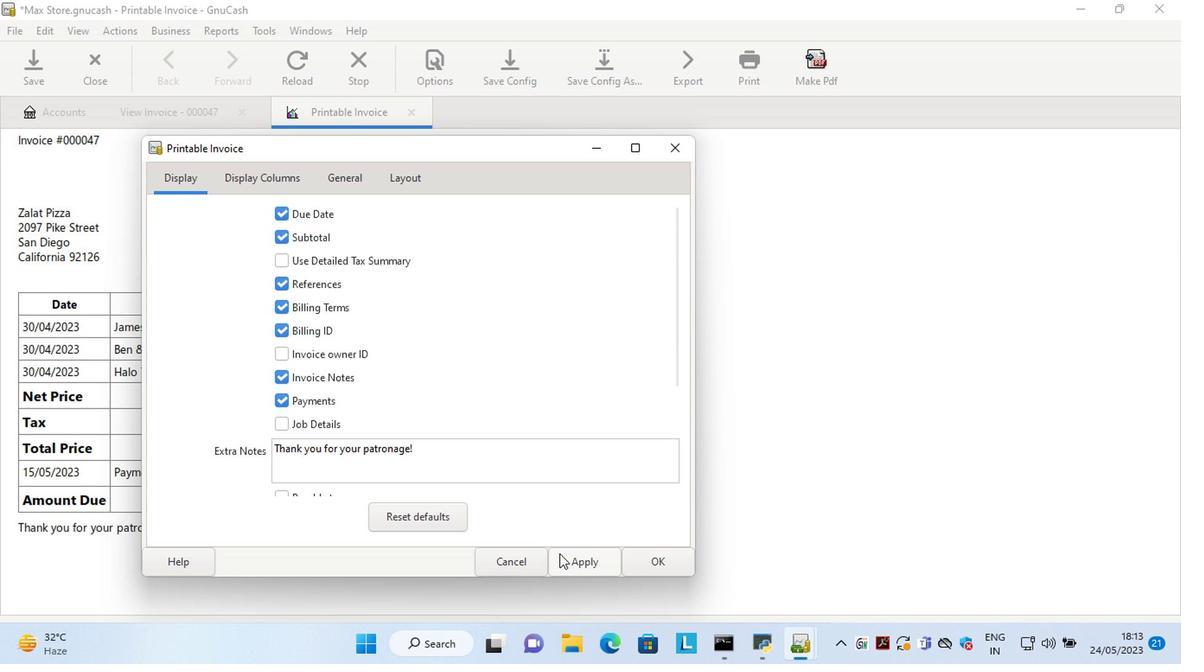 
Action: Mouse moved to (518, 568)
Screenshot: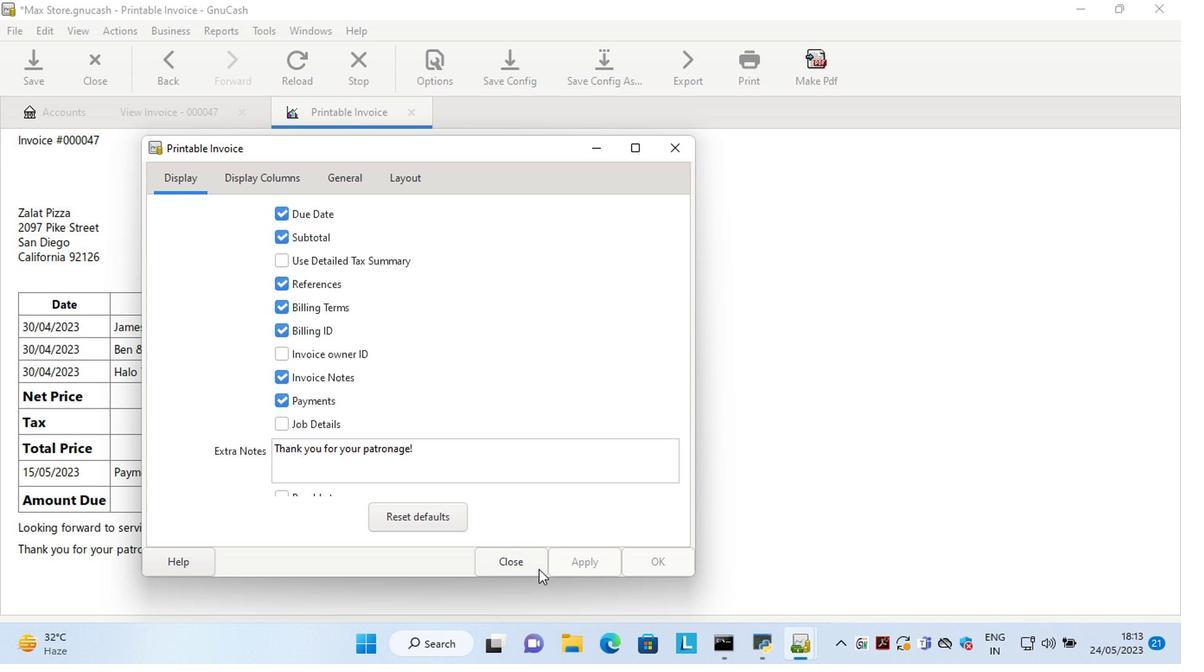 
Action: Mouse pressed left at (518, 568)
Screenshot: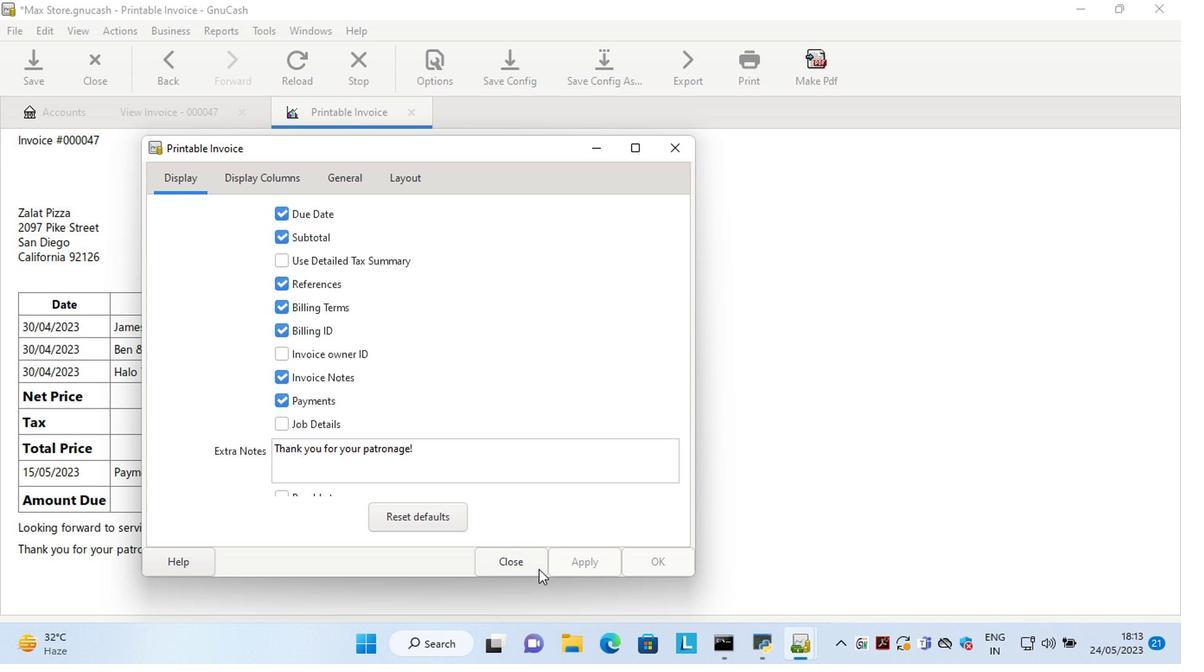 
Action: Mouse moved to (646, 477)
Screenshot: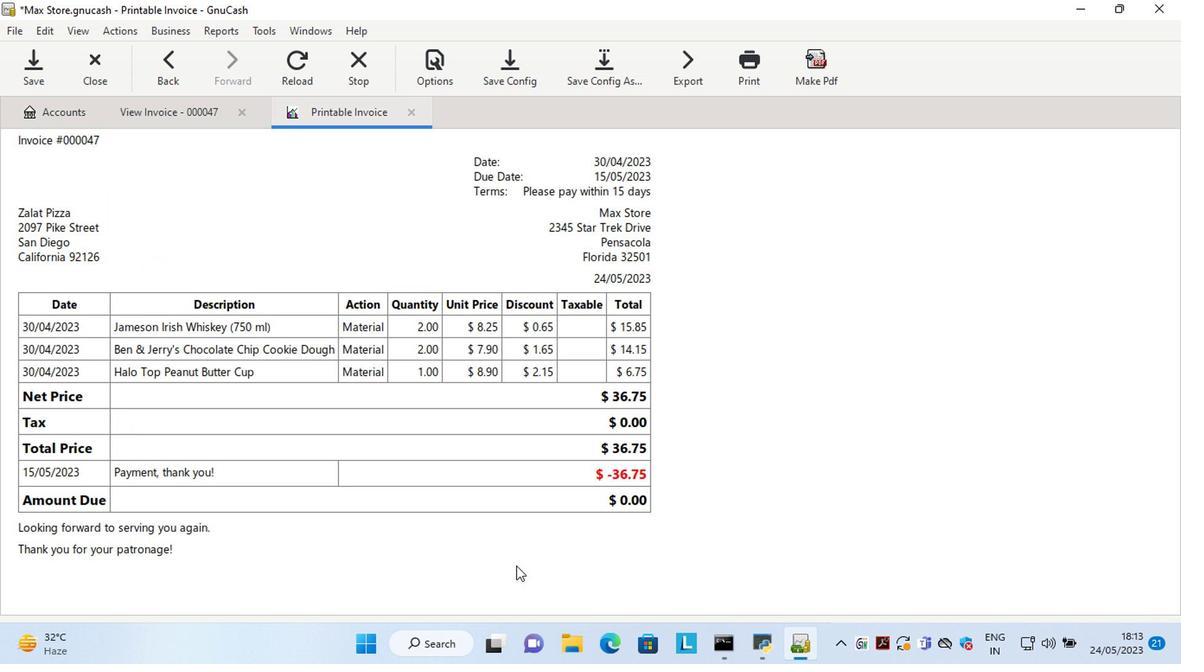 
